 Task: Slide 4 - What I Do.
Action: Mouse moved to (101, 58)
Screenshot: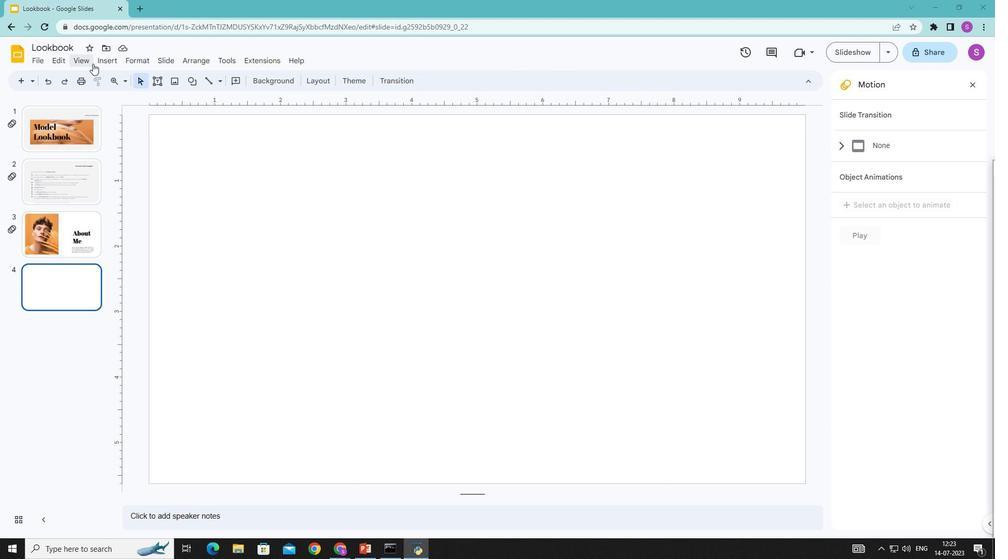 
Action: Mouse pressed left at (101, 58)
Screenshot: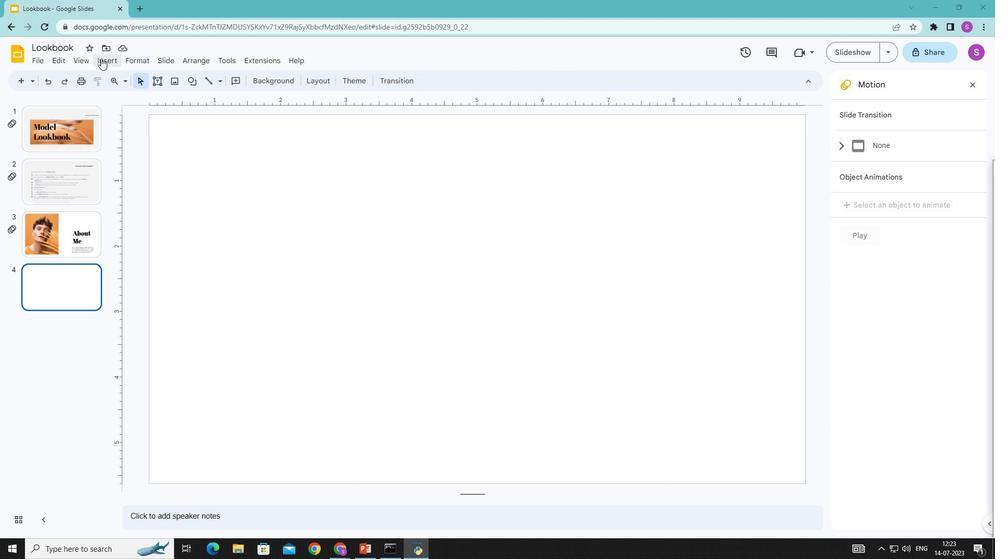 
Action: Mouse moved to (302, 78)
Screenshot: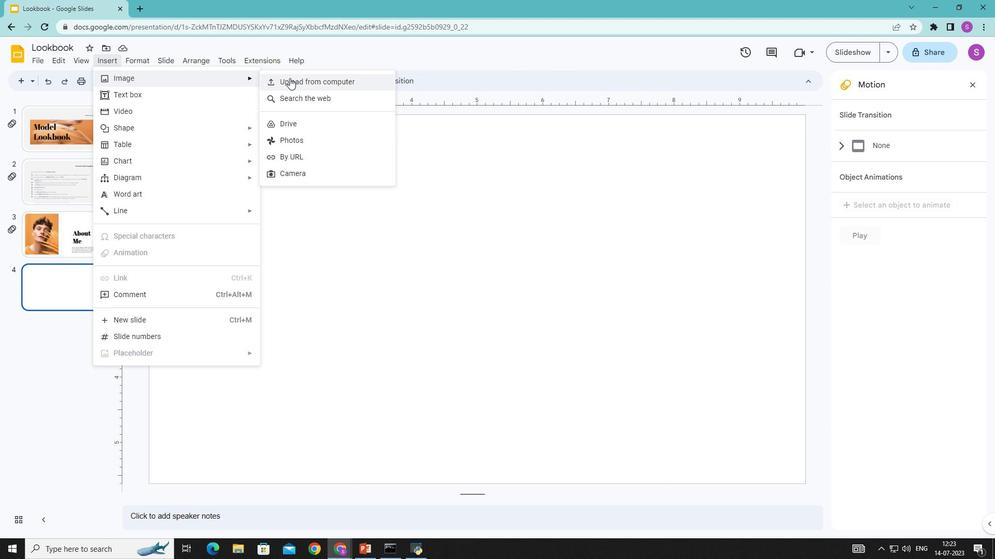 
Action: Mouse pressed left at (302, 78)
Screenshot: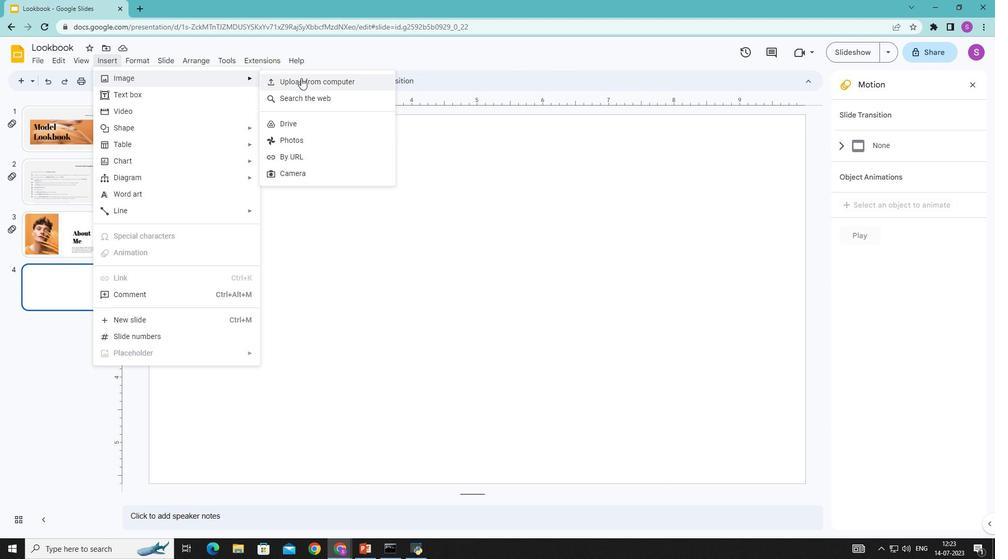 
Action: Mouse moved to (239, 102)
Screenshot: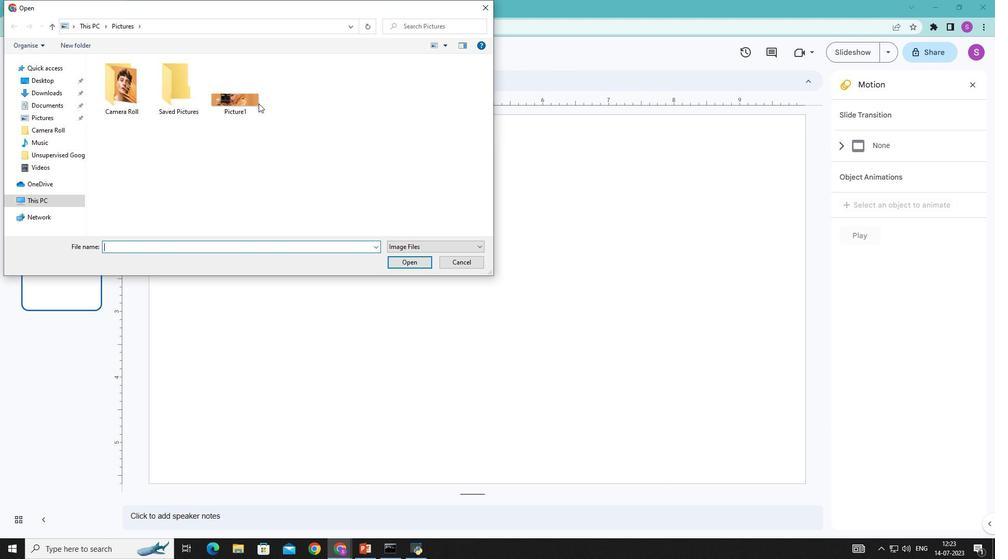 
Action: Mouse pressed left at (239, 102)
Screenshot: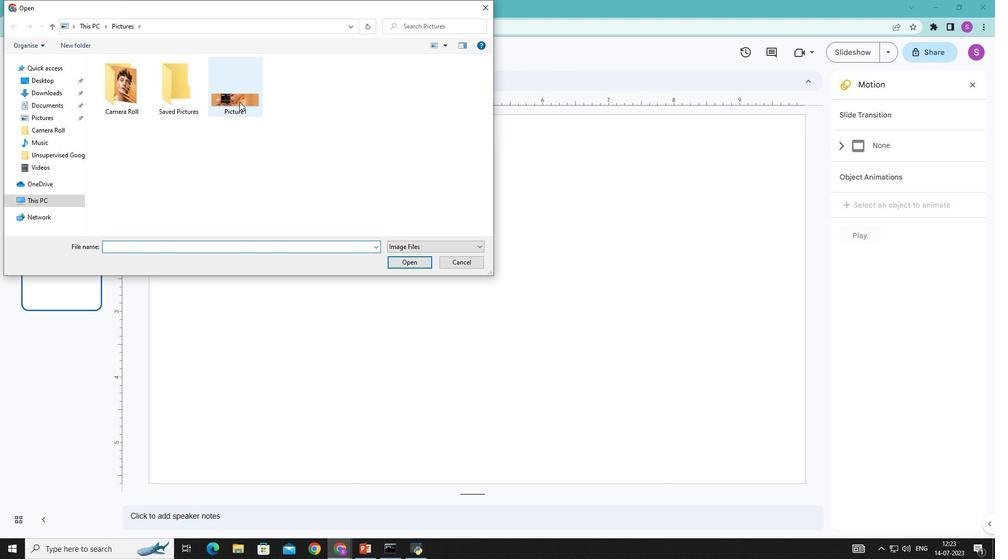 
Action: Mouse moved to (409, 261)
Screenshot: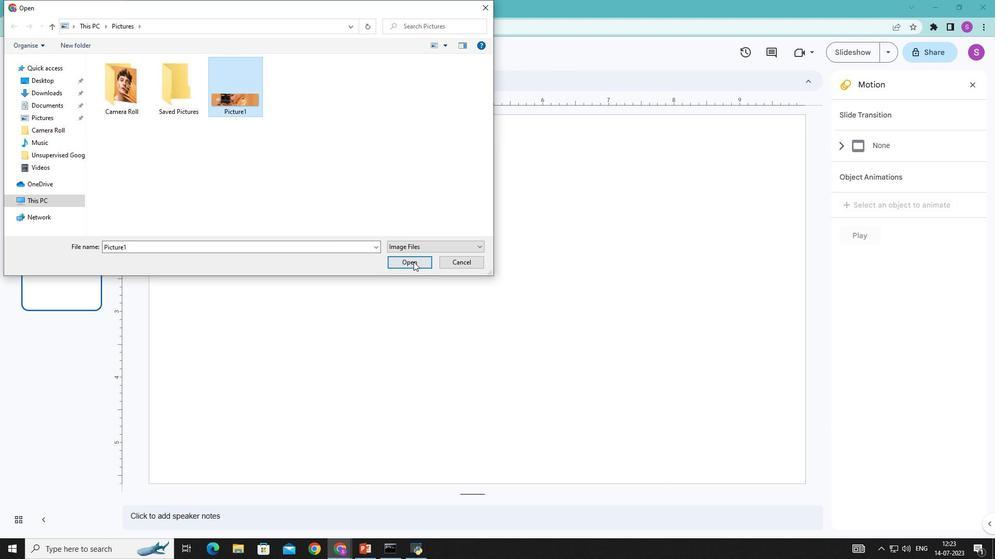 
Action: Mouse pressed left at (409, 261)
Screenshot: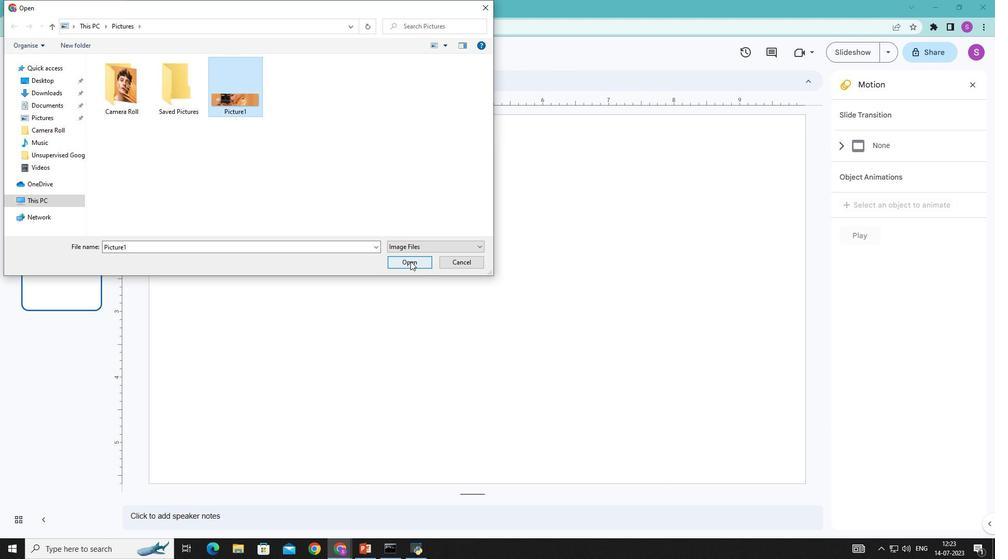 
Action: Mouse moved to (356, 250)
Screenshot: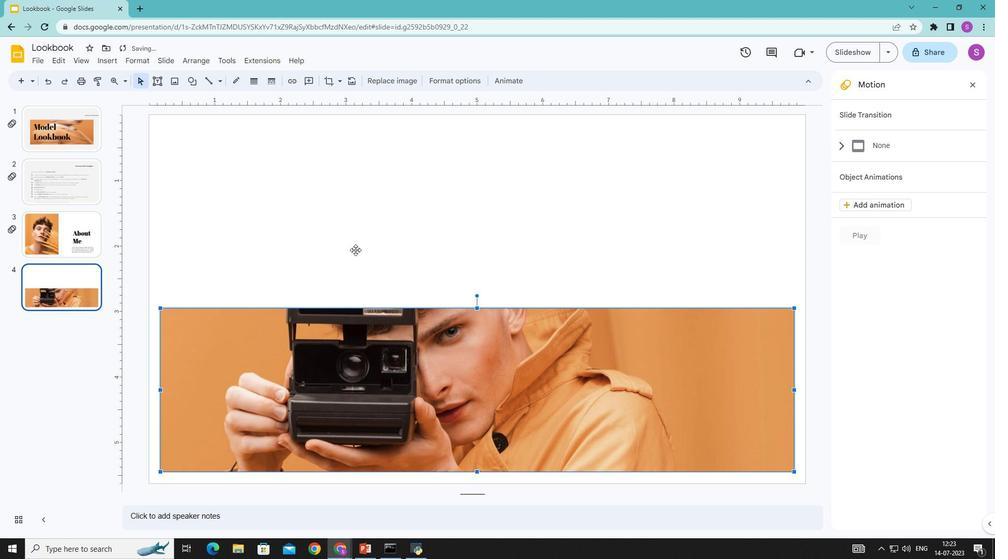 
Action: Mouse pressed left at (356, 250)
Screenshot: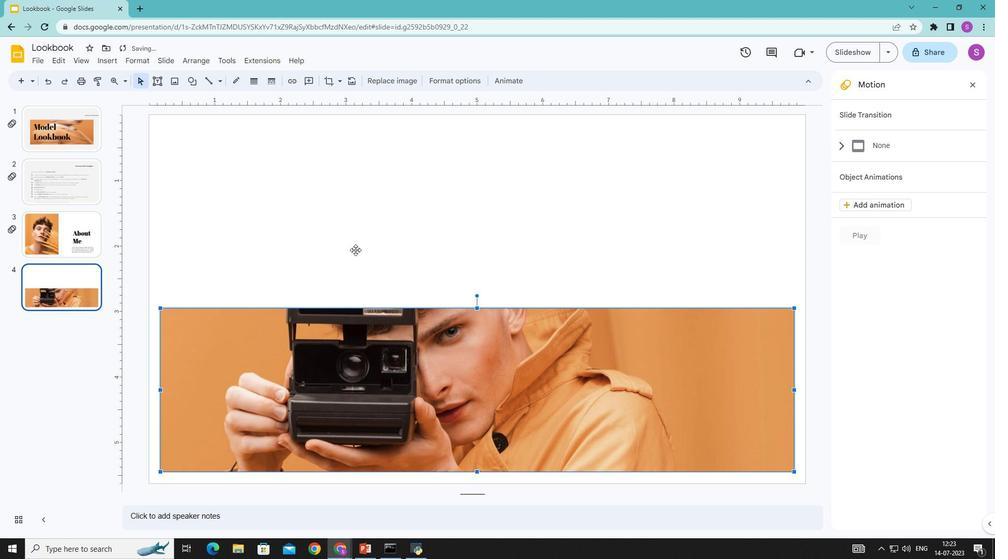 
Action: Mouse moved to (585, 270)
Screenshot: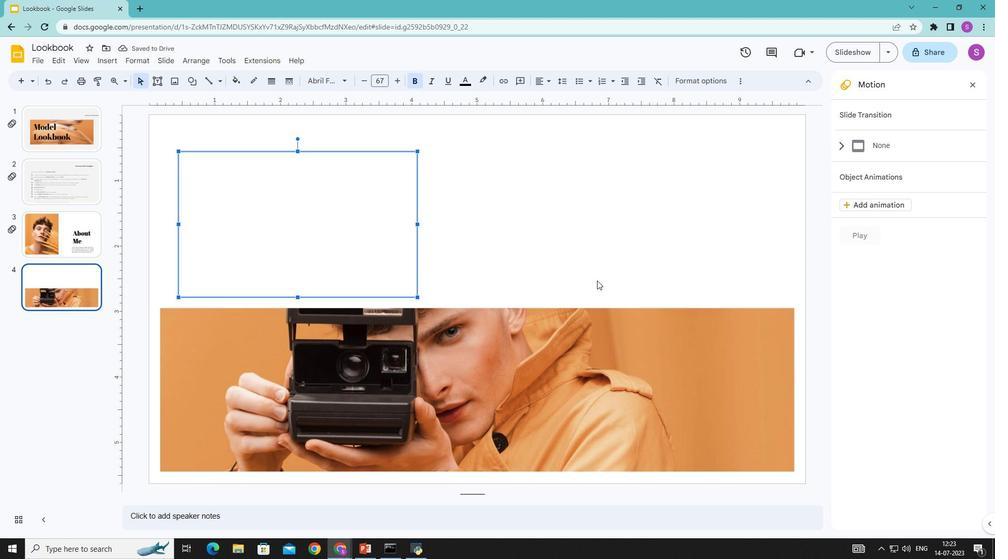 
Action: Mouse pressed left at (585, 270)
Screenshot: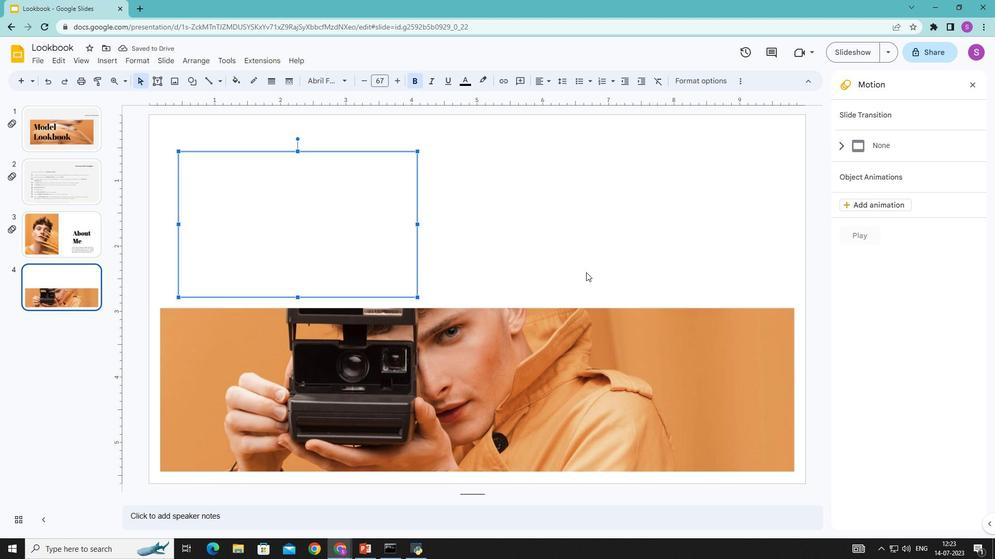
Action: Mouse moved to (430, 388)
Screenshot: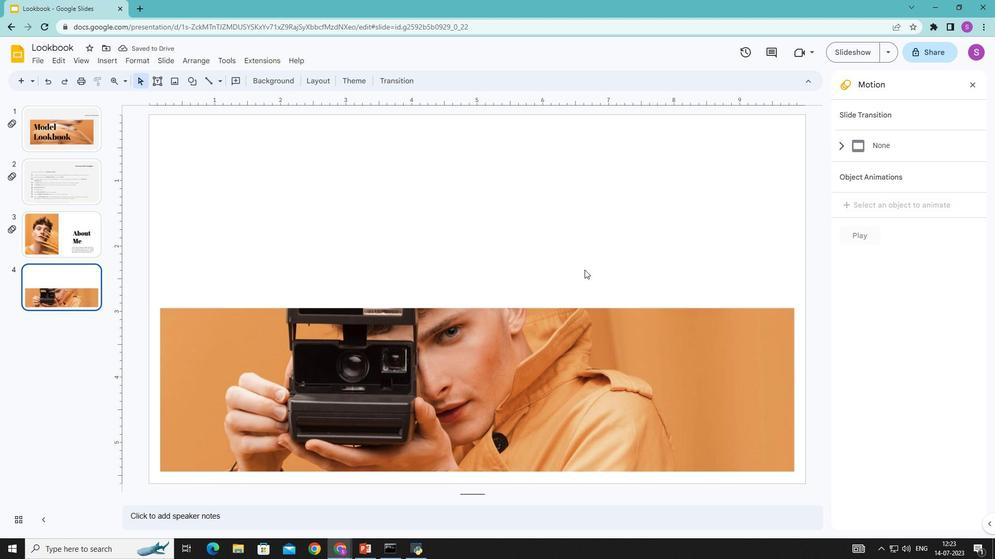 
Action: Mouse pressed left at (430, 388)
Screenshot: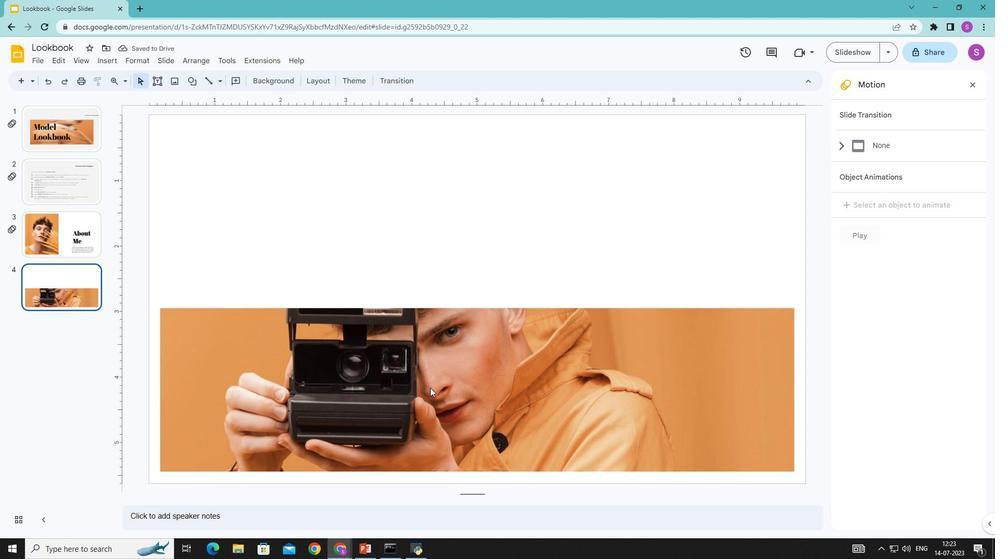 
Action: Mouse moved to (160, 389)
Screenshot: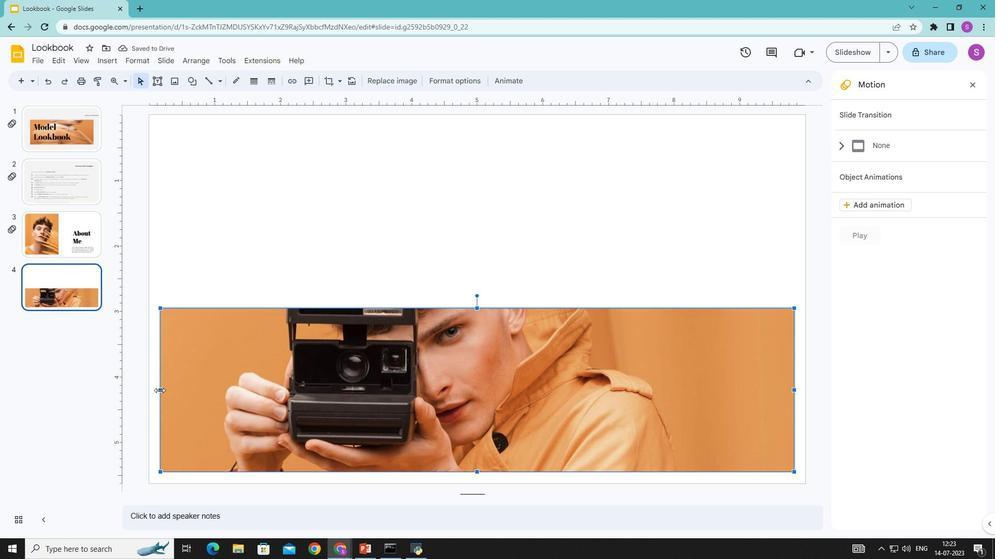 
Action: Mouse pressed left at (160, 389)
Screenshot: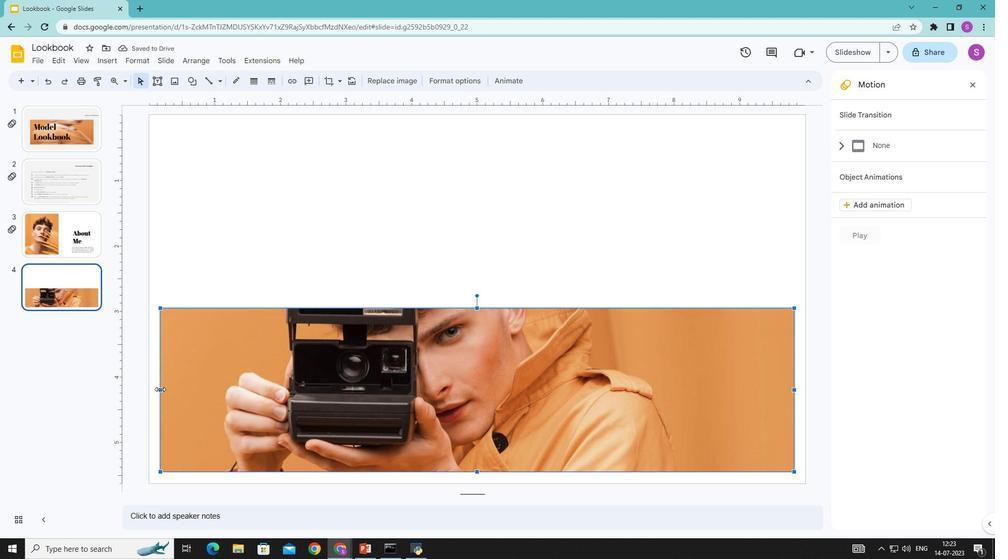 
Action: Mouse moved to (520, 231)
Screenshot: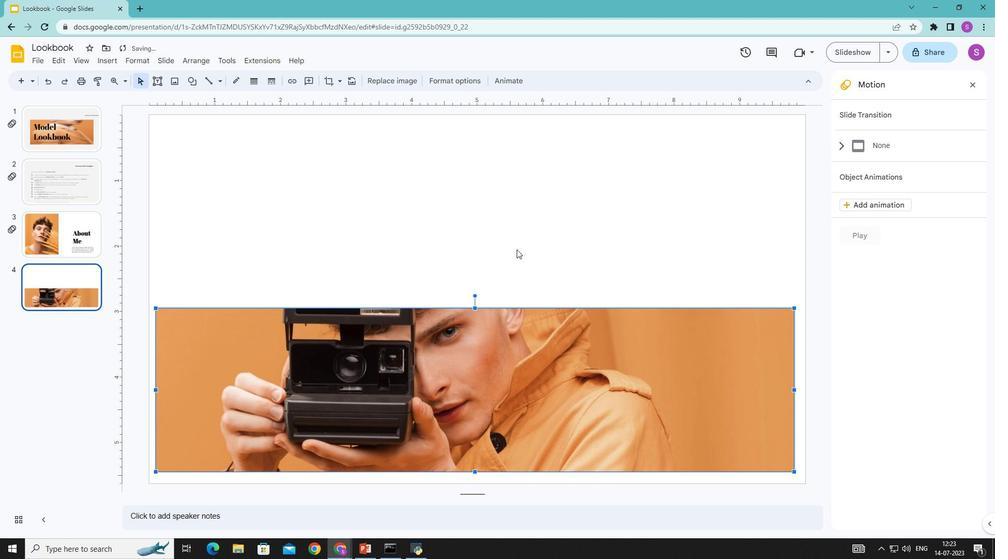 
Action: Mouse pressed left at (520, 231)
Screenshot: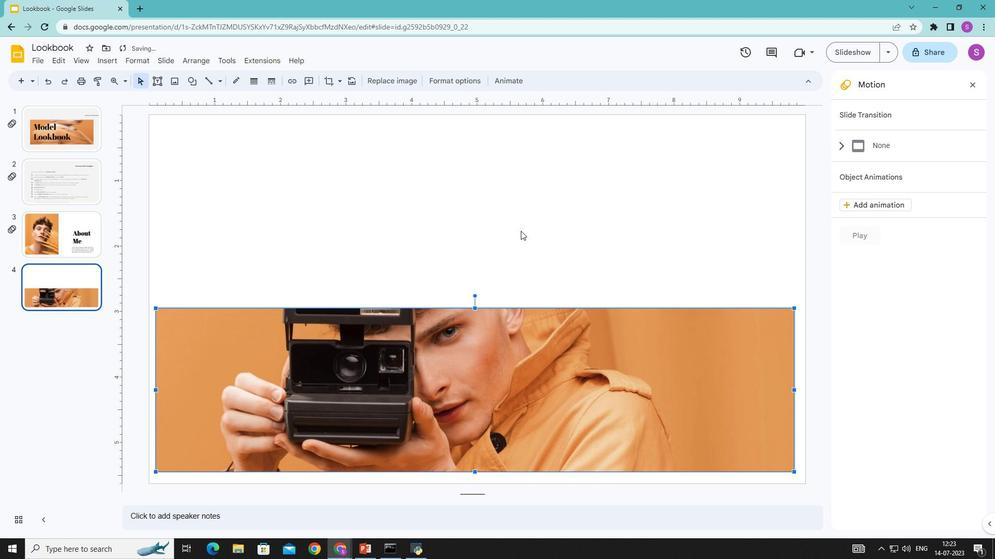 
Action: Mouse moved to (175, 165)
Screenshot: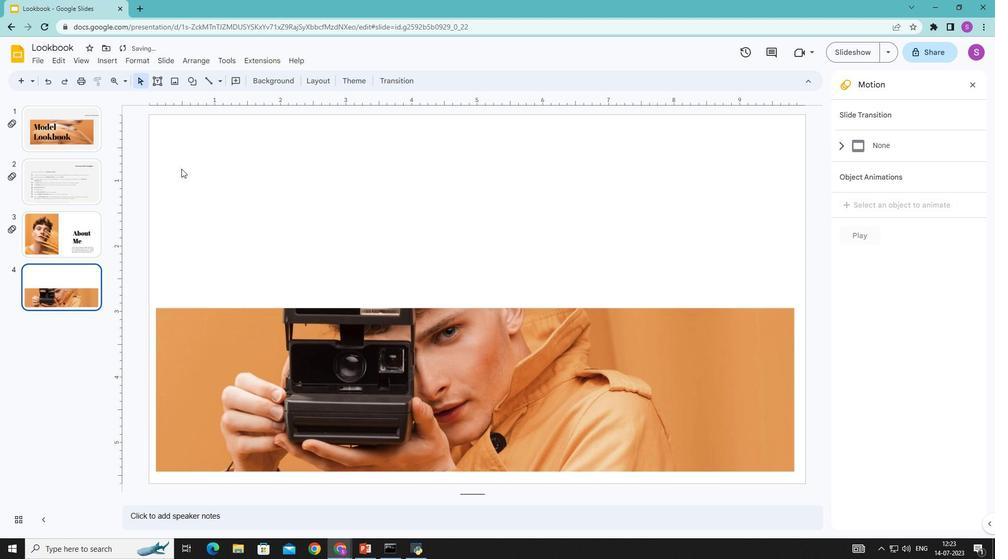 
Action: Mouse pressed left at (175, 165)
Screenshot: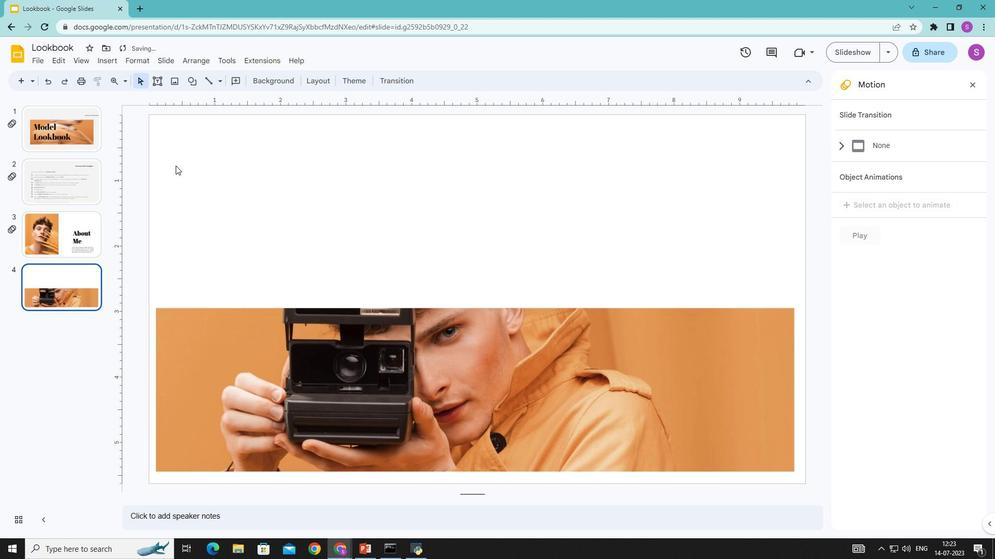 
Action: Mouse moved to (158, 83)
Screenshot: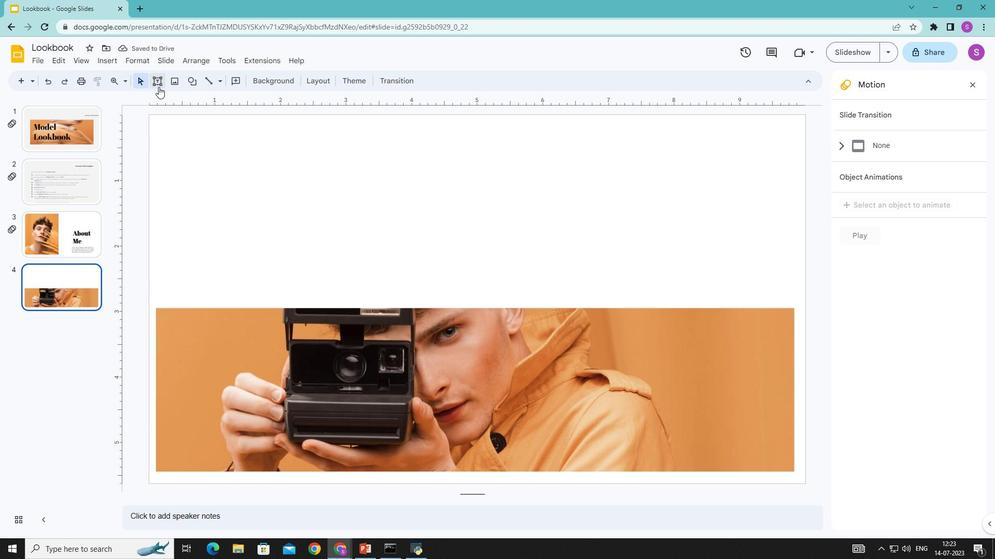 
Action: Mouse pressed left at (158, 83)
Screenshot: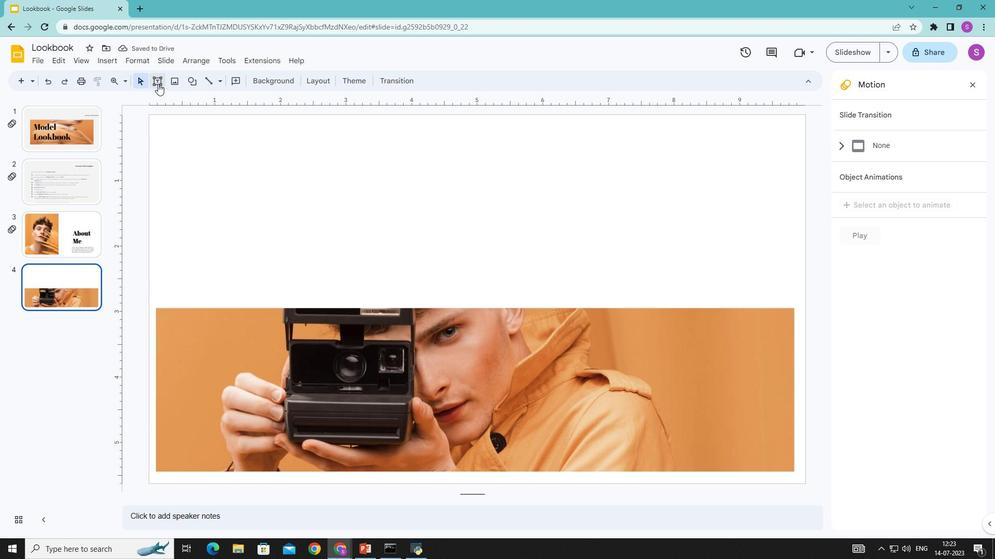 
Action: Mouse moved to (186, 140)
Screenshot: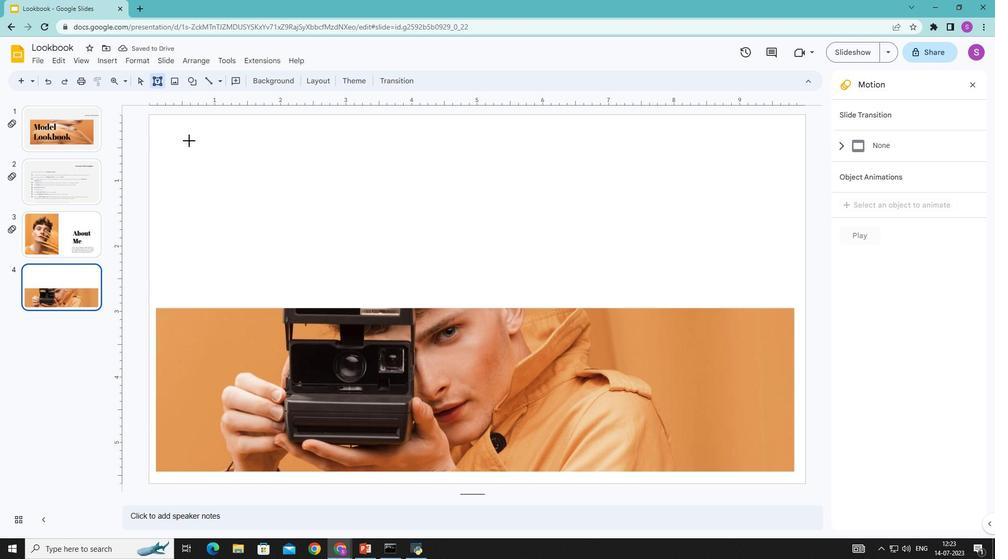 
Action: Mouse pressed left at (186, 140)
Screenshot: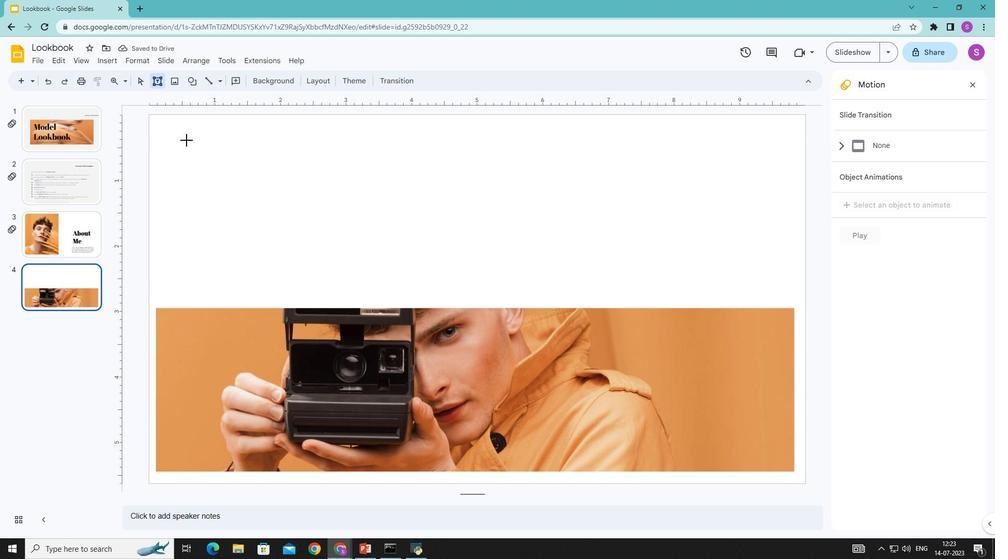 
Action: Mouse moved to (241, 188)
Screenshot: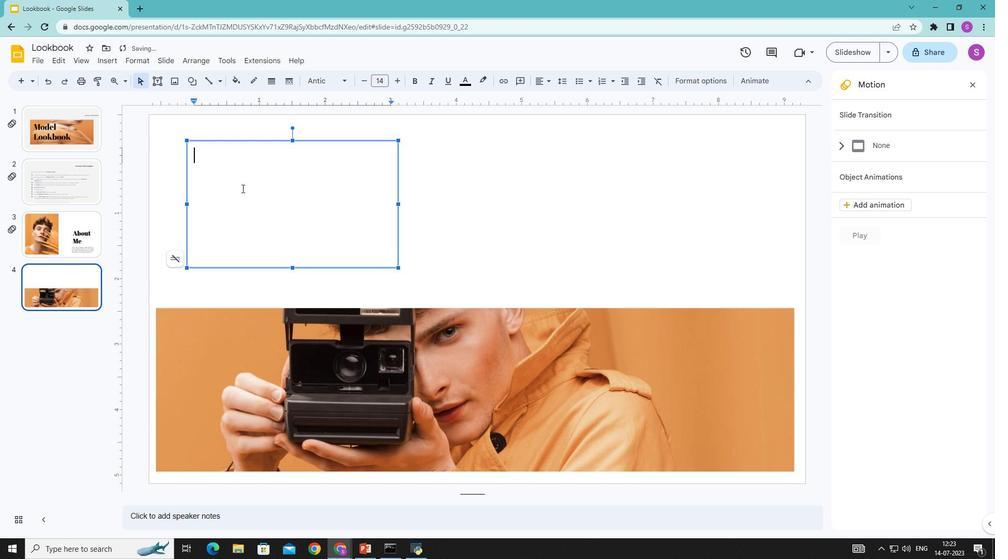 
Action: Key pressed <Key.shift>What<Key.space><Key.shift>I<Key.space><Key.shift>Do
Screenshot: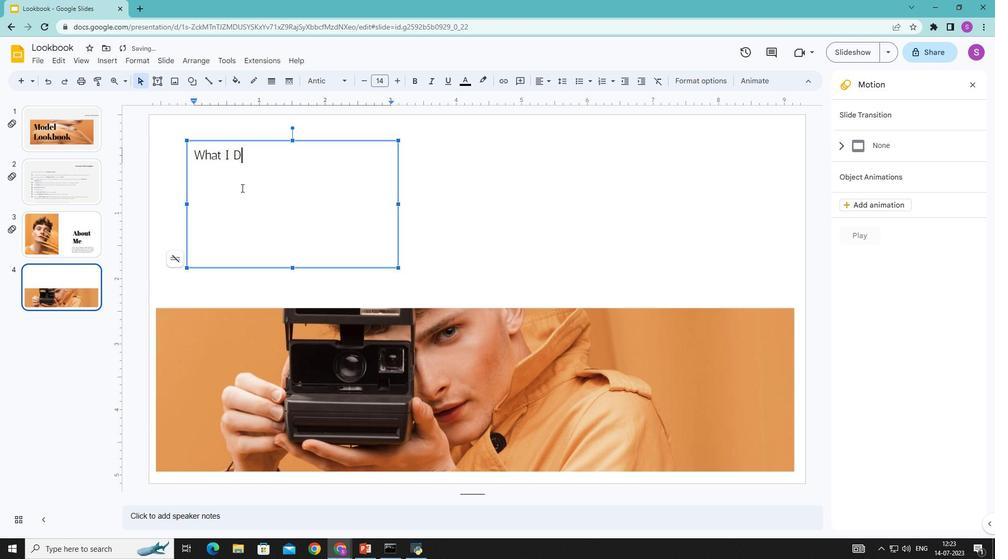 
Action: Mouse moved to (247, 156)
Screenshot: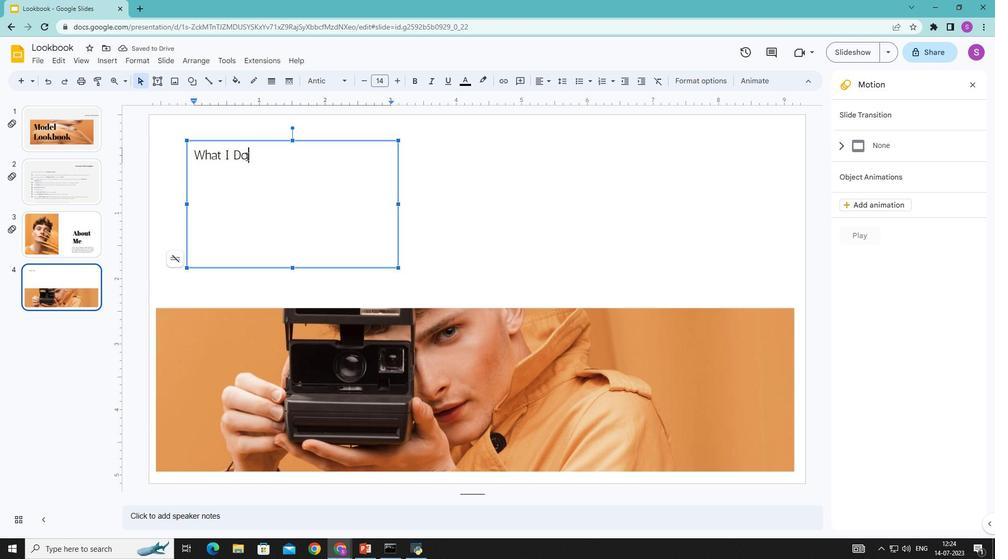 
Action: Mouse pressed left at (247, 156)
Screenshot: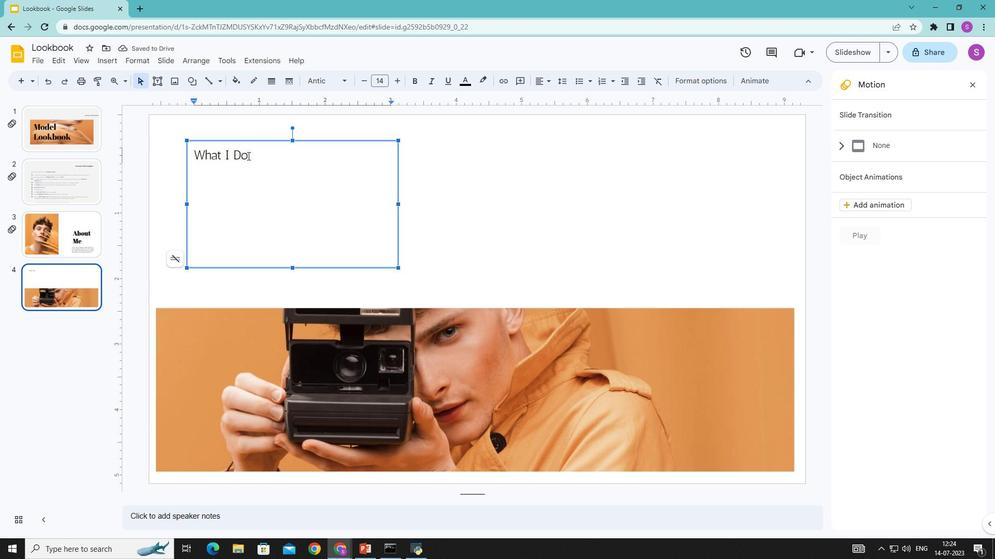 
Action: Mouse moved to (383, 79)
Screenshot: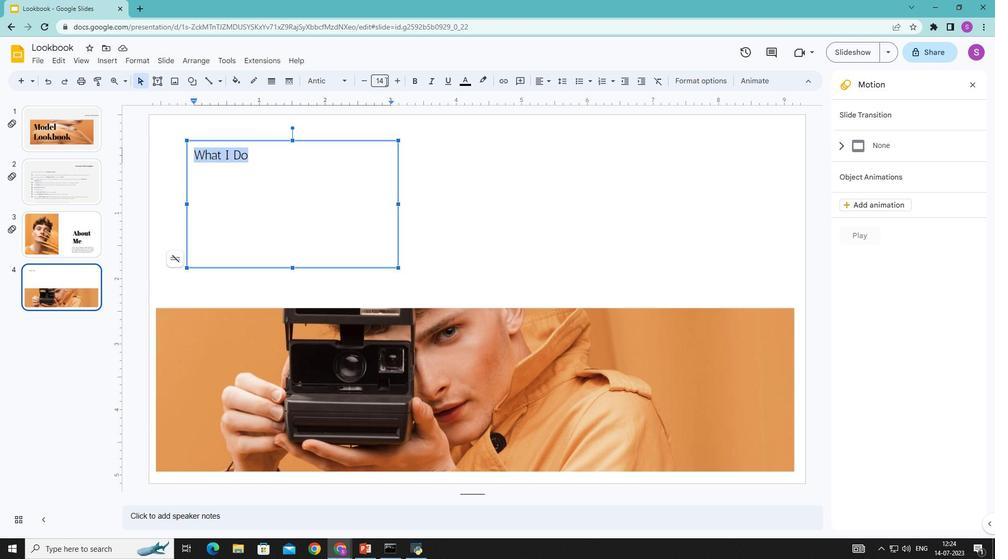 
Action: Mouse pressed left at (383, 79)
Screenshot: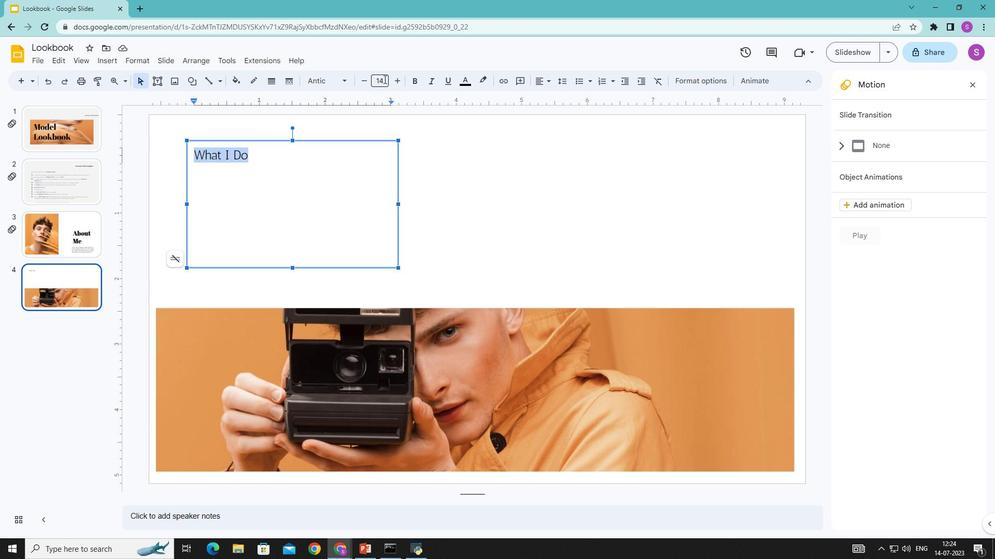
Action: Key pressed 61<Key.enter>
Screenshot: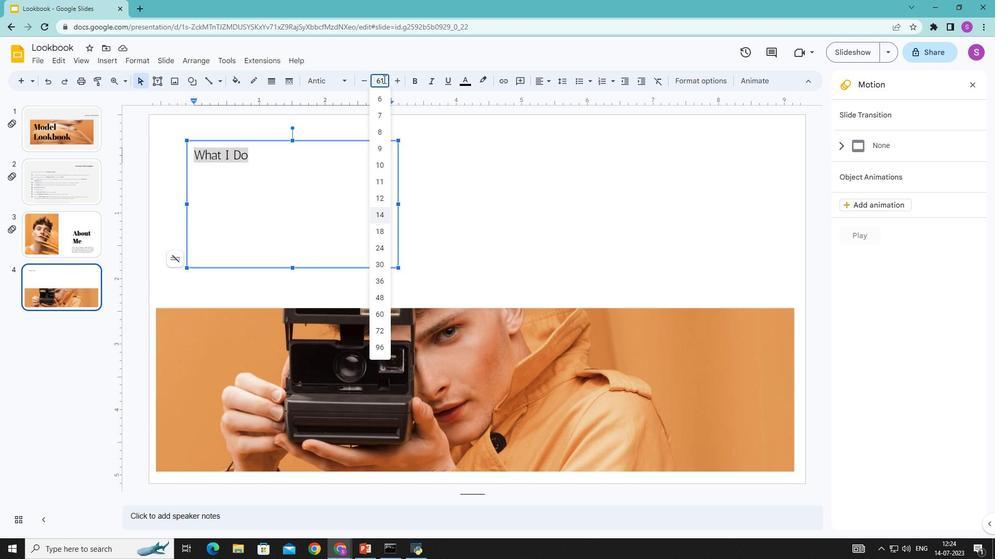 
Action: Mouse moved to (464, 194)
Screenshot: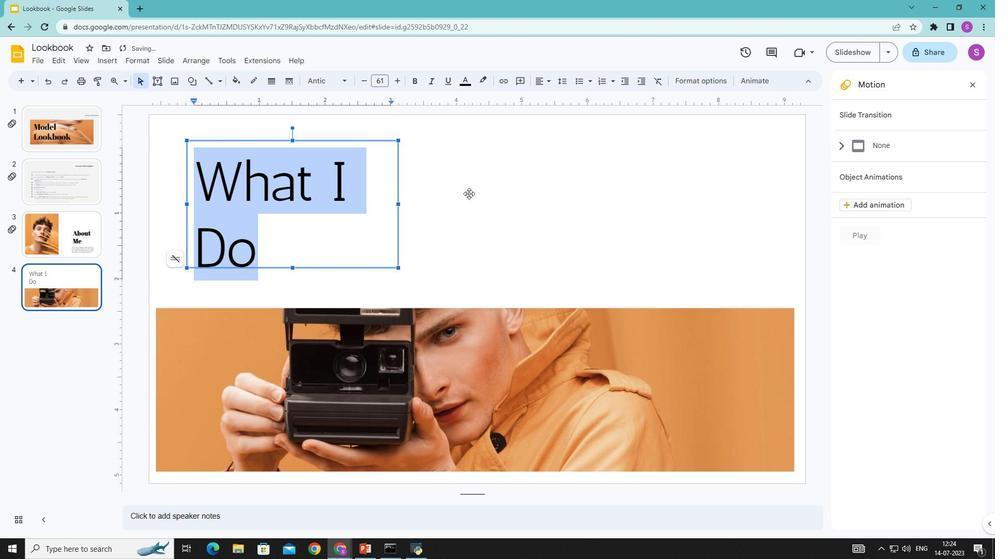 
Action: Mouse pressed left at (464, 194)
Screenshot: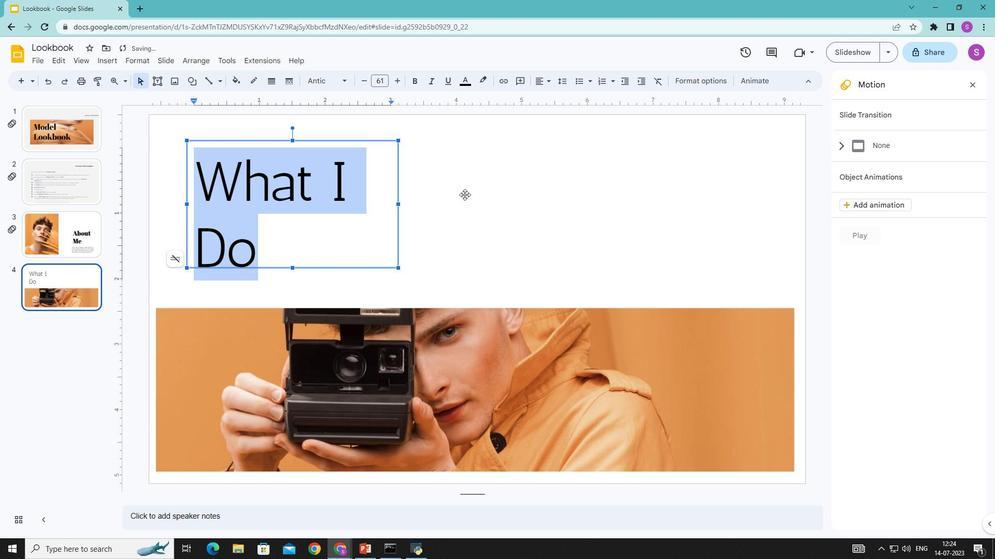 
Action: Mouse moved to (269, 227)
Screenshot: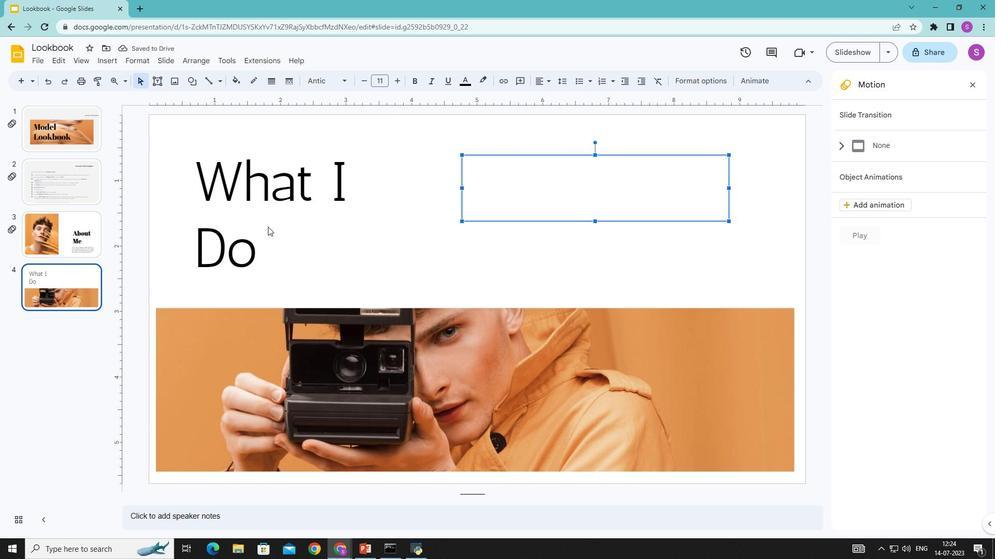 
Action: Mouse pressed left at (269, 227)
Screenshot: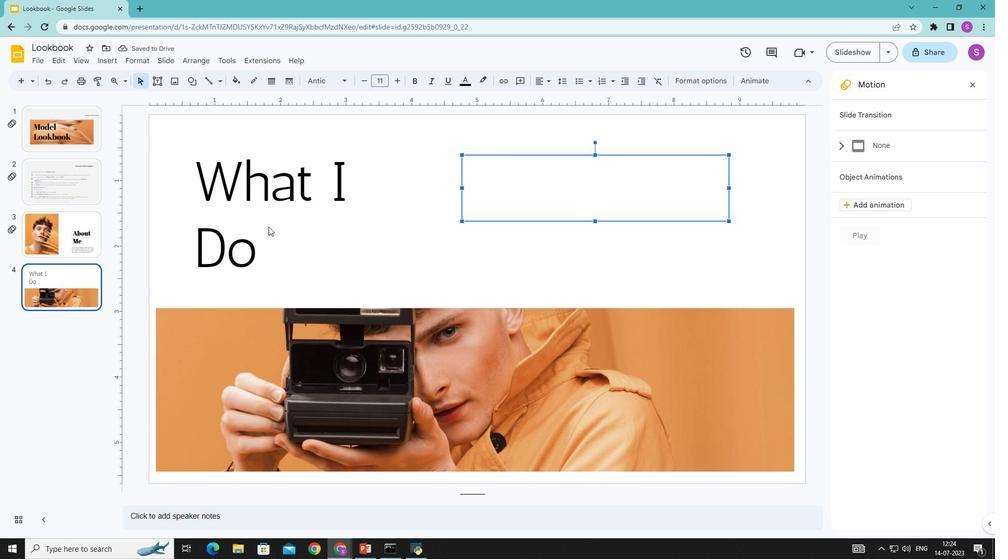 
Action: Mouse moved to (252, 253)
Screenshot: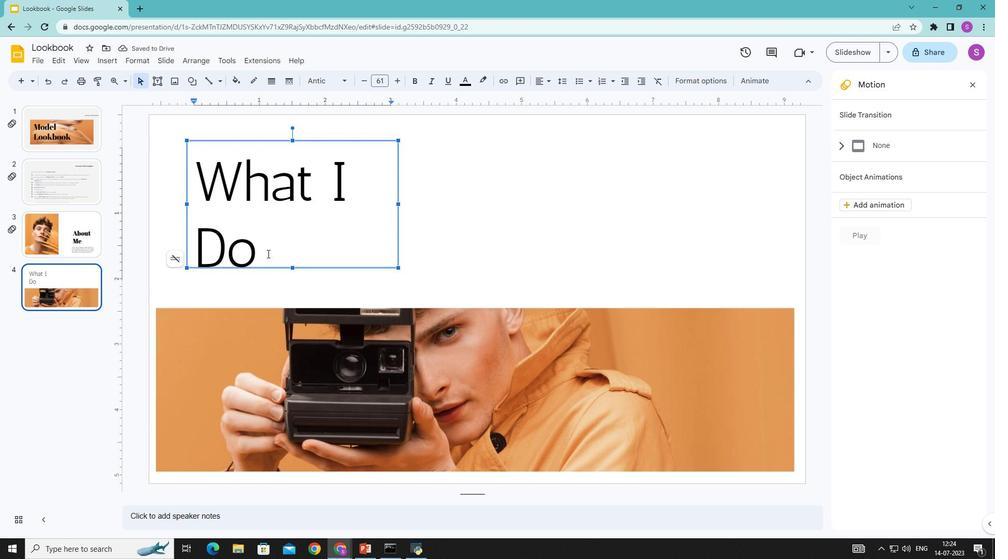 
Action: Mouse pressed left at (252, 253)
Screenshot: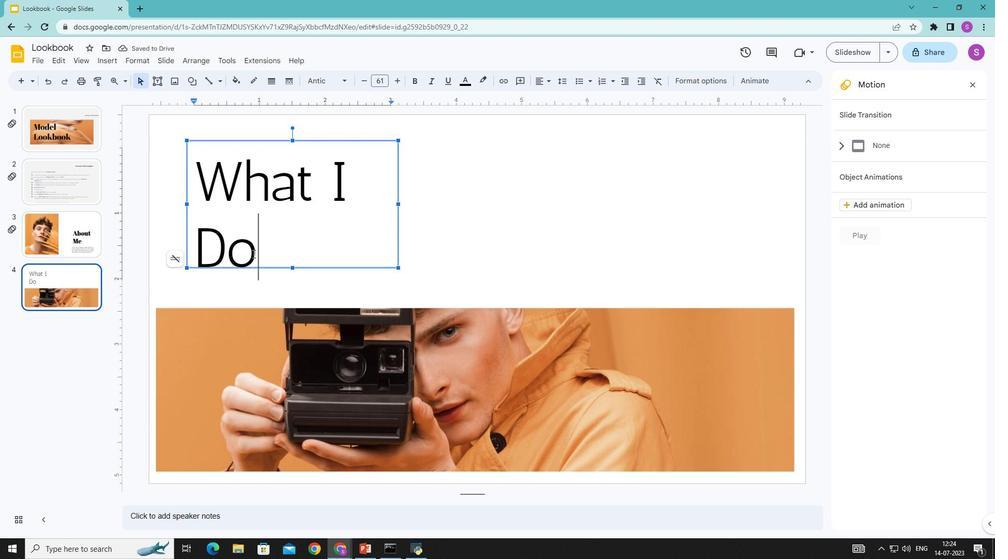 
Action: Mouse moved to (412, 78)
Screenshot: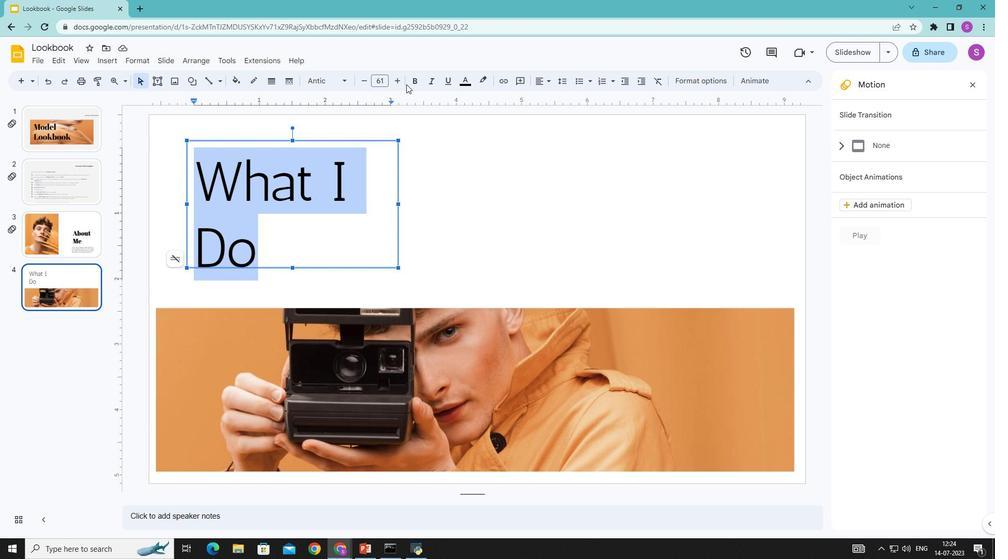 
Action: Mouse pressed left at (412, 78)
Screenshot: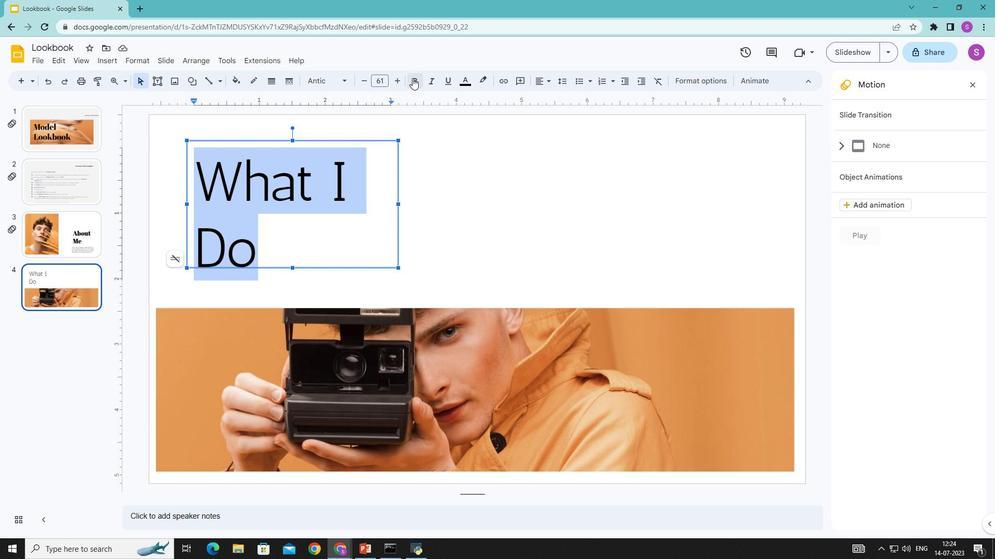 
Action: Mouse moved to (345, 80)
Screenshot: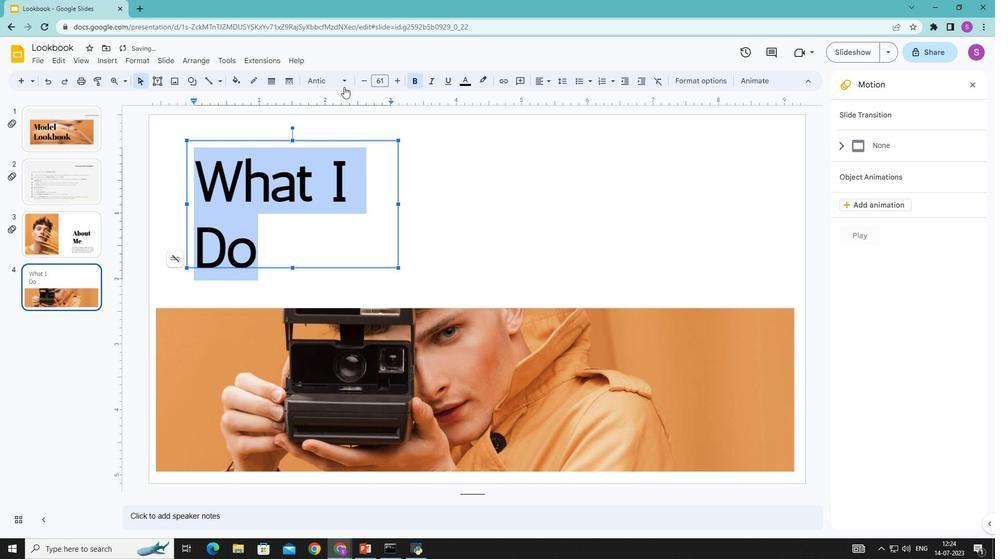 
Action: Mouse pressed left at (345, 80)
Screenshot: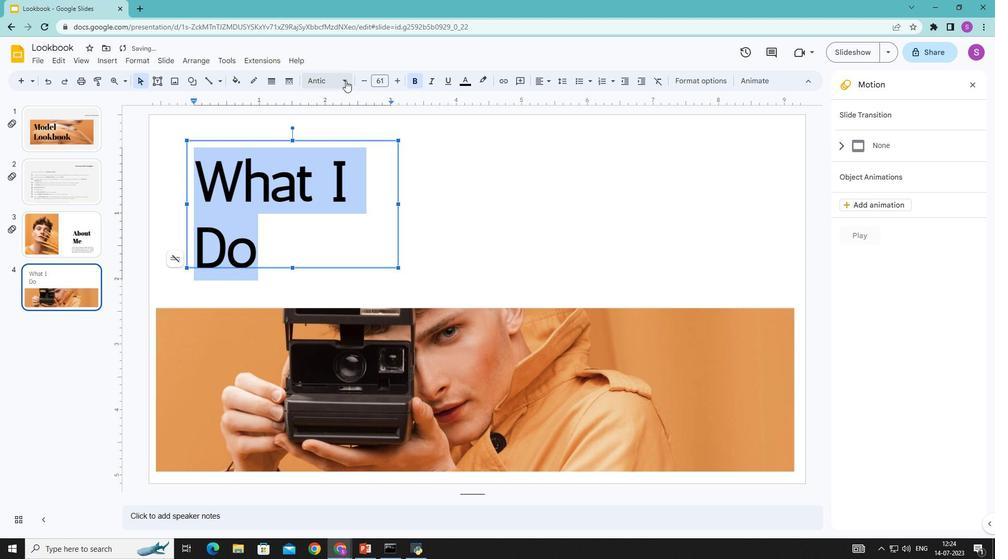 
Action: Mouse moved to (359, 201)
Screenshot: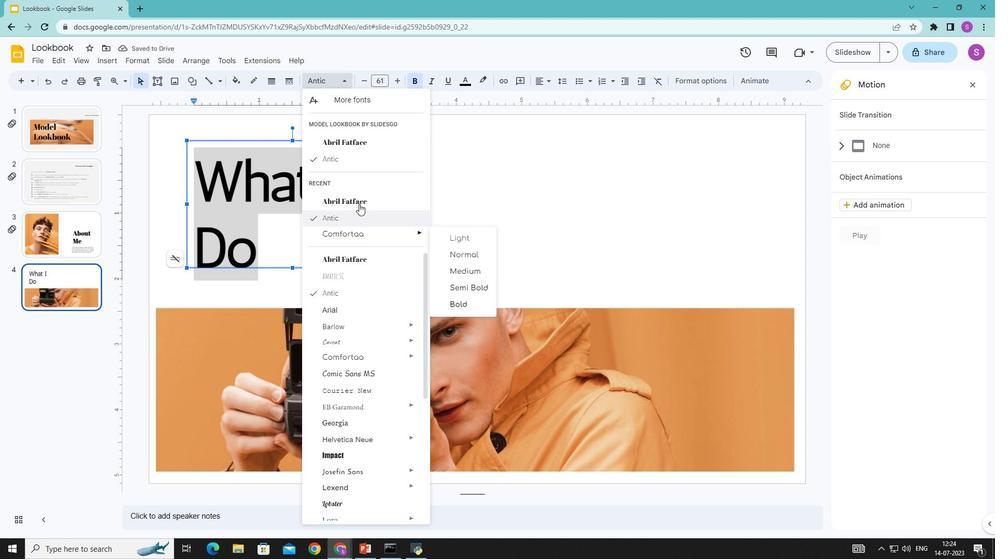 
Action: Mouse pressed left at (359, 201)
Screenshot: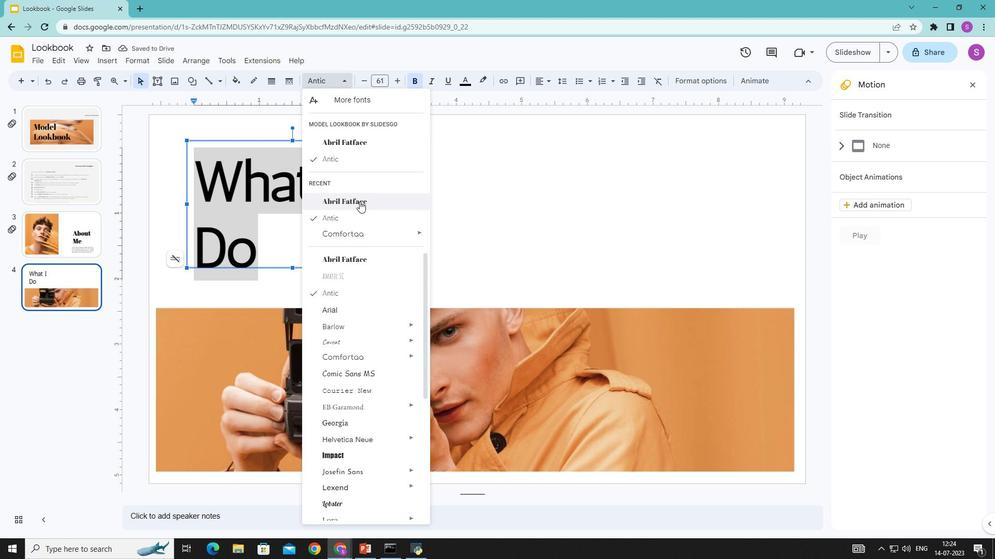 
Action: Mouse moved to (486, 201)
Screenshot: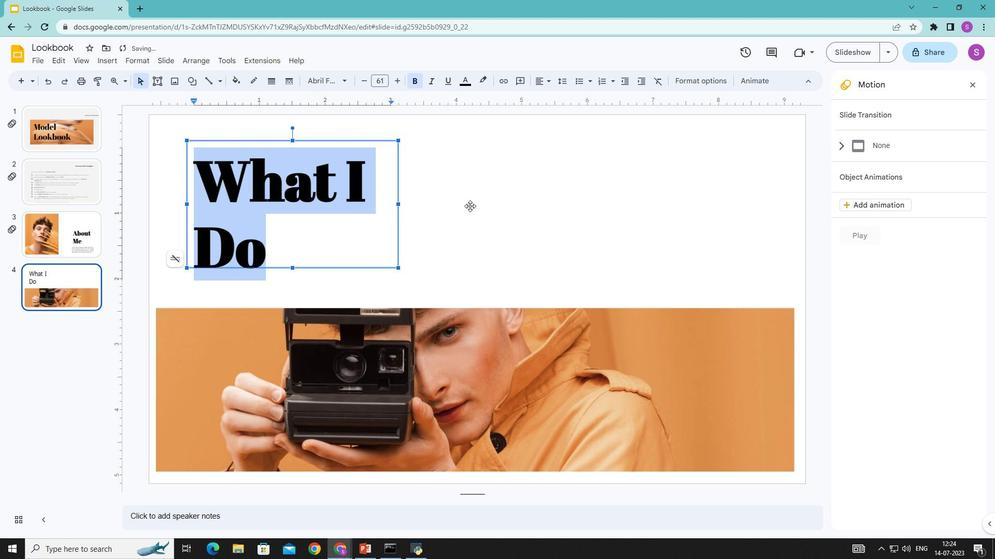 
Action: Mouse pressed left at (486, 201)
Screenshot: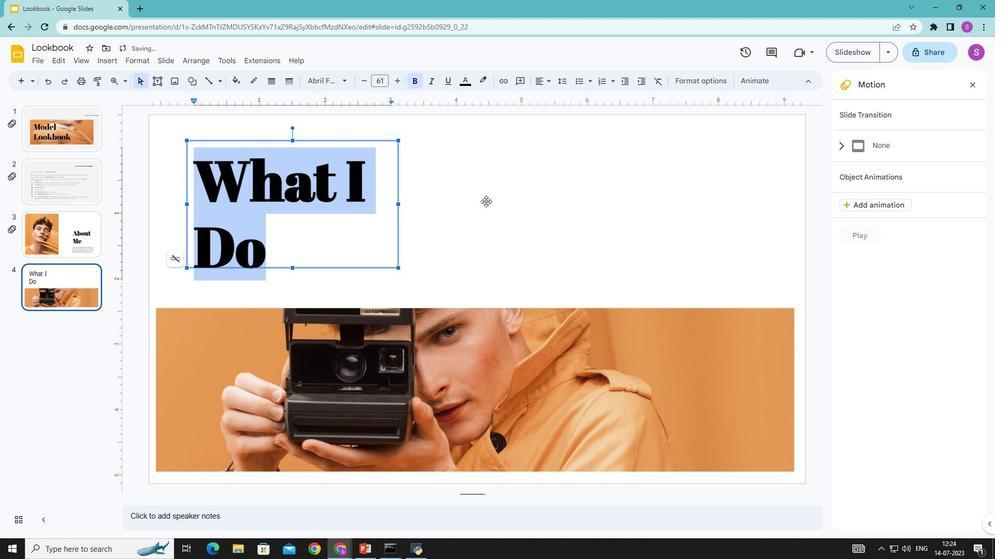 
Action: Mouse moved to (280, 259)
Screenshot: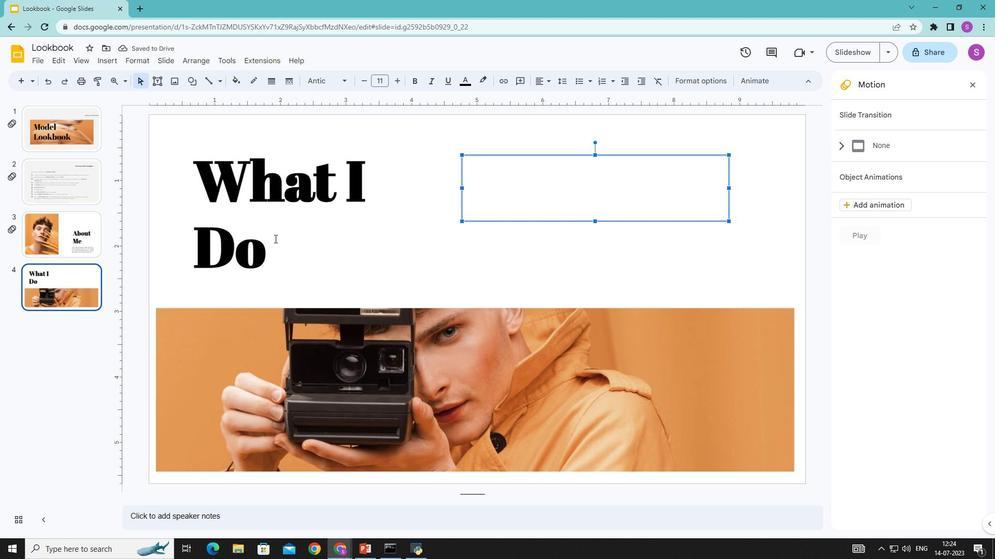 
Action: Mouse pressed left at (280, 259)
Screenshot: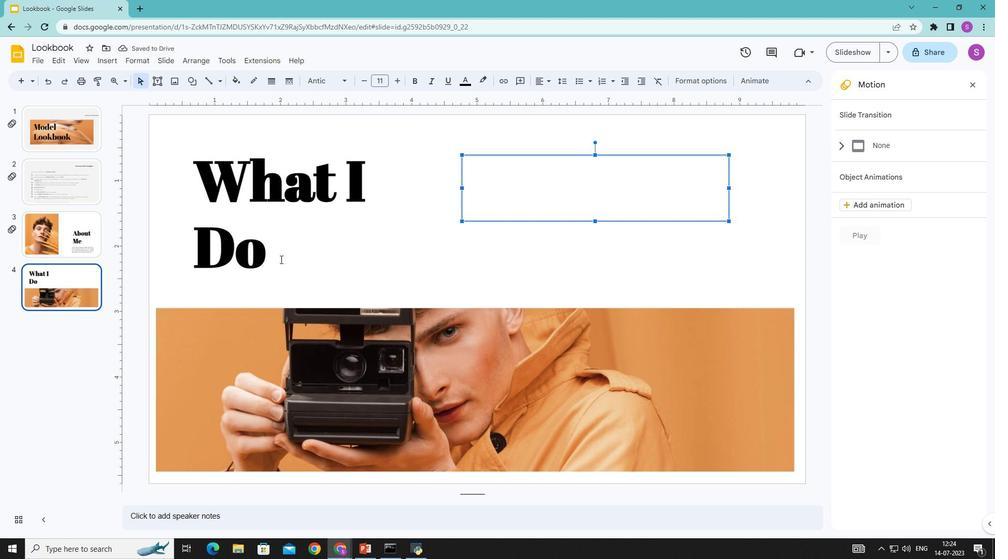 
Action: Mouse moved to (210, 83)
Screenshot: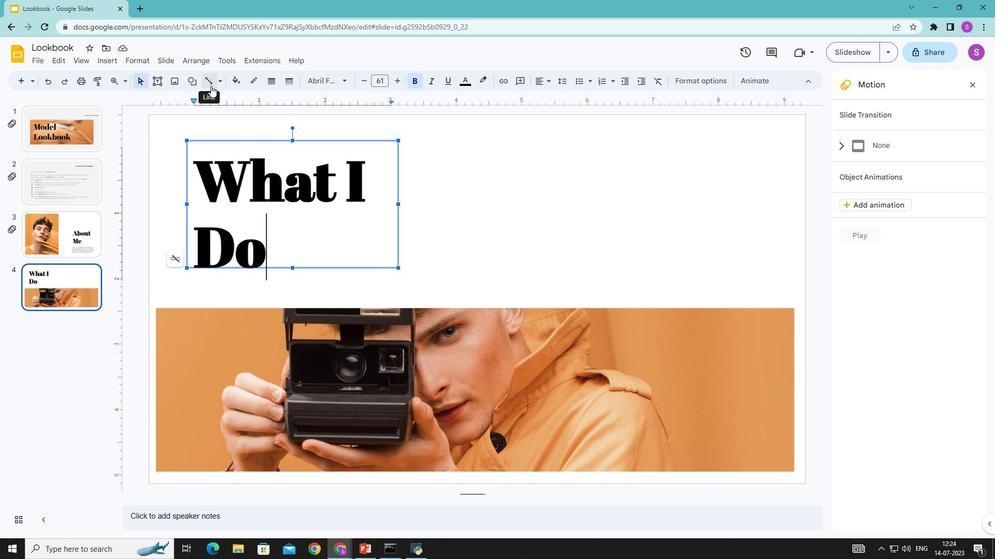 
Action: Mouse pressed left at (210, 83)
Screenshot: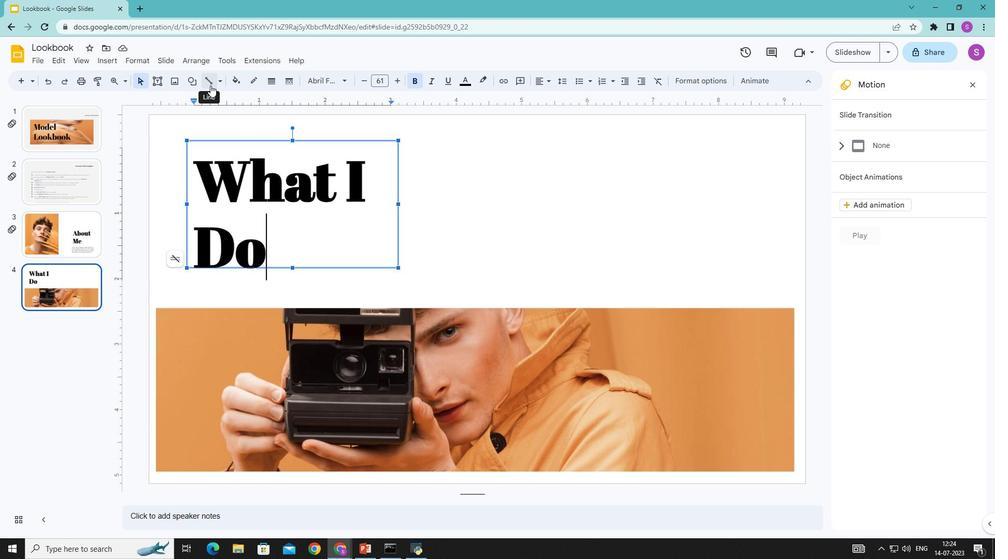 
Action: Mouse moved to (193, 275)
Screenshot: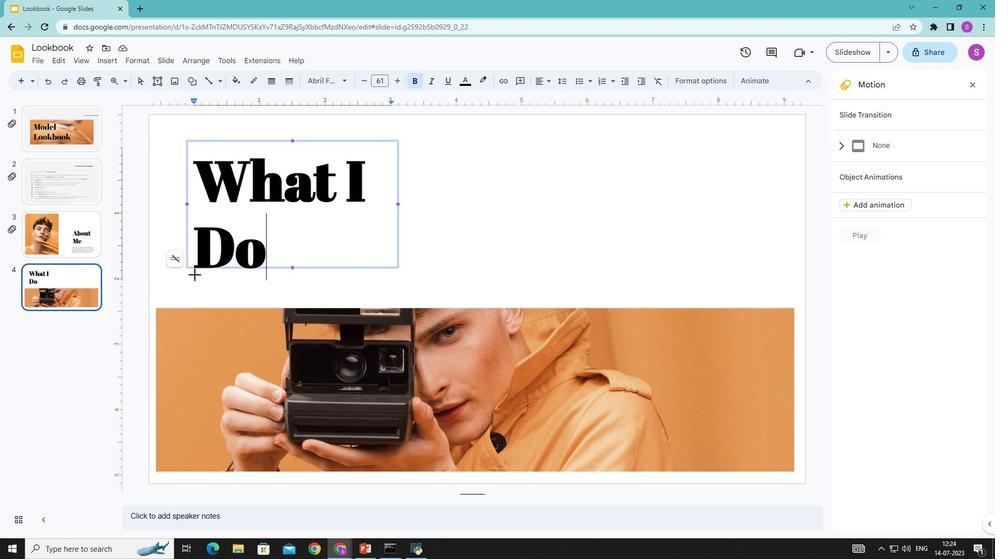 
Action: Mouse pressed left at (193, 275)
Screenshot: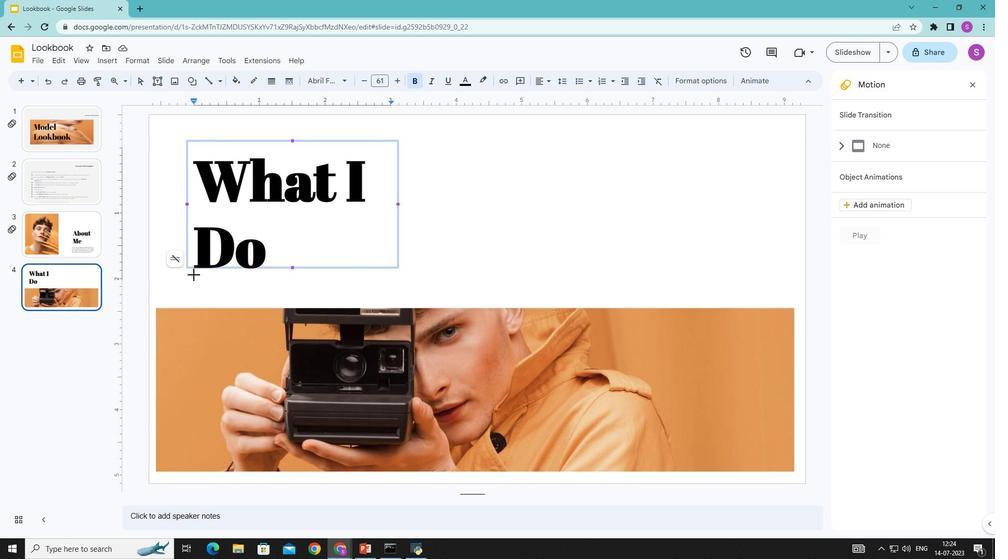 
Action: Mouse moved to (234, 79)
Screenshot: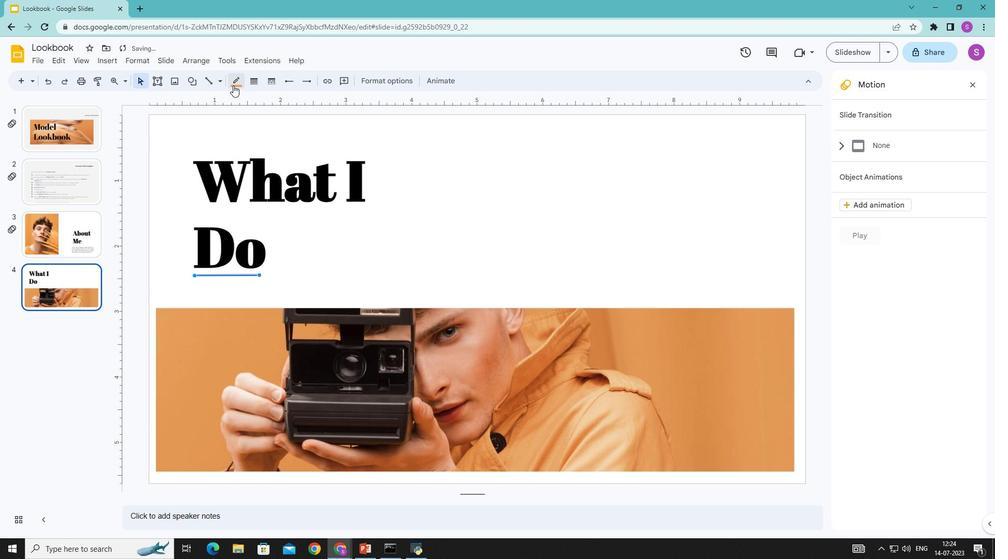 
Action: Mouse pressed left at (234, 79)
Screenshot: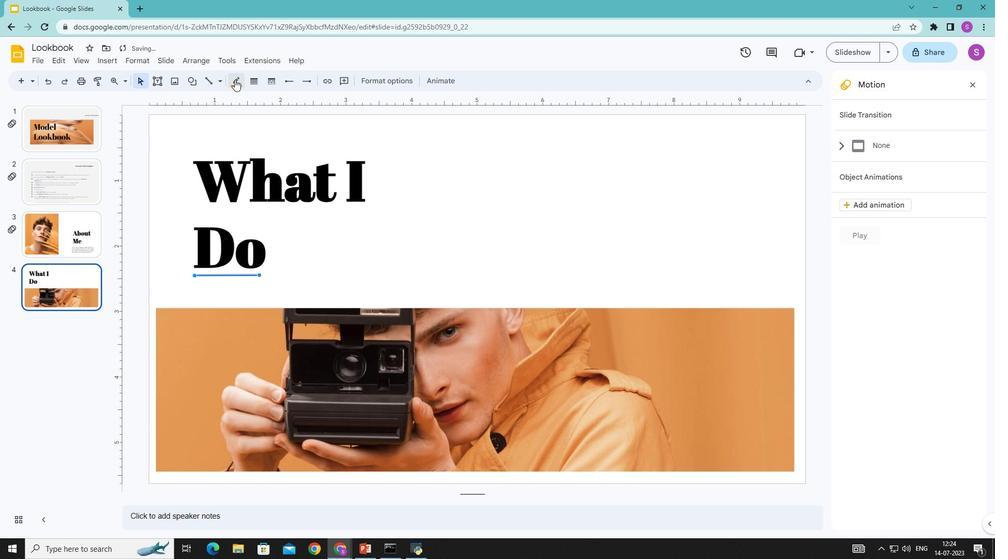 
Action: Mouse moved to (249, 114)
Screenshot: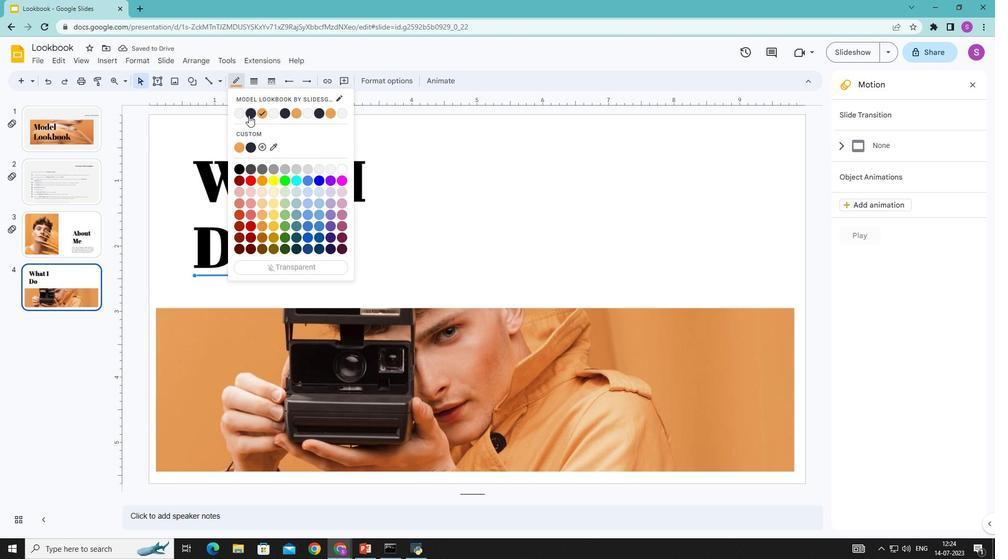 
Action: Mouse pressed left at (249, 114)
Screenshot: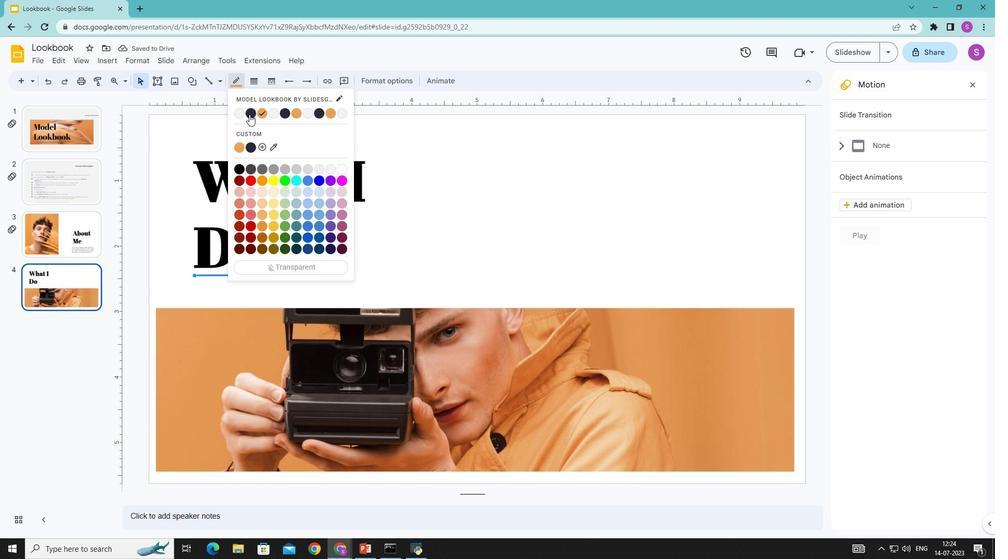 
Action: Mouse moved to (254, 82)
Screenshot: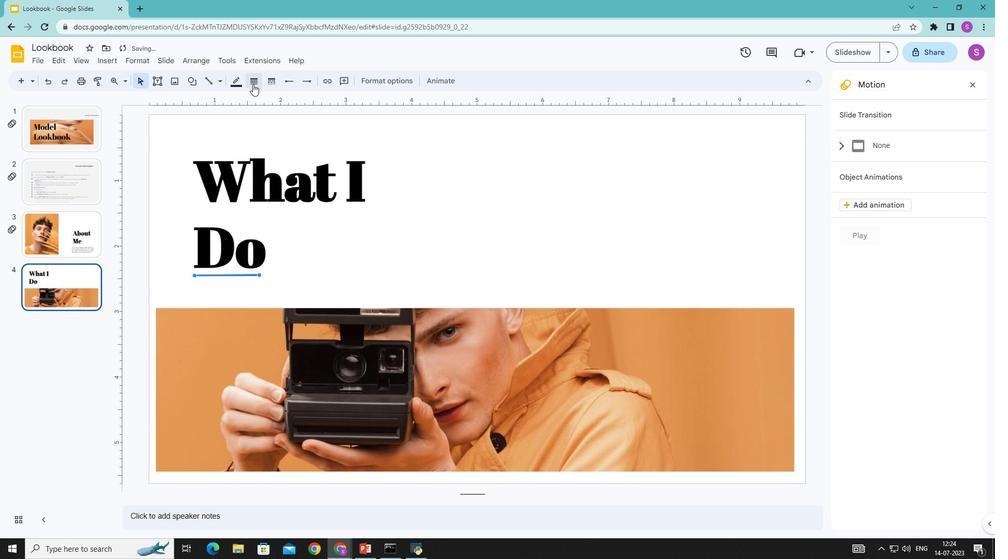 
Action: Mouse pressed left at (254, 82)
Screenshot: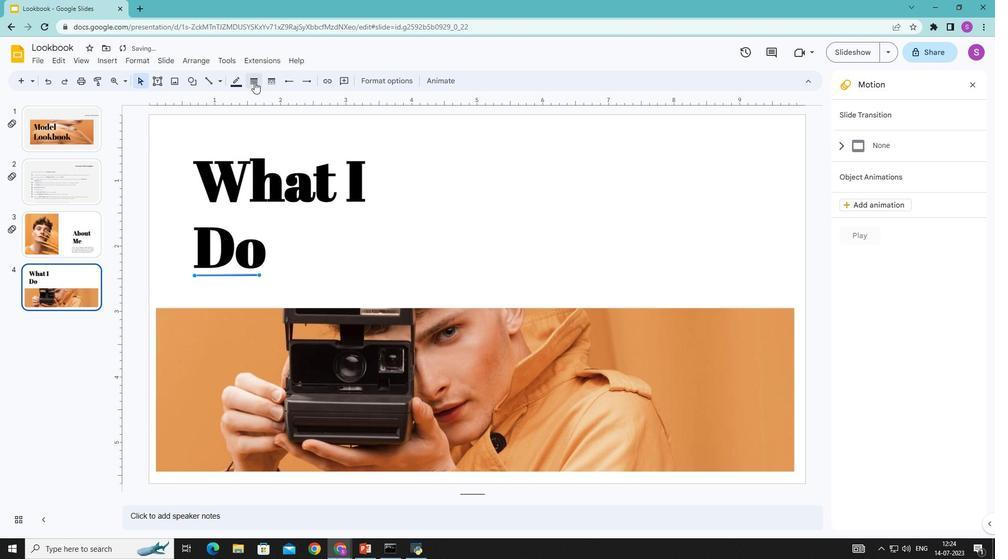 
Action: Mouse moved to (270, 166)
Screenshot: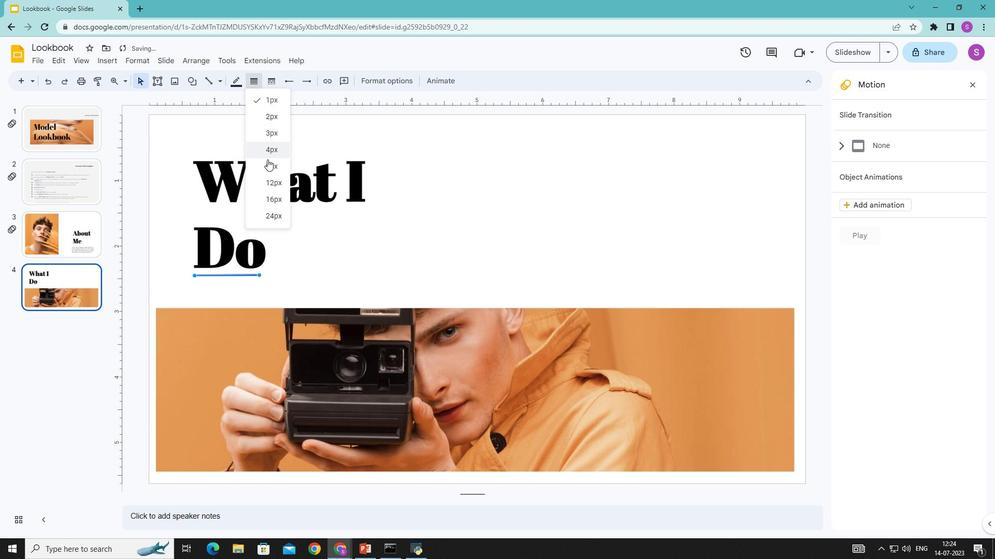 
Action: Mouse pressed left at (270, 166)
Screenshot: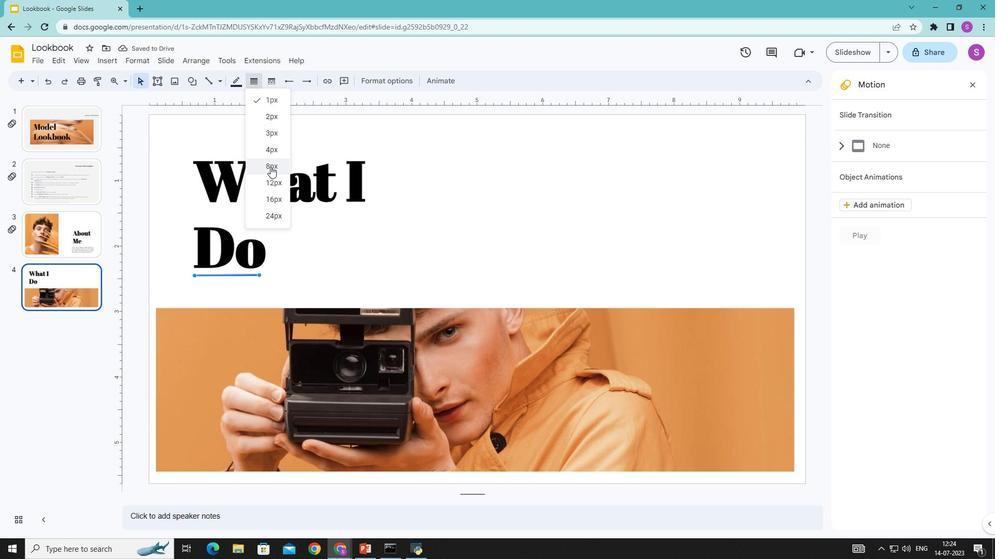 
Action: Mouse moved to (490, 215)
Screenshot: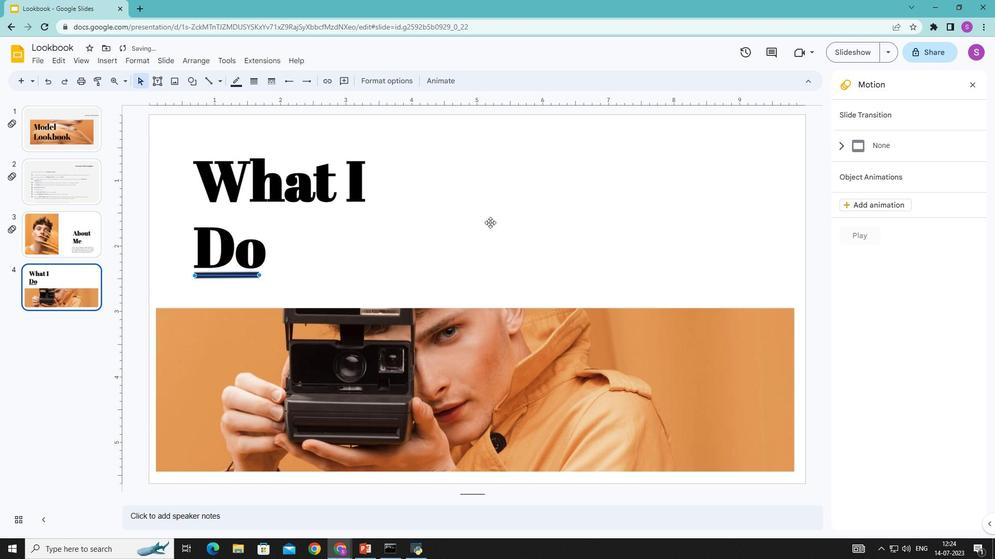 
Action: Mouse pressed left at (490, 215)
Screenshot: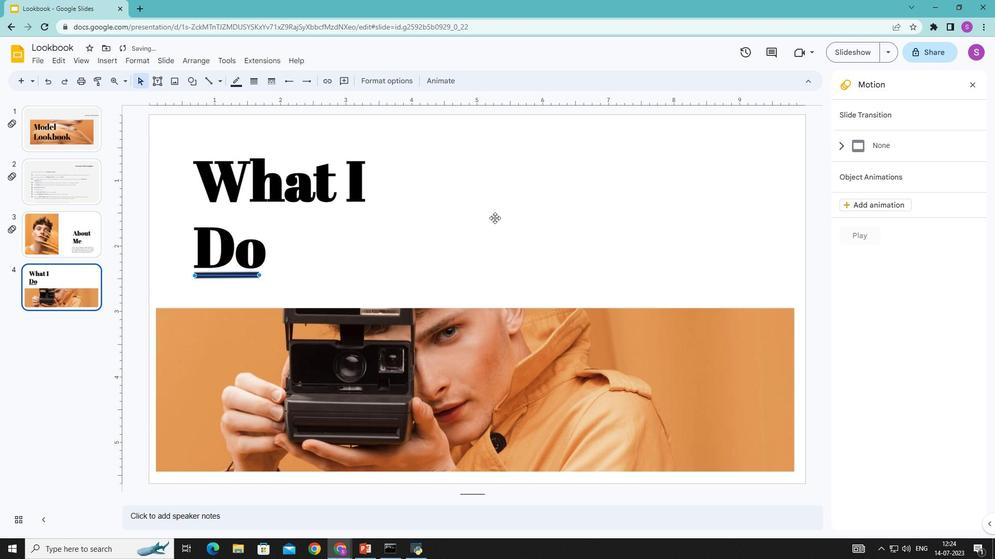 
Action: Mouse moved to (594, 153)
Screenshot: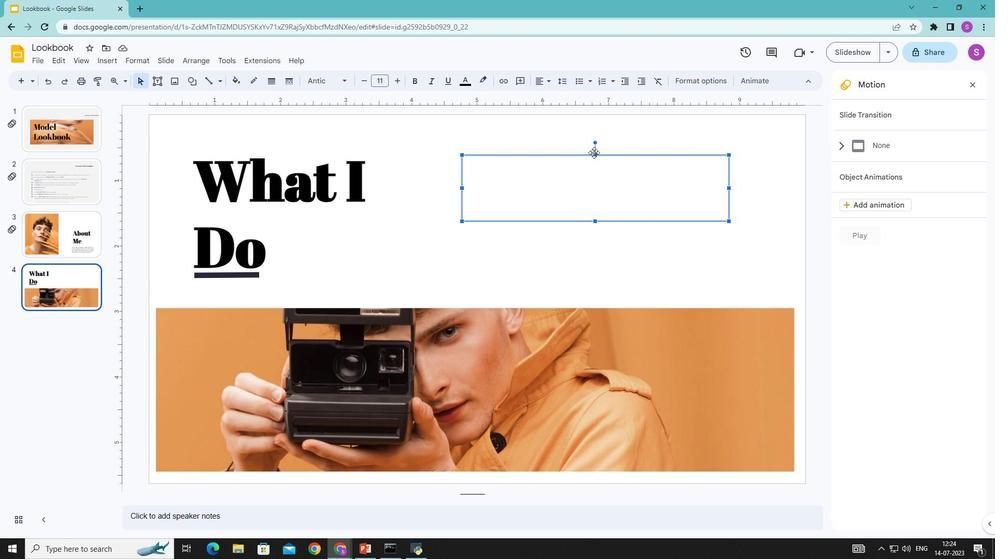 
Action: Mouse pressed left at (594, 153)
Screenshot: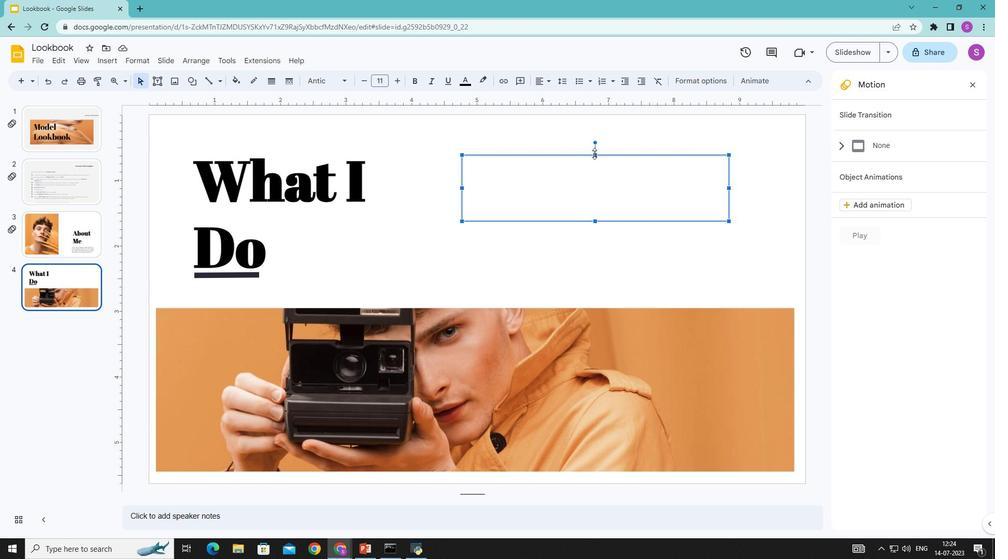 
Action: Mouse moved to (593, 220)
Screenshot: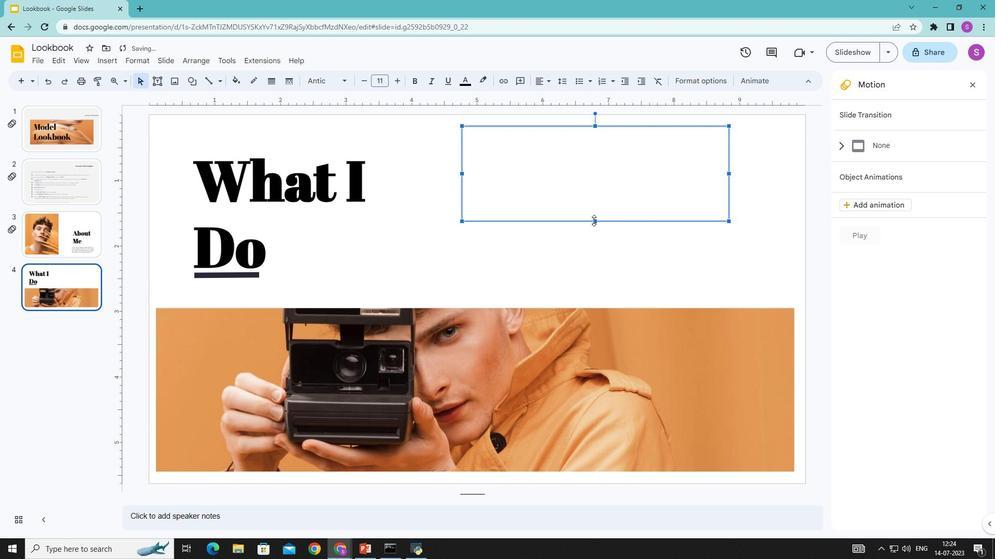 
Action: Mouse pressed left at (593, 220)
Screenshot: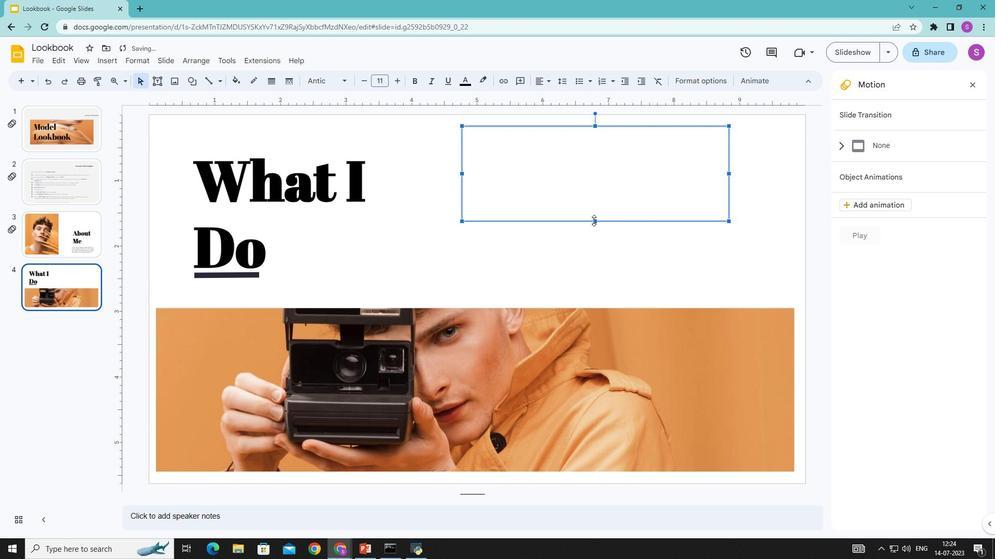 
Action: Mouse moved to (480, 140)
Screenshot: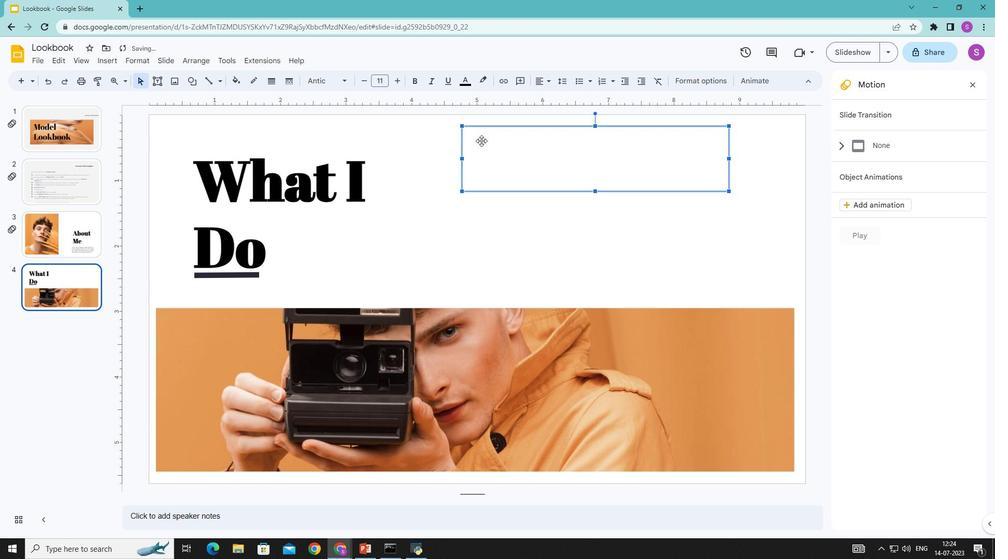 
Action: Mouse pressed left at (480, 140)
Screenshot: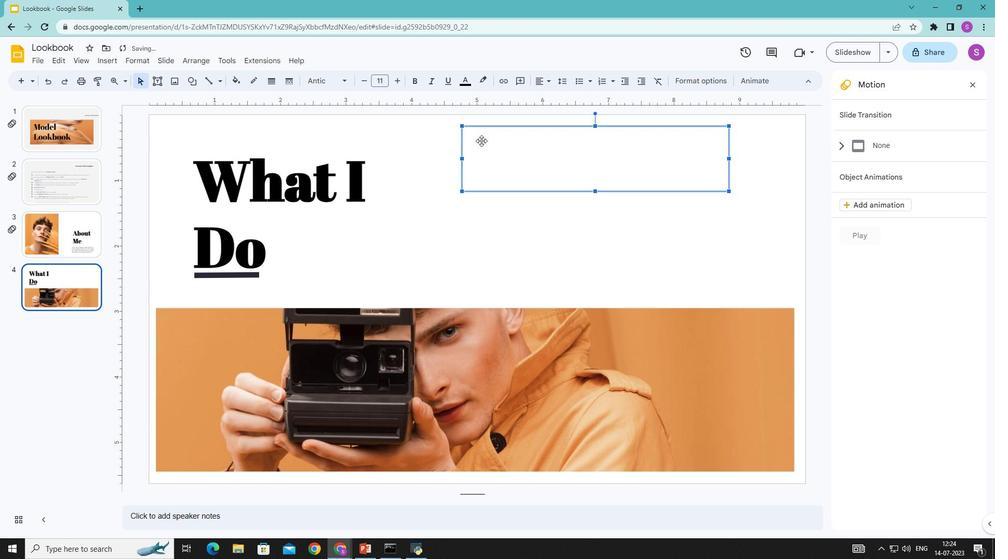 
Action: Mouse moved to (469, 134)
Screenshot: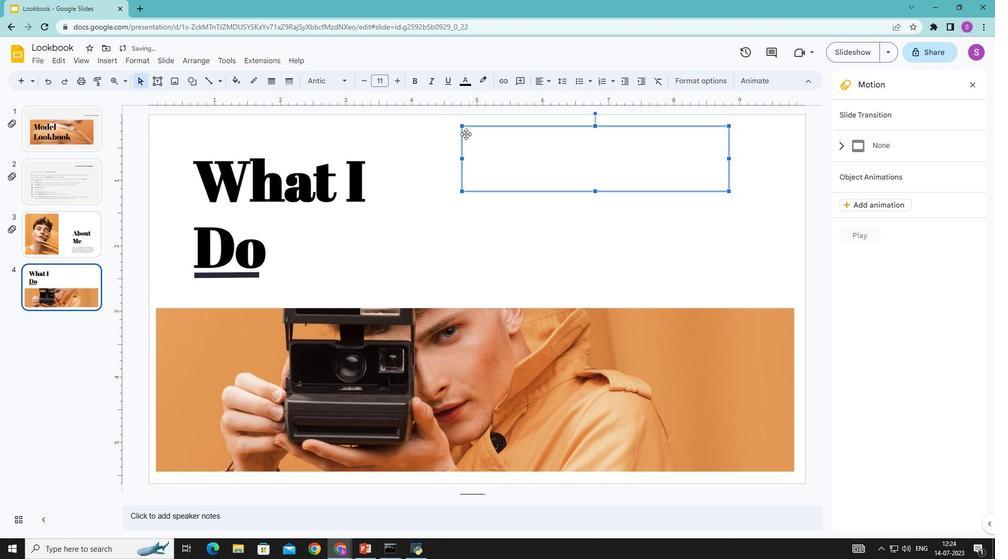 
Action: Mouse pressed left at (469, 134)
Screenshot: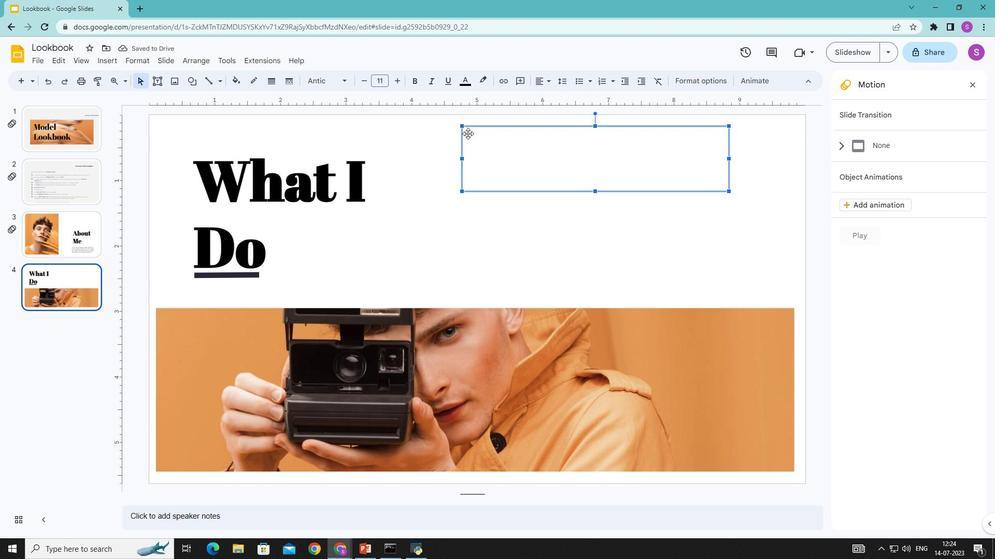 
Action: Key pressed jupiter<Key.space>is<Key.space>a<Key.space>gas<Key.space>giant<Key.space><Key.backspace>,<Key.space>the<Key.space>biggest<Key.space>planet<Key.space>in<Key.space>our<Key.space><Key.shift>Solar<Key.space><Key.shift>System<Key.space>and<Key.space>the<Key.space>fourth-brightest<Key.space>object<Key.space>in<Key.space>the<Key.space>sku
Screenshot: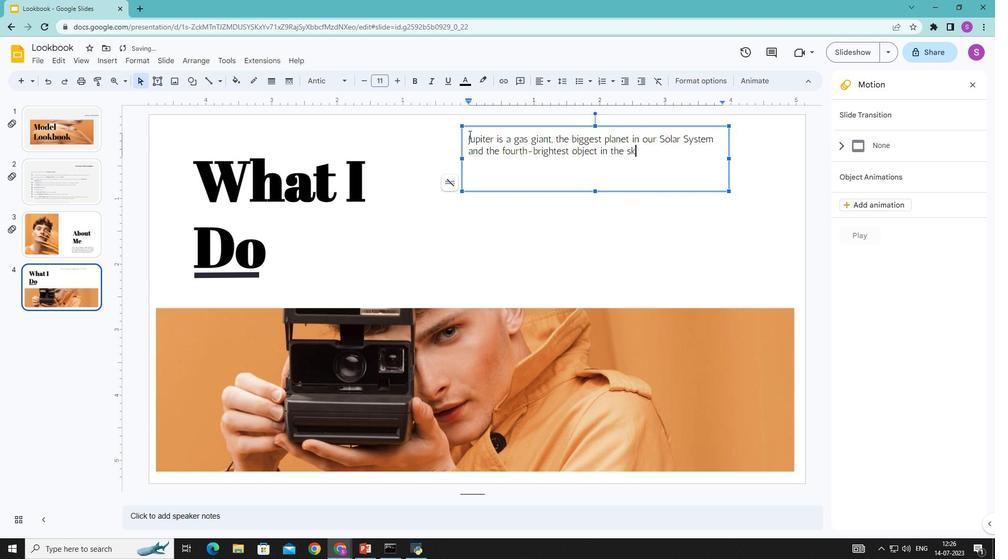 
Action: Mouse moved to (553, 232)
Screenshot: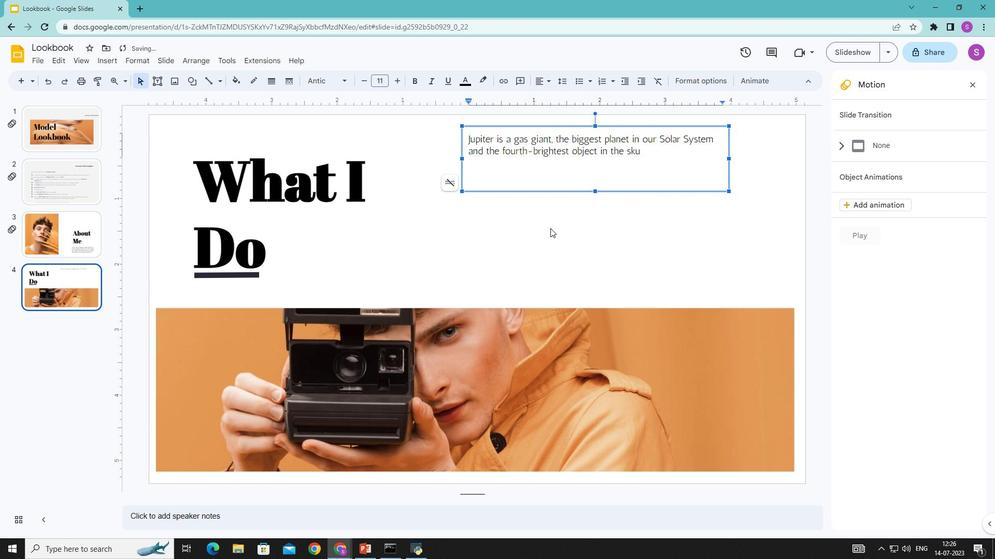 
Action: Mouse pressed left at (553, 232)
Screenshot: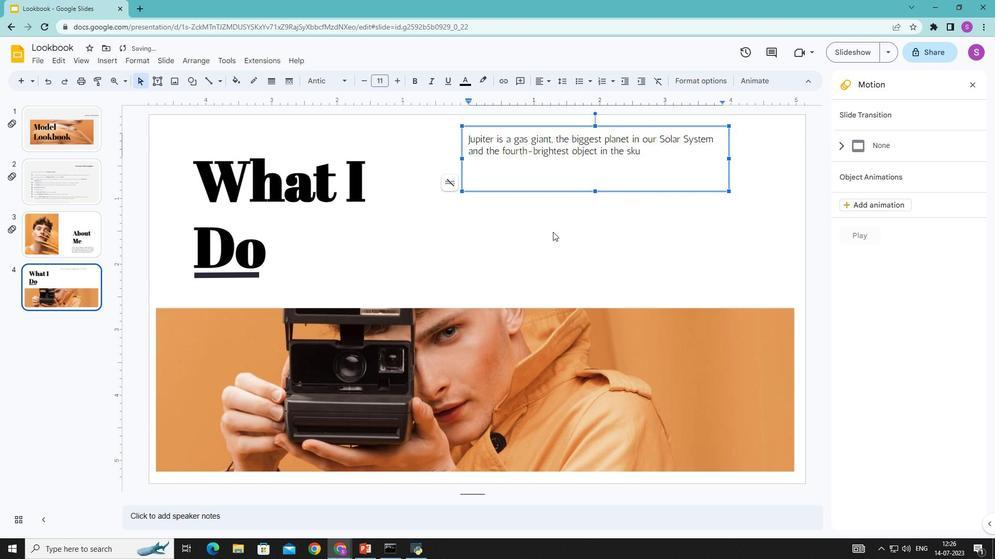 
Action: Mouse moved to (154, 80)
Screenshot: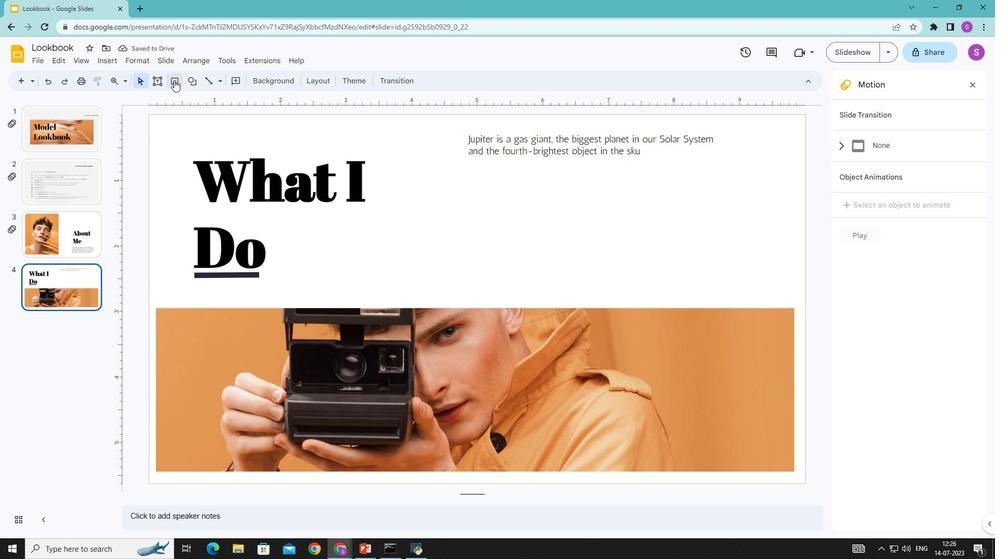 
Action: Mouse pressed left at (154, 80)
Screenshot: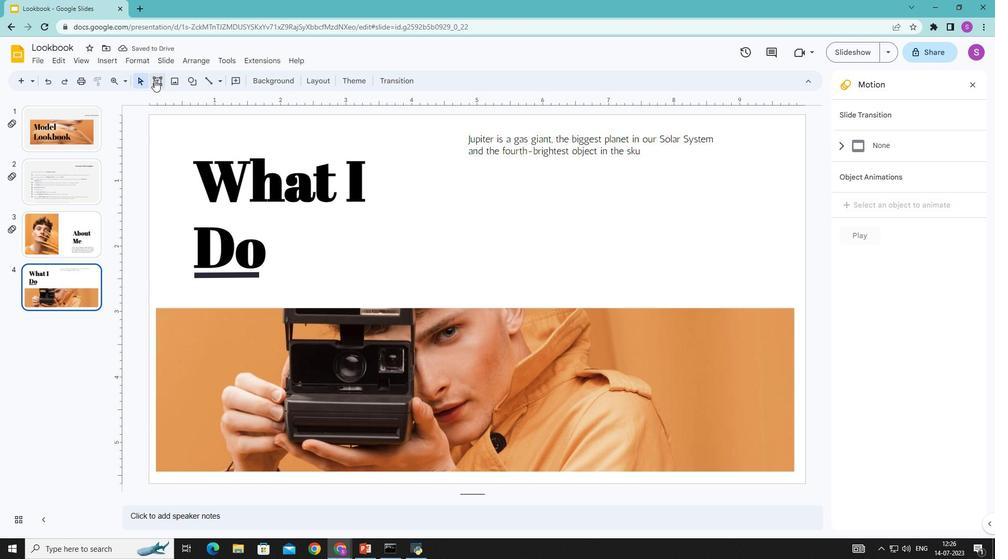 
Action: Mouse moved to (465, 211)
Screenshot: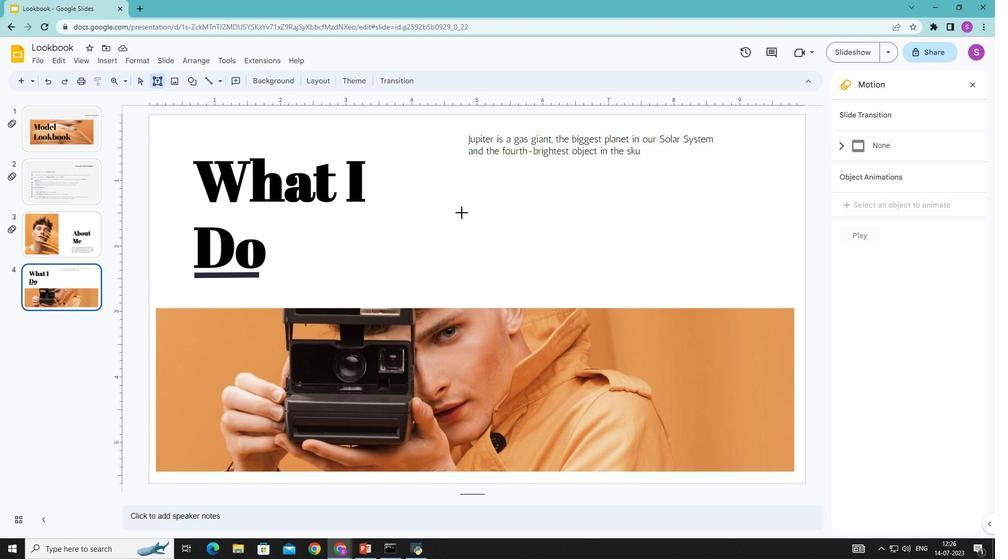 
Action: Mouse pressed left at (465, 211)
Screenshot: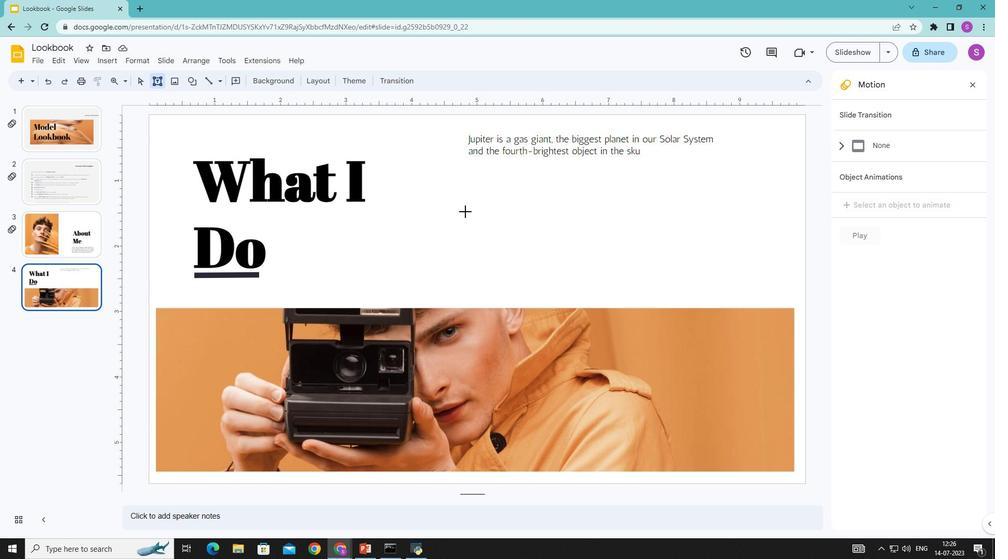 
Action: Mouse moved to (520, 235)
Screenshot: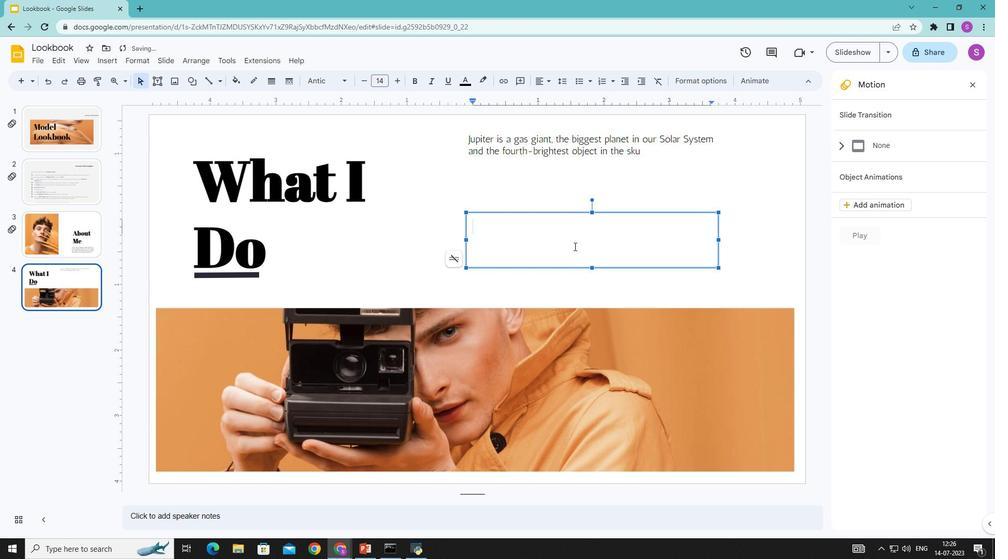 
Action: Key pressed <Key.shift>Venus<Key.space>has<Key.space>a<Key.space>beautiful<Key.space>name<Key.space>and<Key.space>is<Key.space>the<Key.space>second<Key.space>planet<Key.space>from<Key.space>the<Key.space><Key.shift>sun.<Key.space><Key.shift>It's<Key.space>terribly<Key.space>hot,<Key.space>even<Key.space>hotter<Key.space>than<Key.space><Key.shift>Mercury
Screenshot: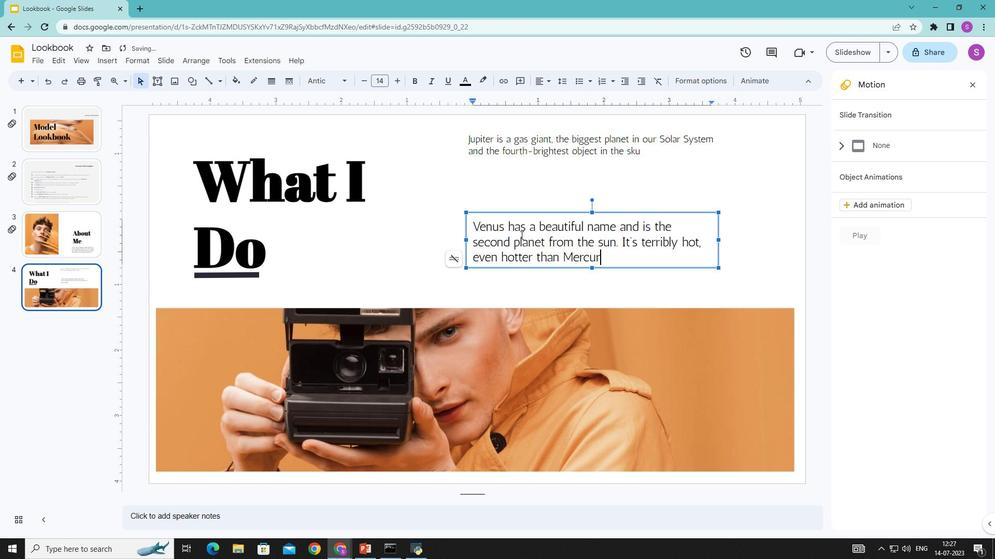 
Action: Mouse moved to (766, 205)
Screenshot: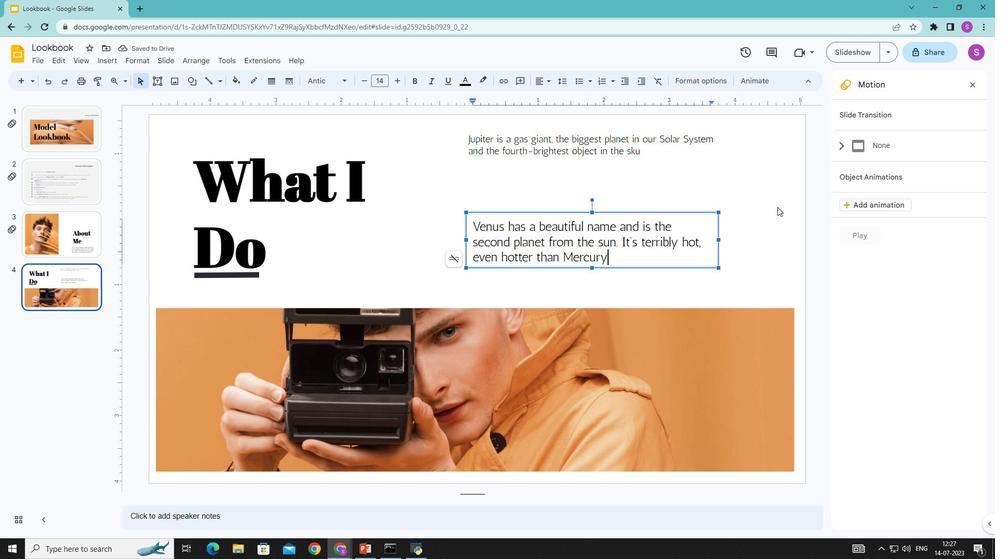 
Action: Mouse pressed left at (766, 205)
Screenshot: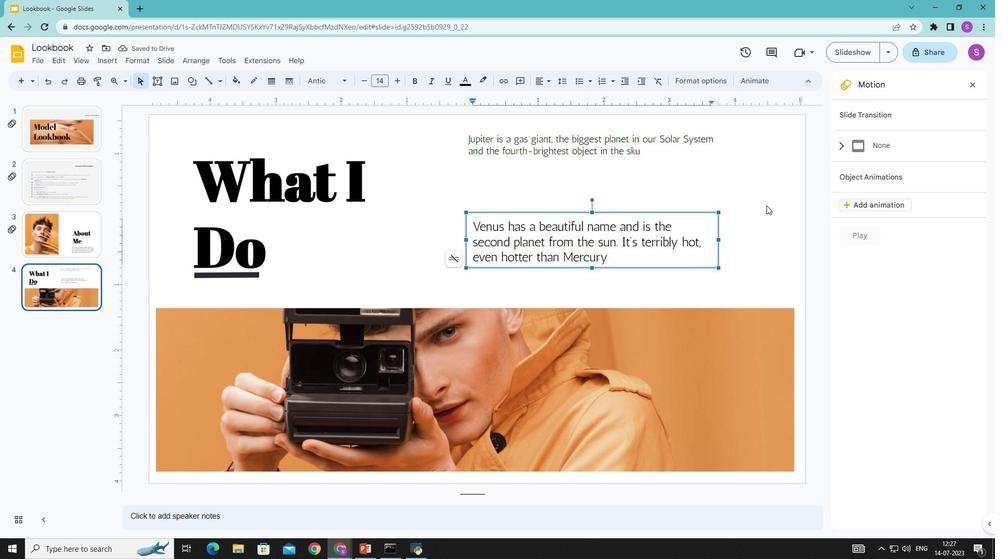 
Action: Mouse moved to (639, 152)
Screenshot: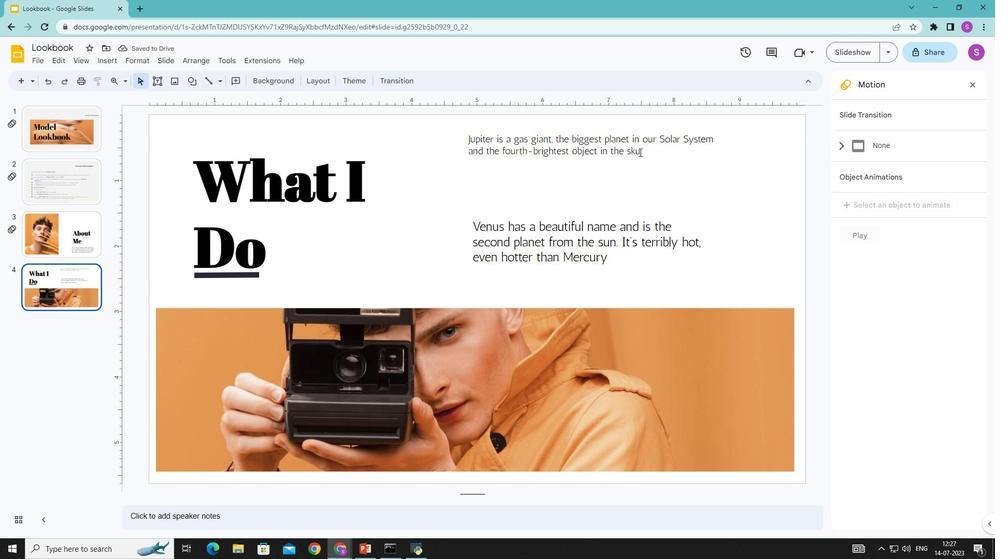 
Action: Mouse pressed left at (639, 152)
Screenshot: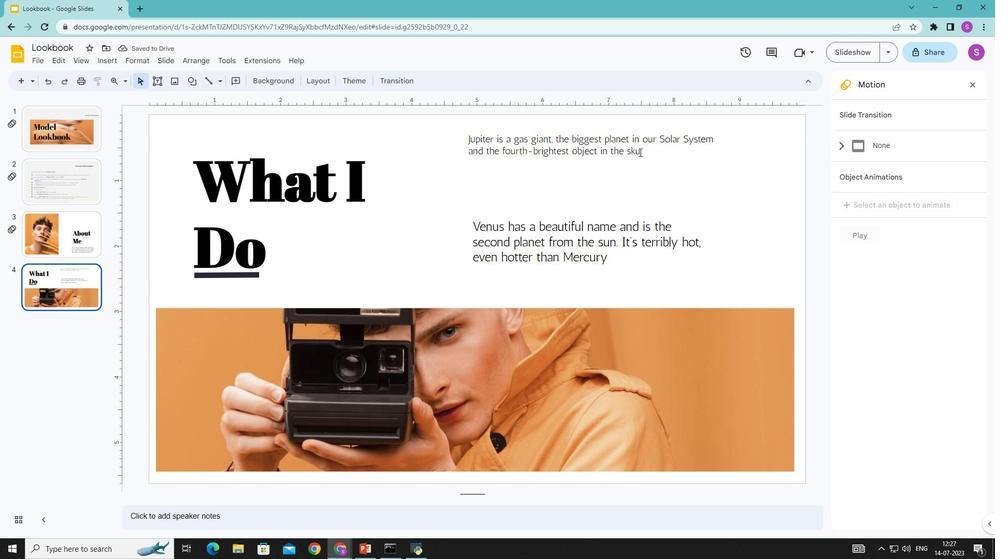 
Action: Mouse moved to (343, 77)
Screenshot: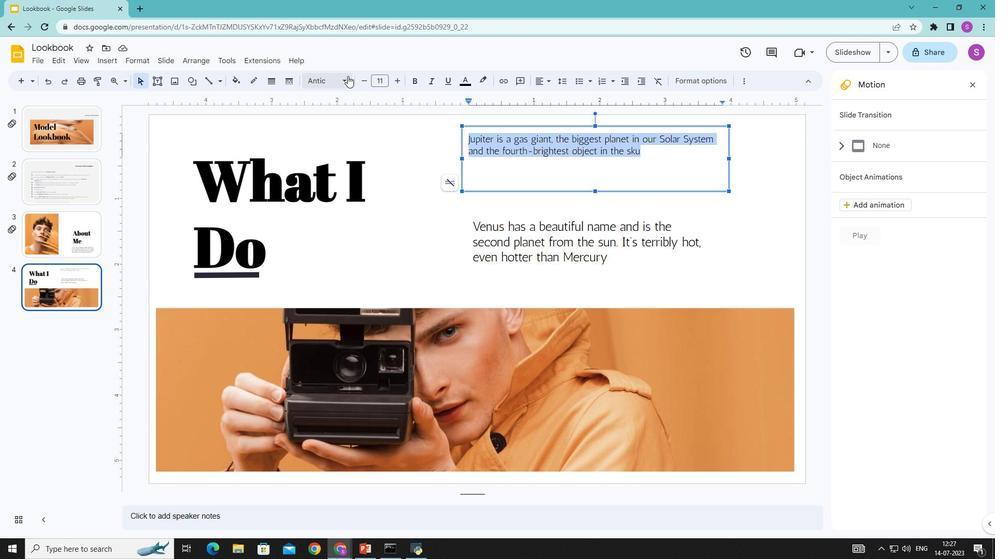 
Action: Mouse pressed left at (343, 77)
Screenshot: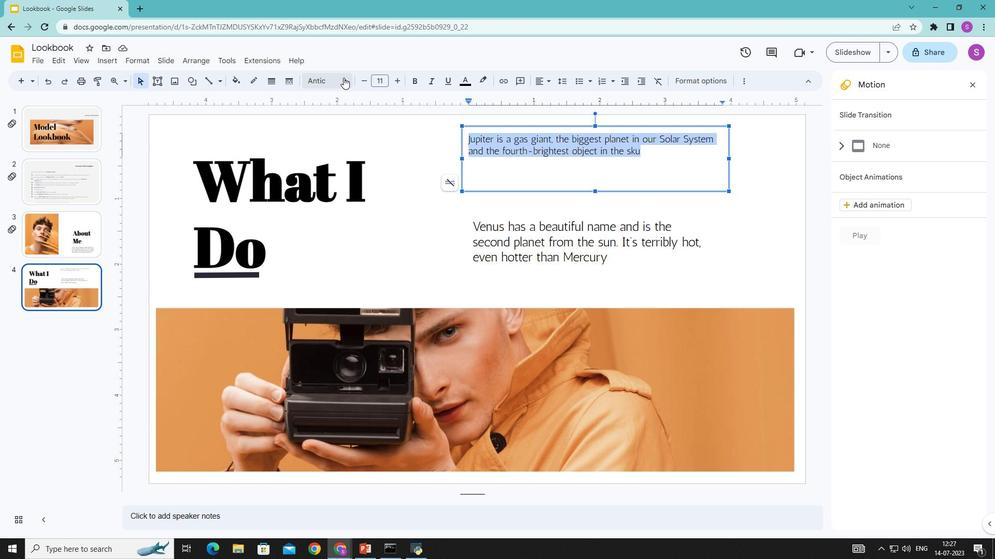 
Action: Mouse moved to (353, 359)
Screenshot: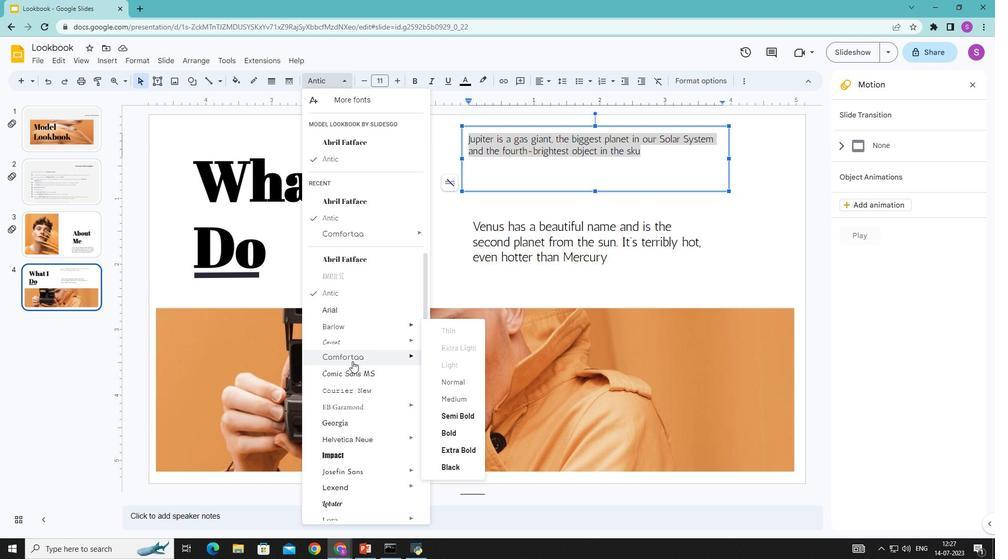 
Action: Mouse pressed left at (353, 359)
Screenshot: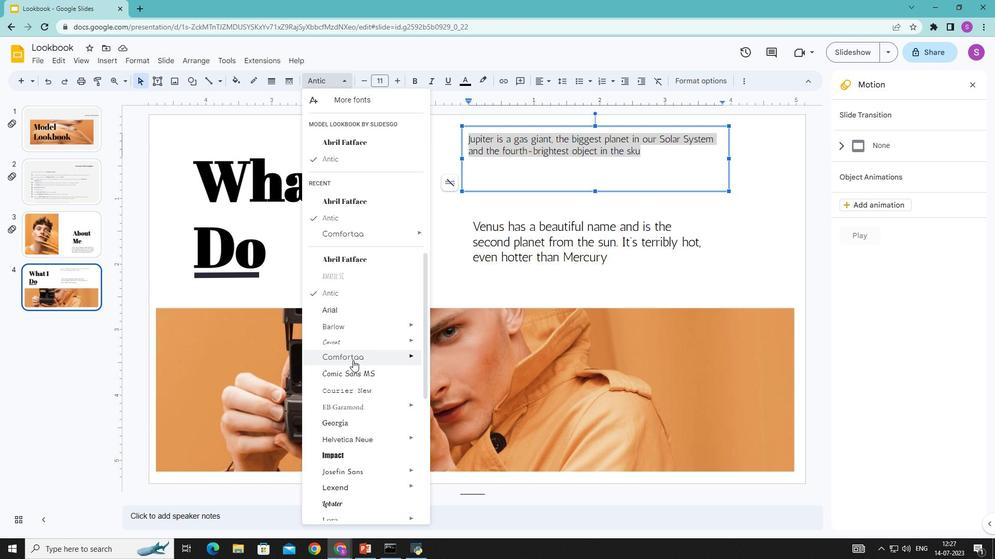 
Action: Mouse moved to (420, 242)
Screenshot: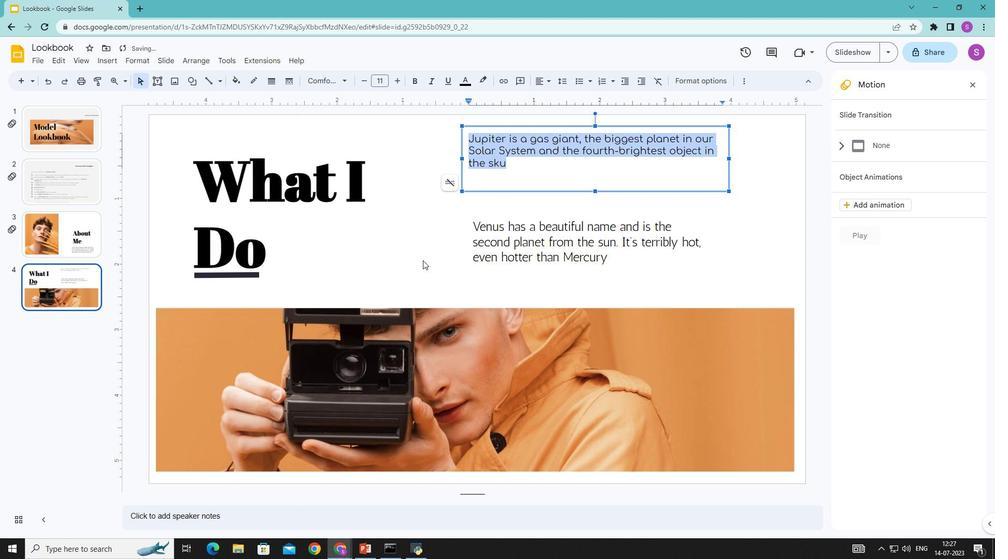 
Action: Mouse pressed left at (420, 242)
Screenshot: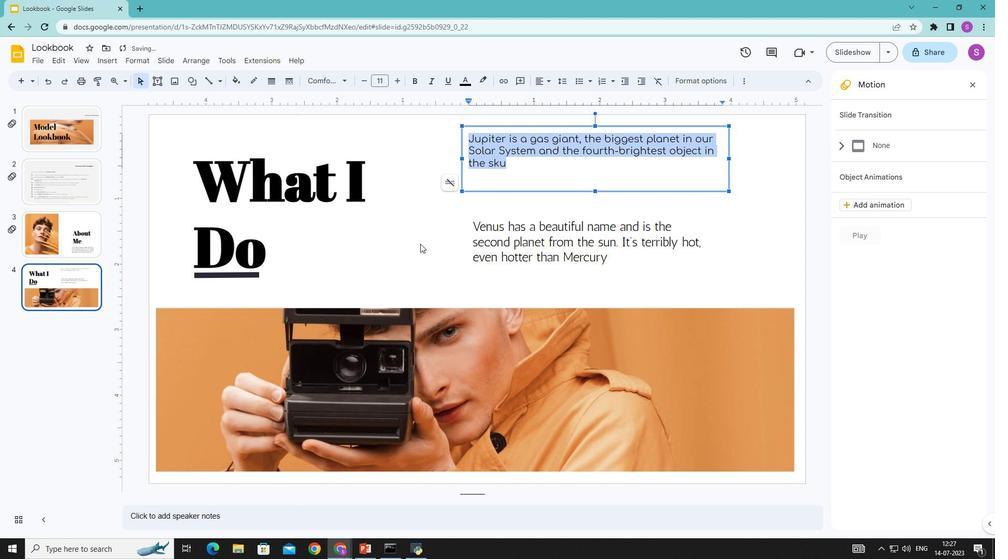 
Action: Mouse moved to (607, 258)
Screenshot: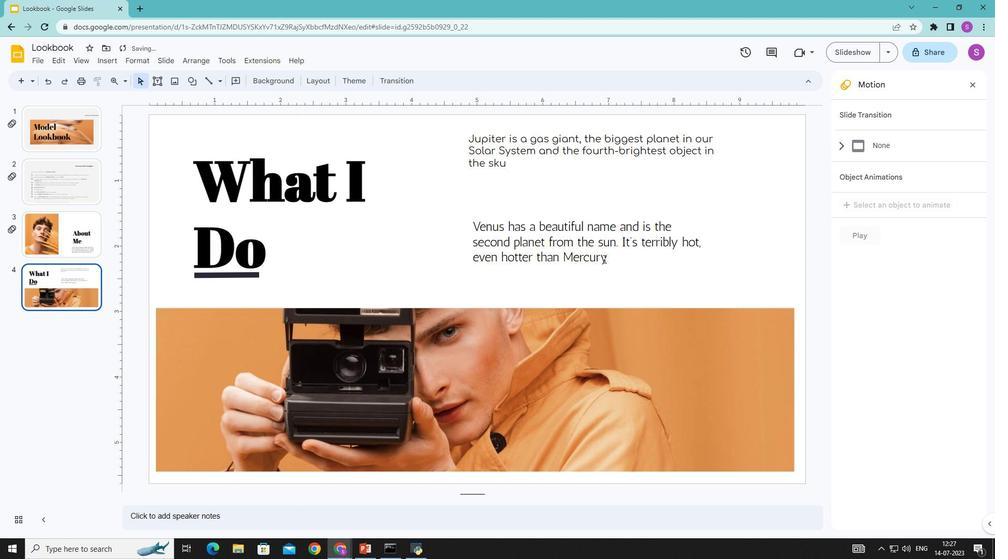 
Action: Mouse pressed left at (607, 258)
Screenshot: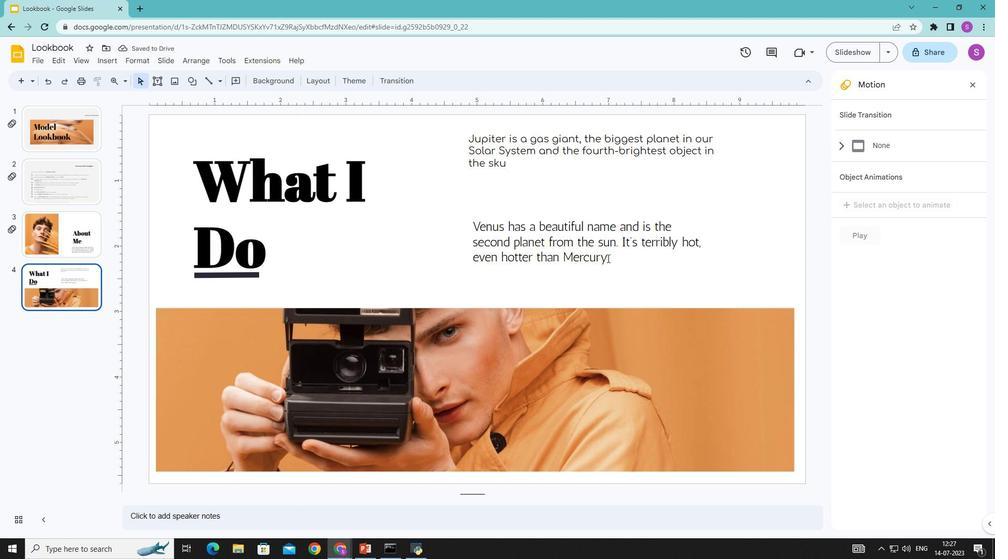
Action: Mouse moved to (343, 80)
Screenshot: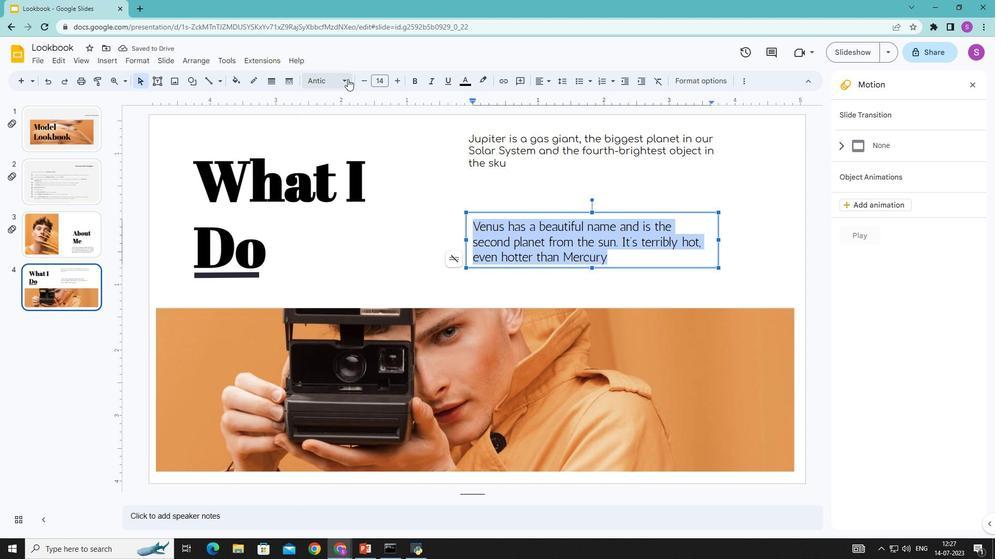 
Action: Mouse pressed left at (343, 80)
Screenshot: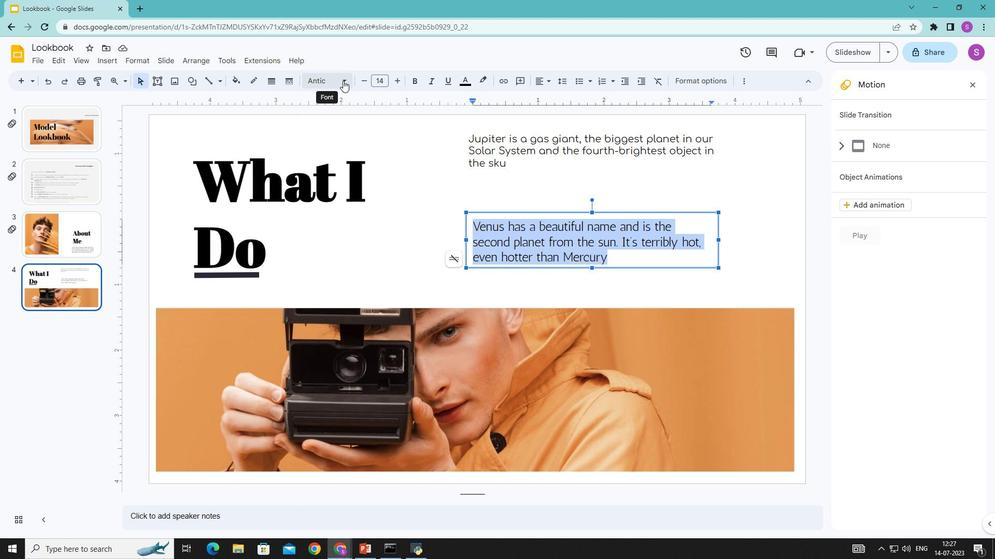 
Action: Mouse moved to (355, 401)
Screenshot: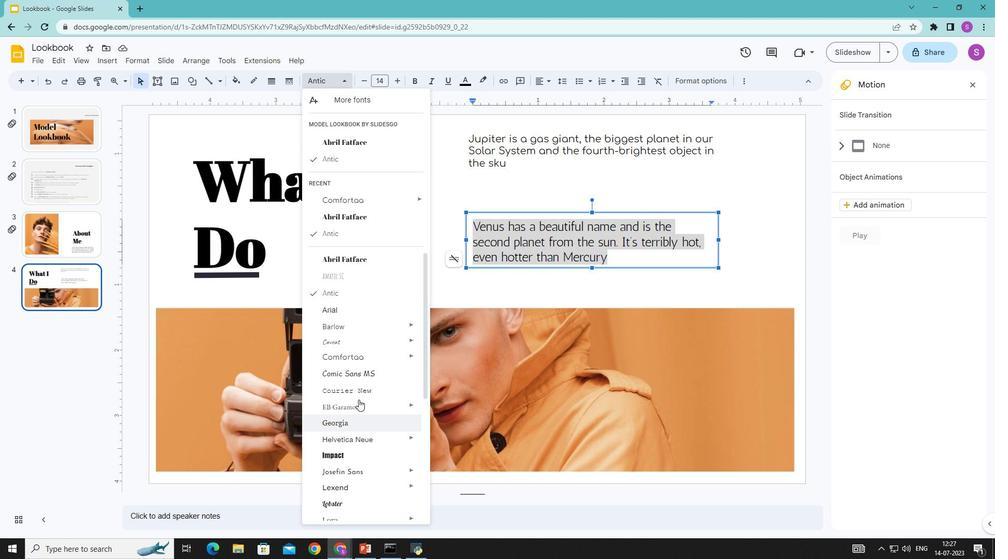 
Action: Mouse pressed left at (355, 401)
Screenshot: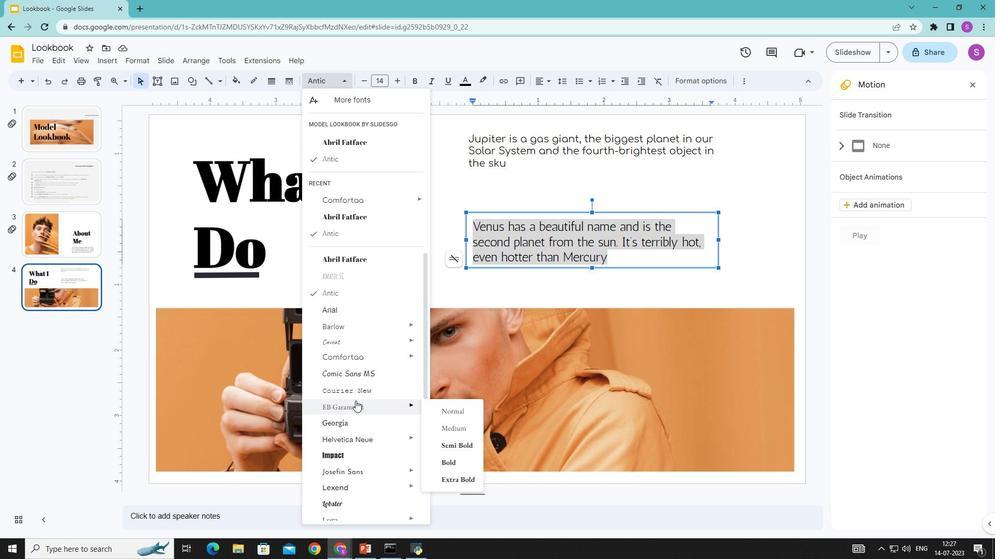 
Action: Mouse moved to (430, 165)
Screenshot: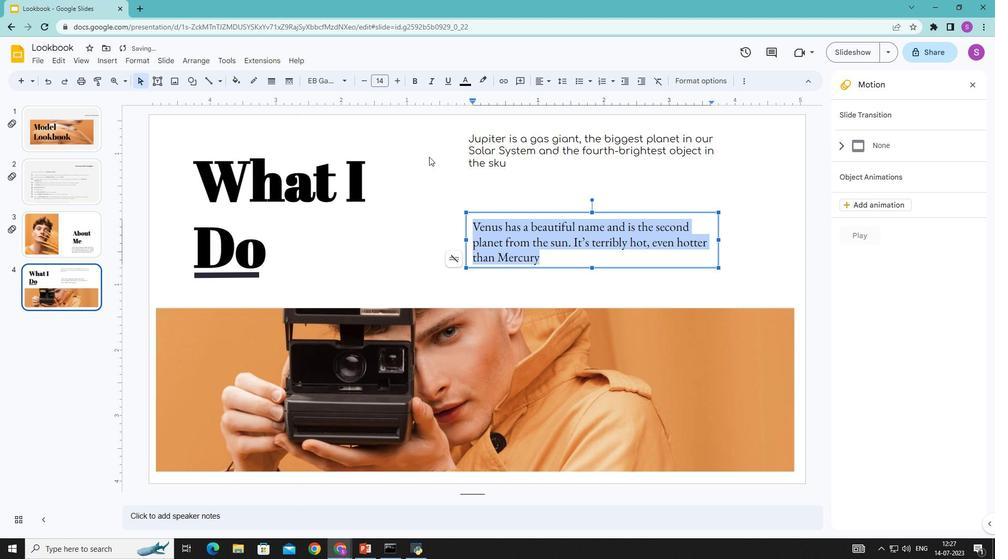 
Action: Mouse pressed left at (430, 165)
Screenshot: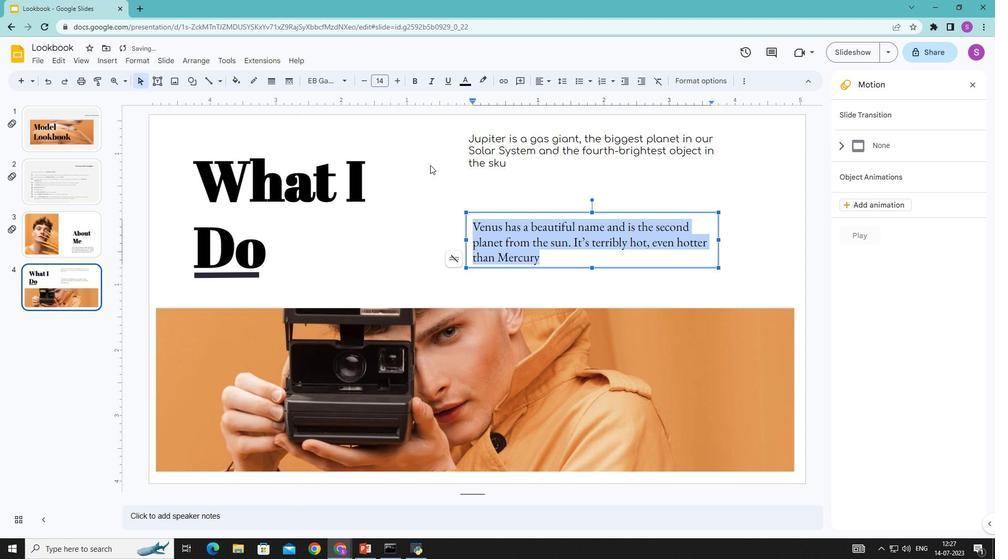 
Action: Mouse moved to (539, 258)
Screenshot: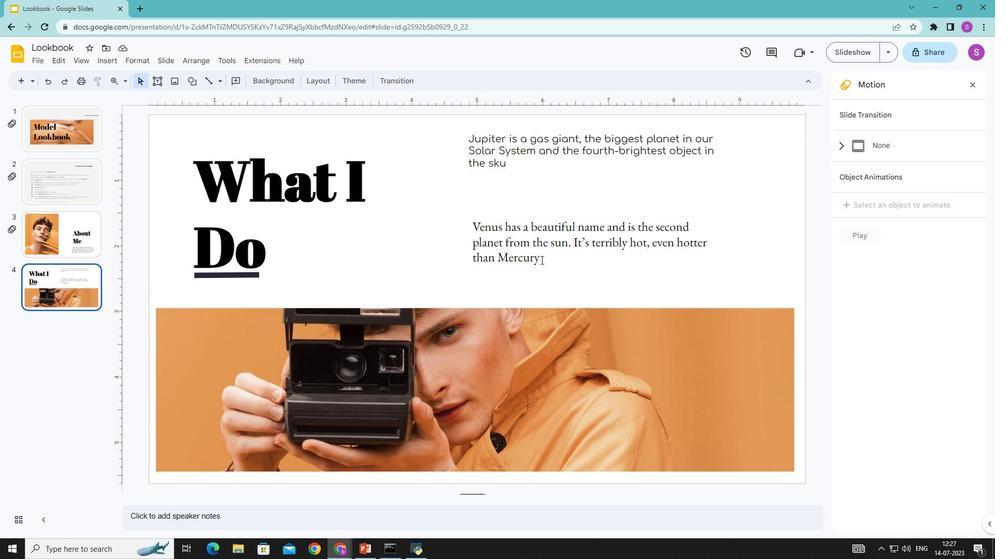 
Action: Mouse pressed left at (539, 258)
Screenshot: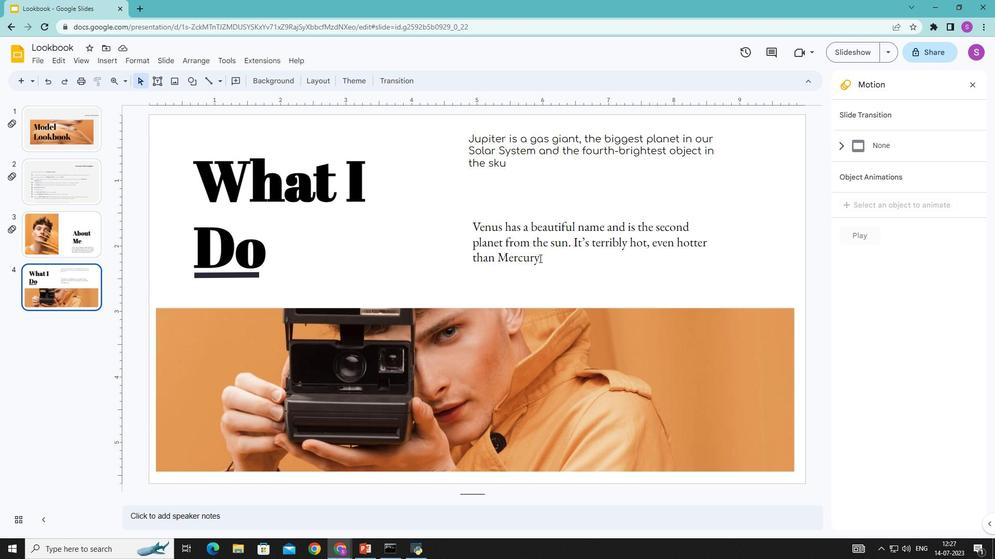 
Action: Mouse moved to (343, 81)
Screenshot: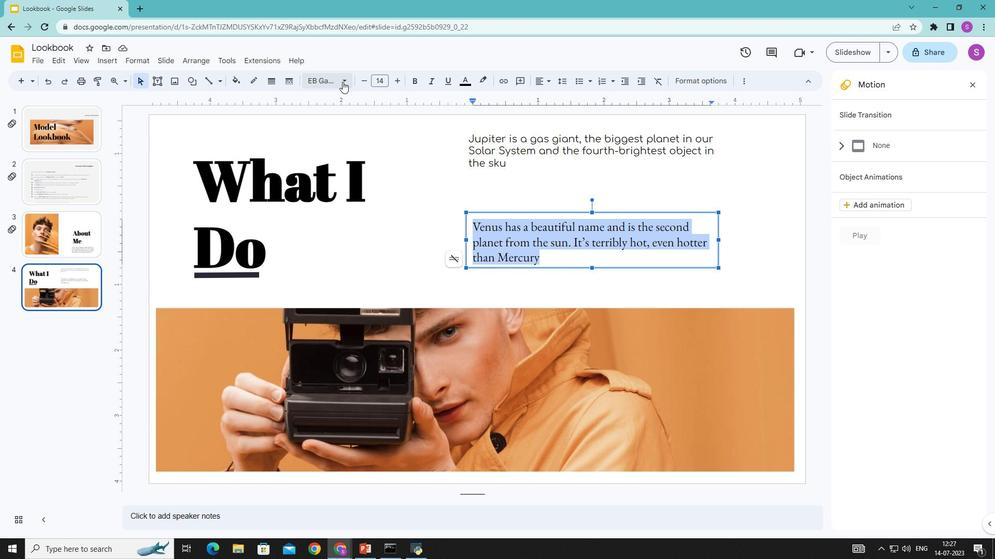 
Action: Mouse pressed left at (343, 81)
Screenshot: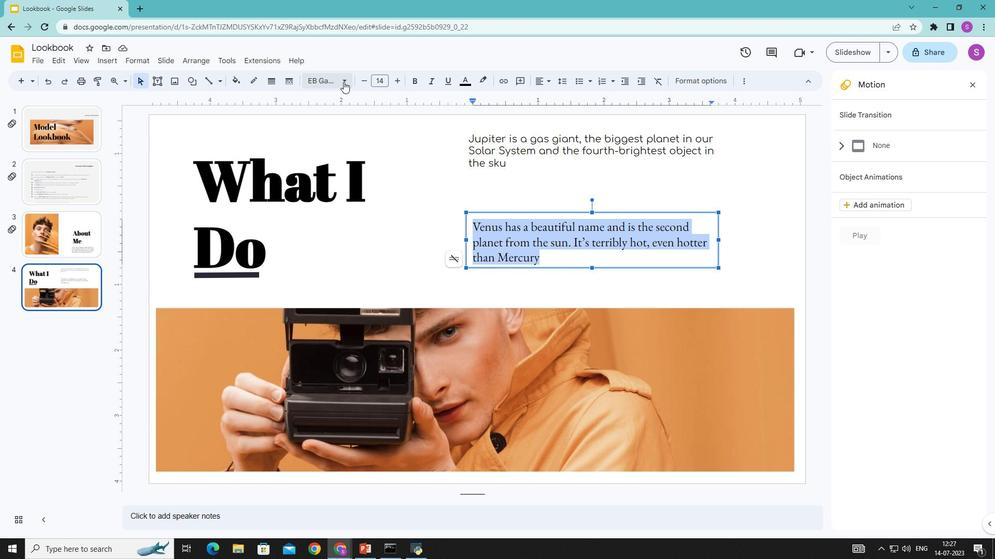 
Action: Mouse moved to (361, 442)
Screenshot: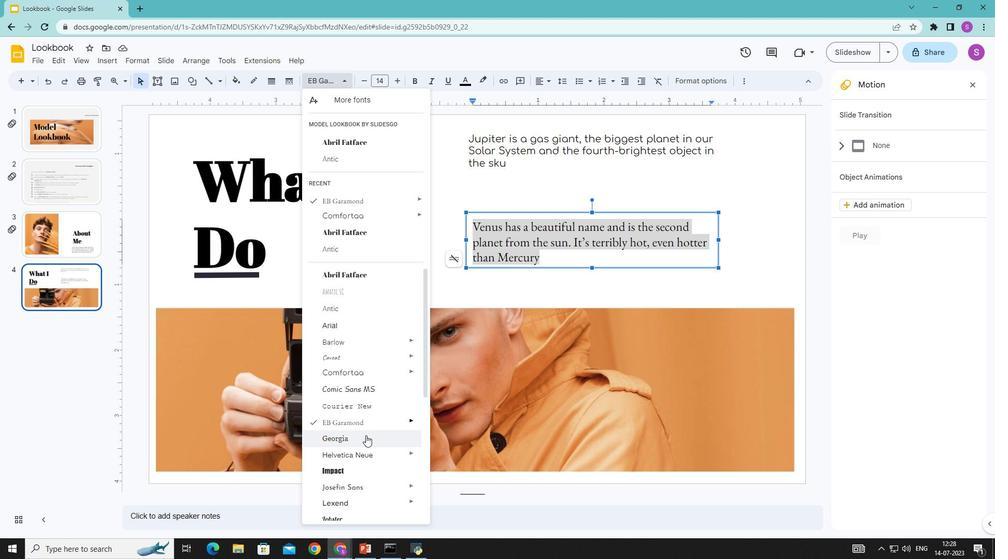 
Action: Mouse pressed left at (361, 442)
Screenshot: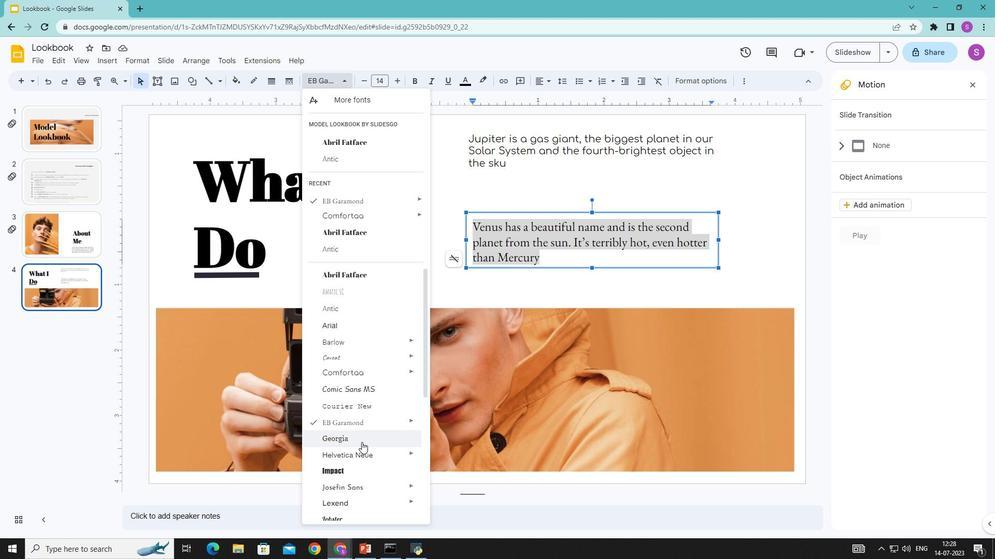 
Action: Mouse moved to (389, 192)
Screenshot: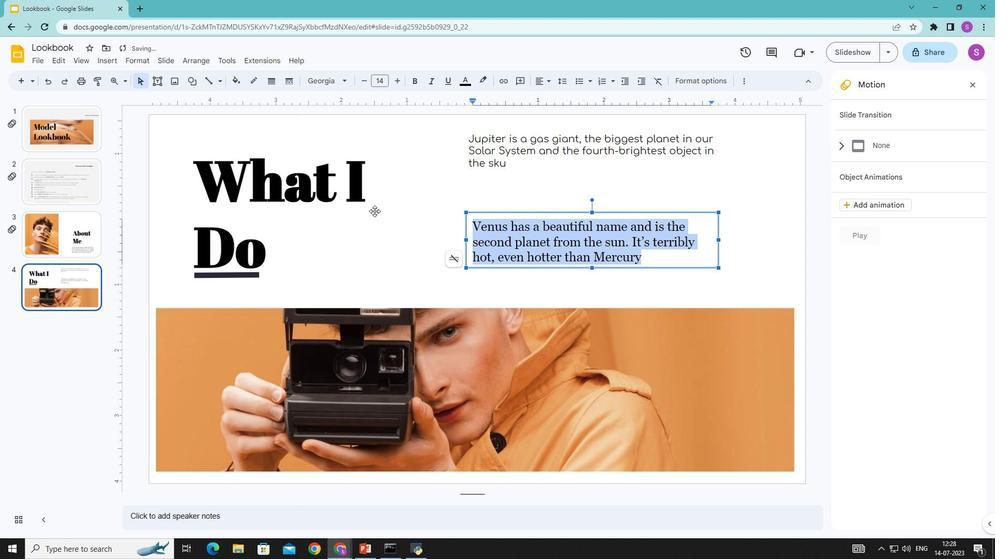 
Action: Mouse pressed left at (389, 192)
Screenshot: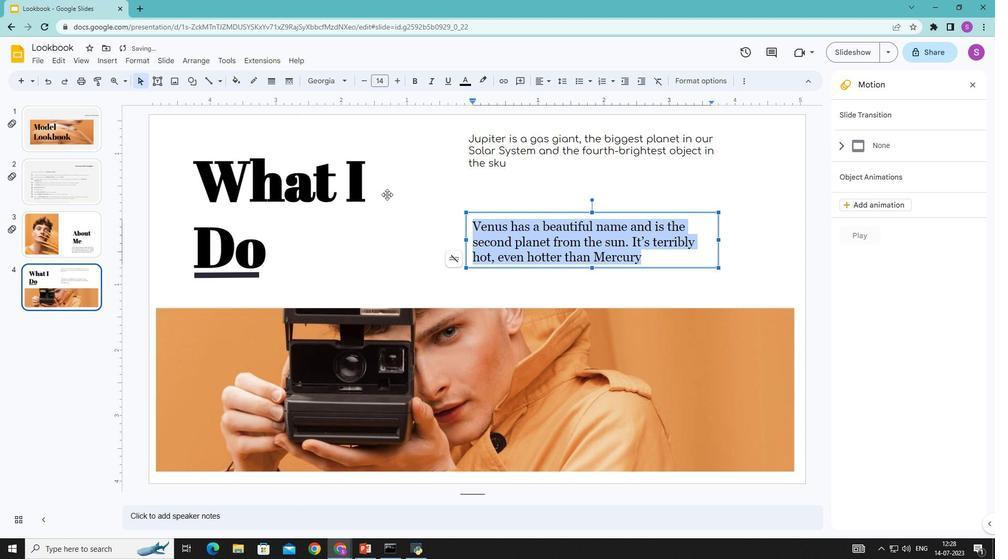 
Action: Mouse moved to (505, 164)
Screenshot: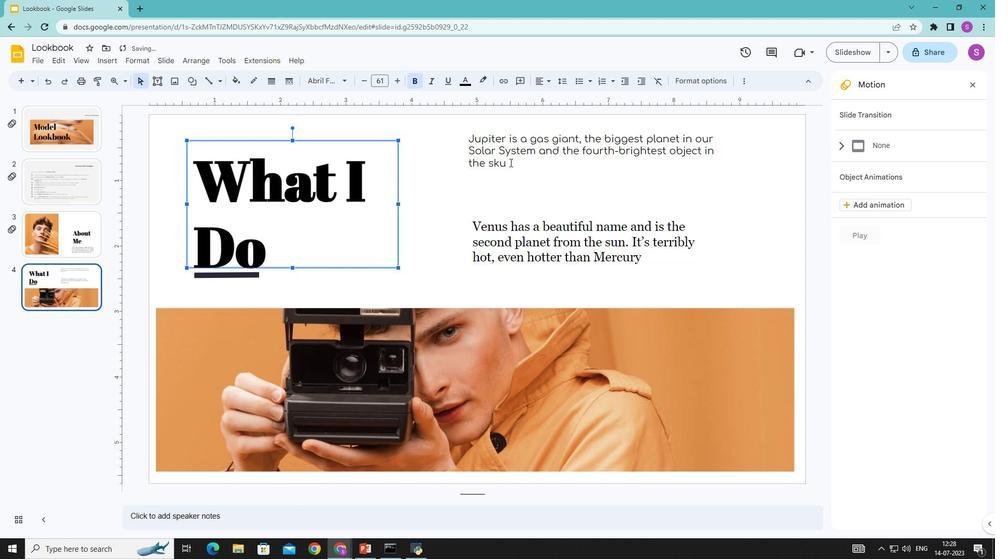 
Action: Mouse pressed left at (505, 164)
Screenshot: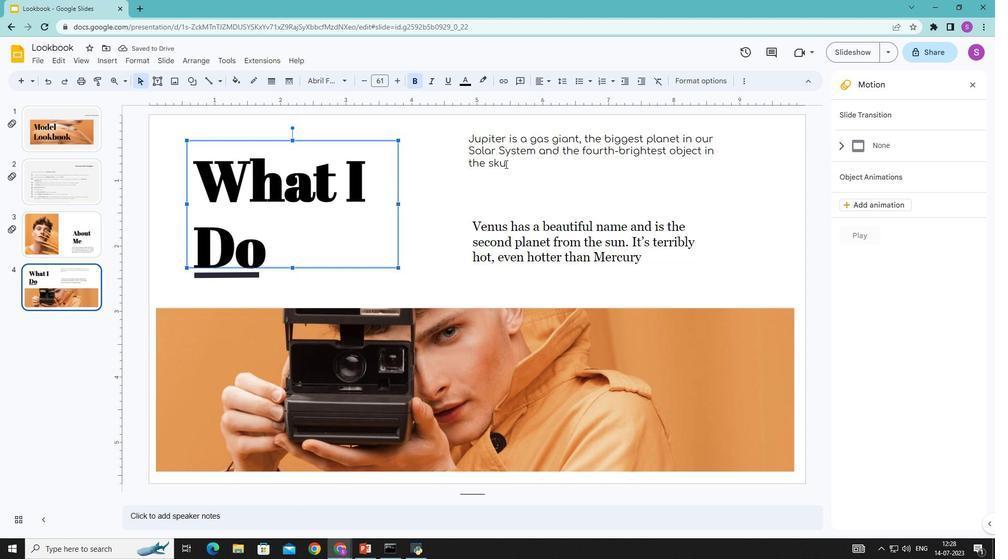 
Action: Mouse moved to (345, 77)
Screenshot: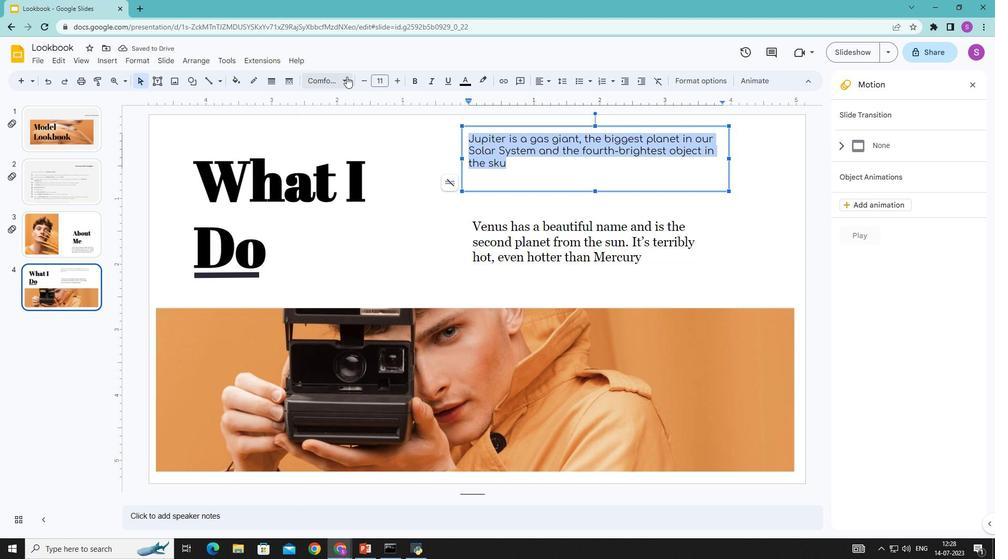 
Action: Mouse pressed left at (345, 77)
Screenshot: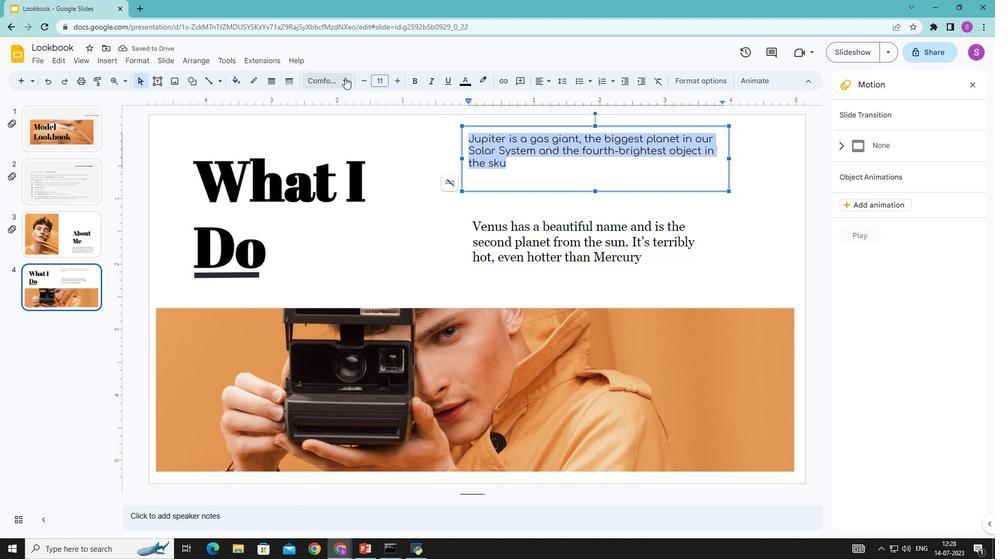 
Action: Mouse moved to (360, 439)
Screenshot: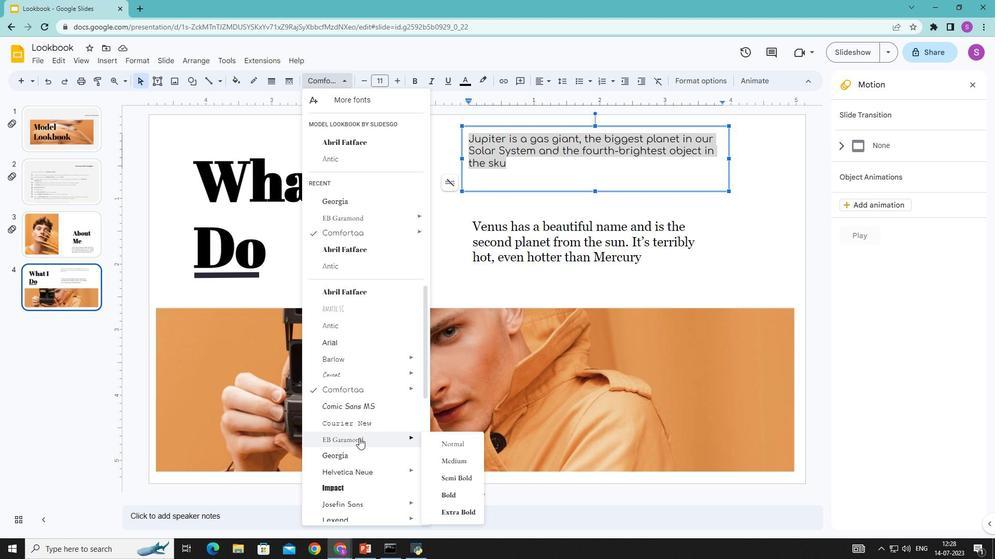 
Action: Mouse pressed left at (360, 439)
Screenshot: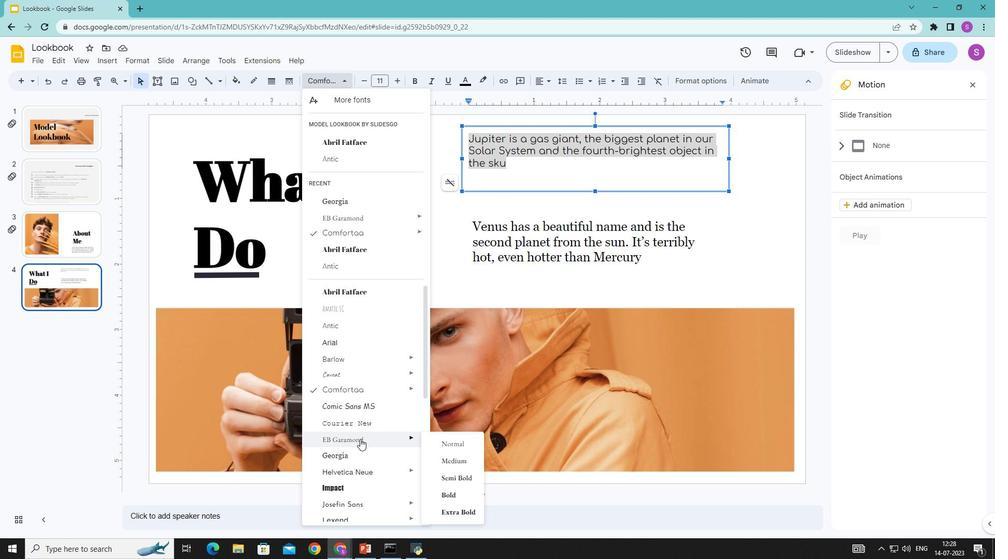 
Action: Mouse moved to (383, 262)
Screenshot: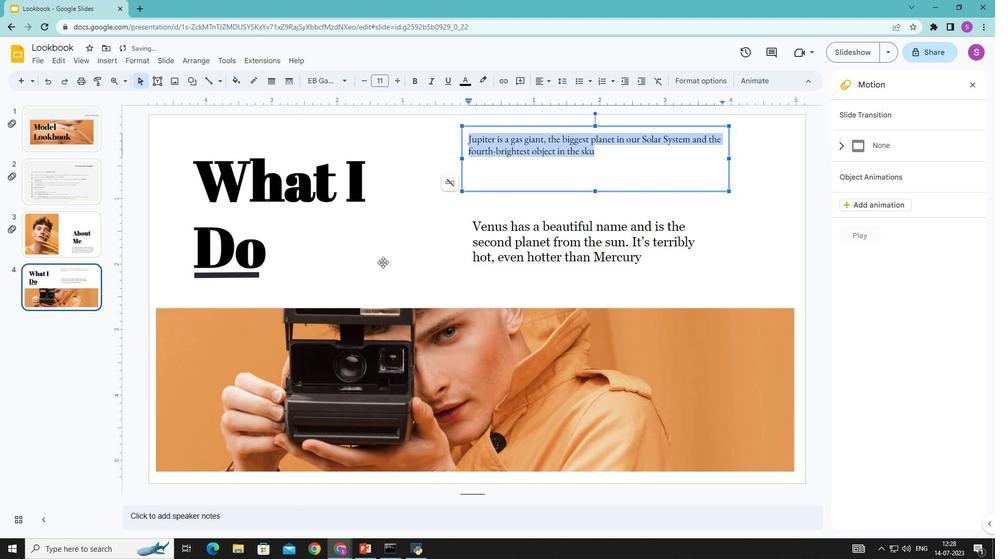 
Action: Mouse pressed left at (383, 262)
Screenshot: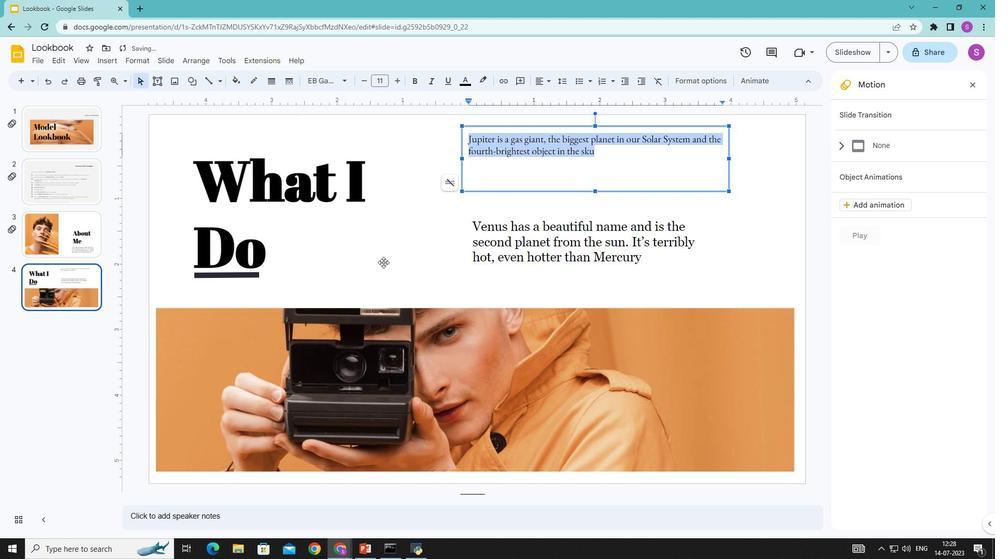 
Action: Mouse moved to (433, 181)
Screenshot: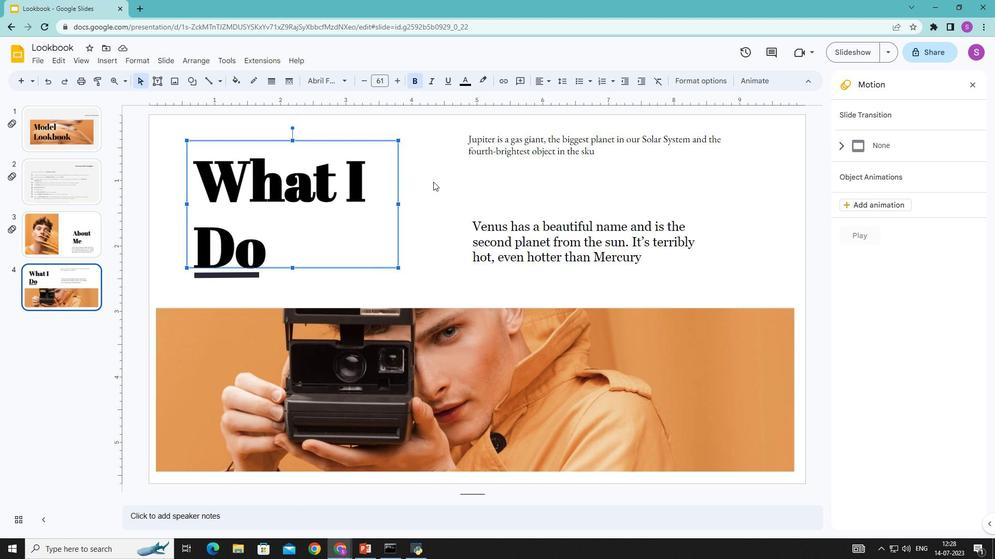 
Action: Mouse pressed left at (433, 181)
Screenshot: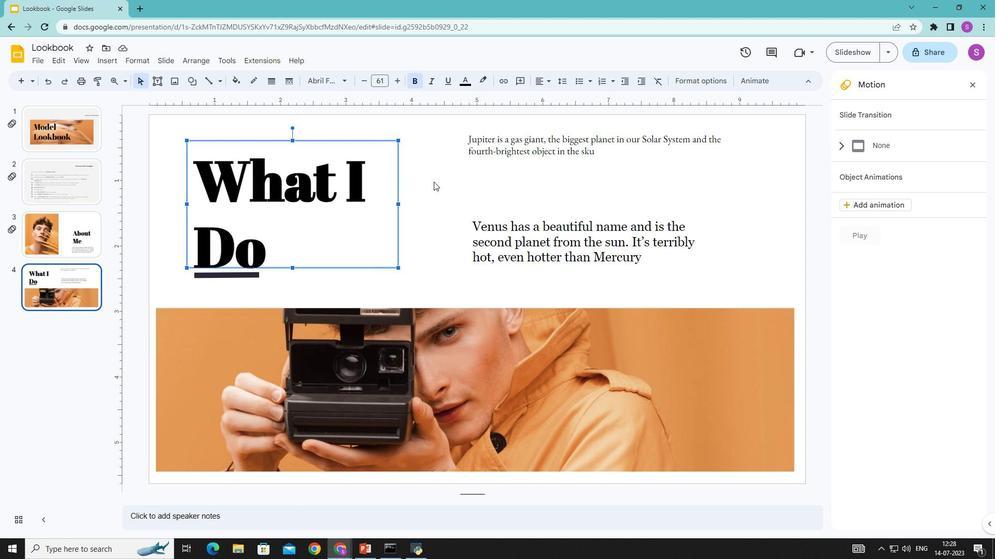 
Action: Mouse moved to (593, 151)
Screenshot: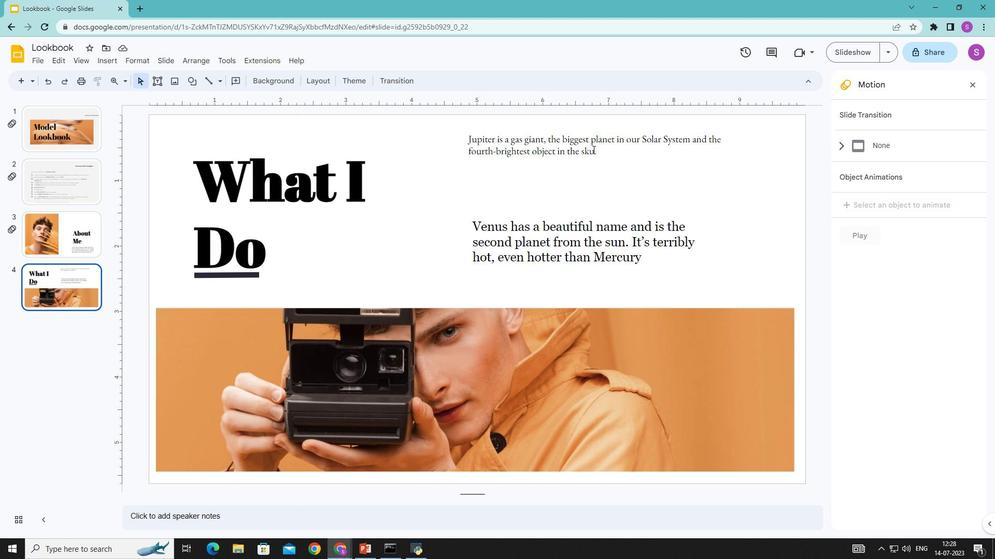 
Action: Mouse pressed left at (593, 151)
Screenshot: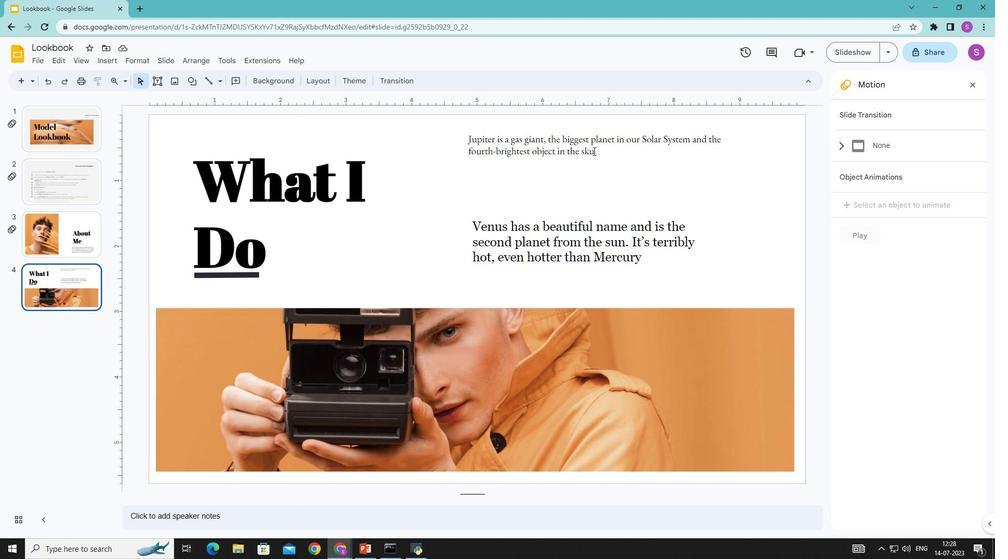 
Action: Mouse moved to (396, 82)
Screenshot: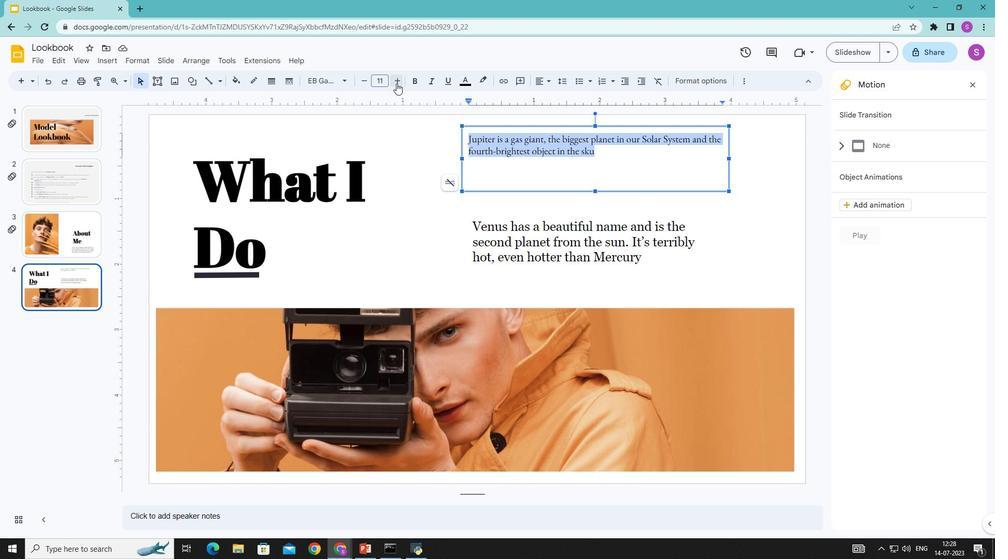 
Action: Mouse pressed left at (396, 82)
Screenshot: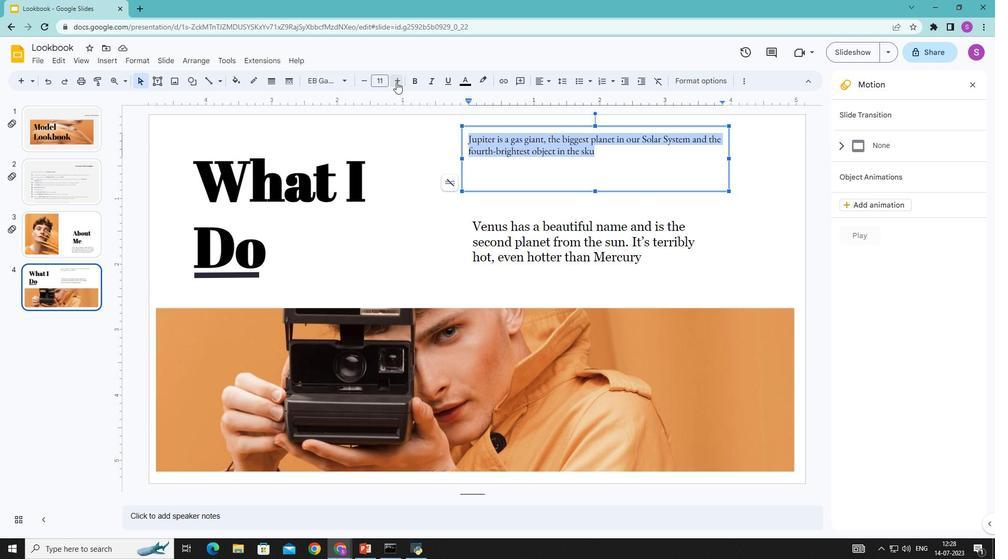 
Action: Mouse pressed left at (396, 82)
Screenshot: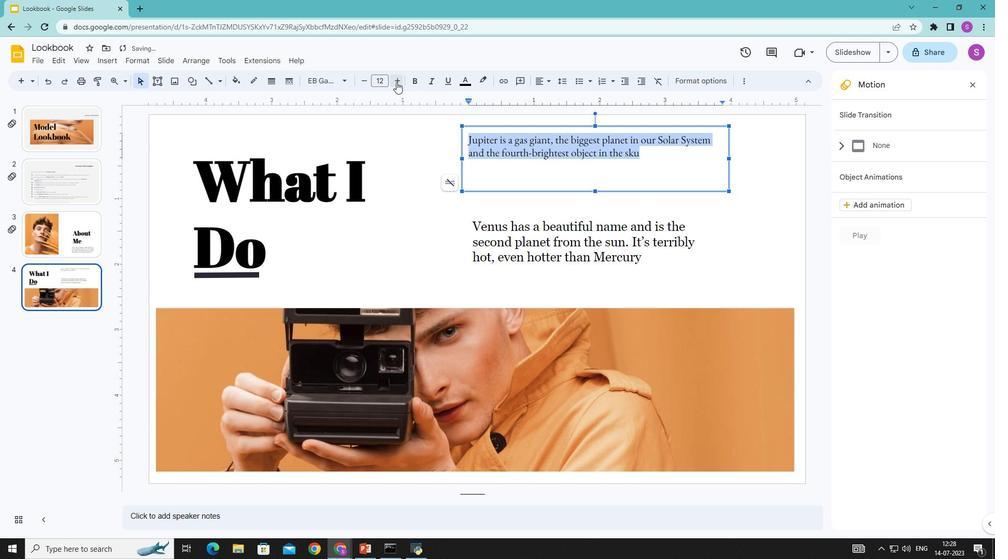 
Action: Mouse pressed left at (396, 82)
Screenshot: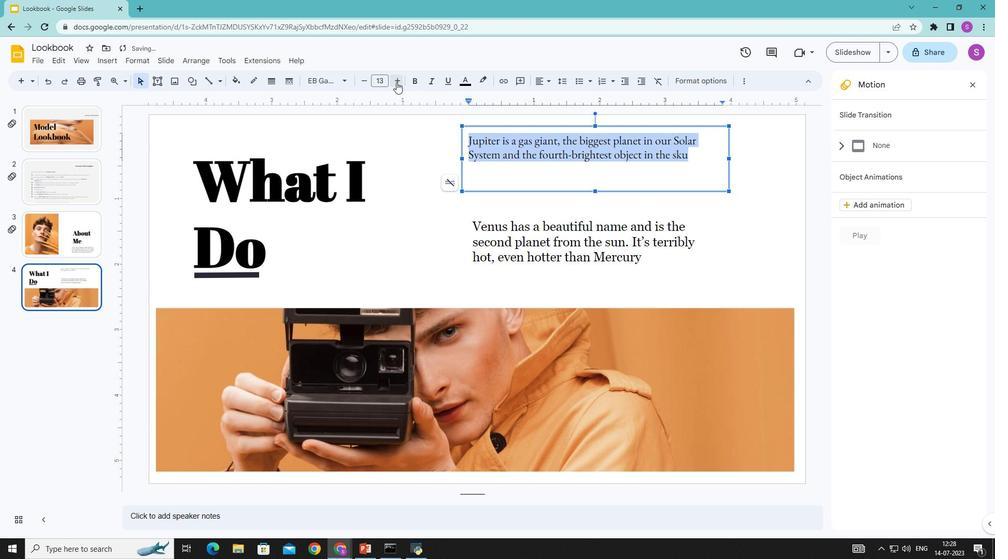 
Action: Mouse moved to (409, 165)
Screenshot: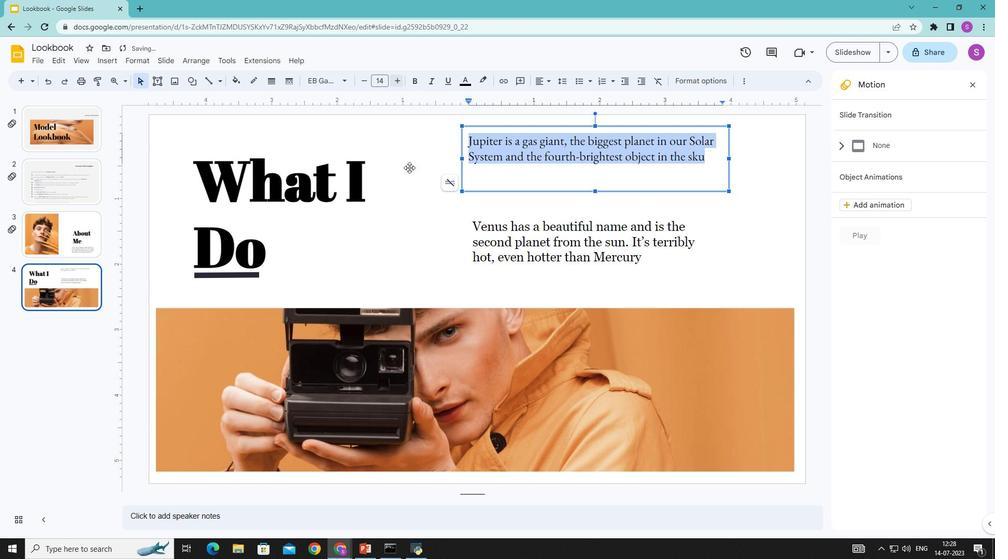 
Action: Mouse pressed left at (409, 165)
Screenshot: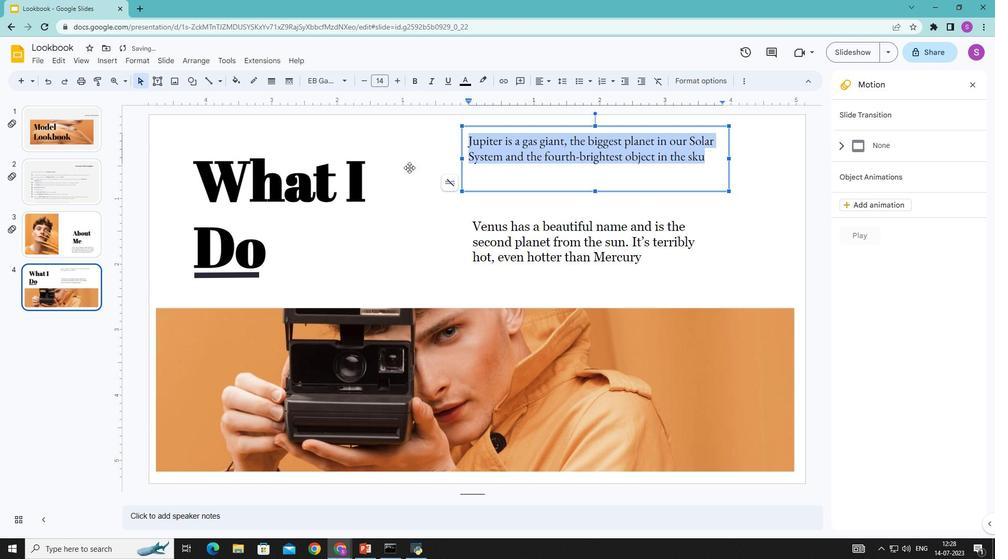 
Action: Mouse moved to (734, 216)
Screenshot: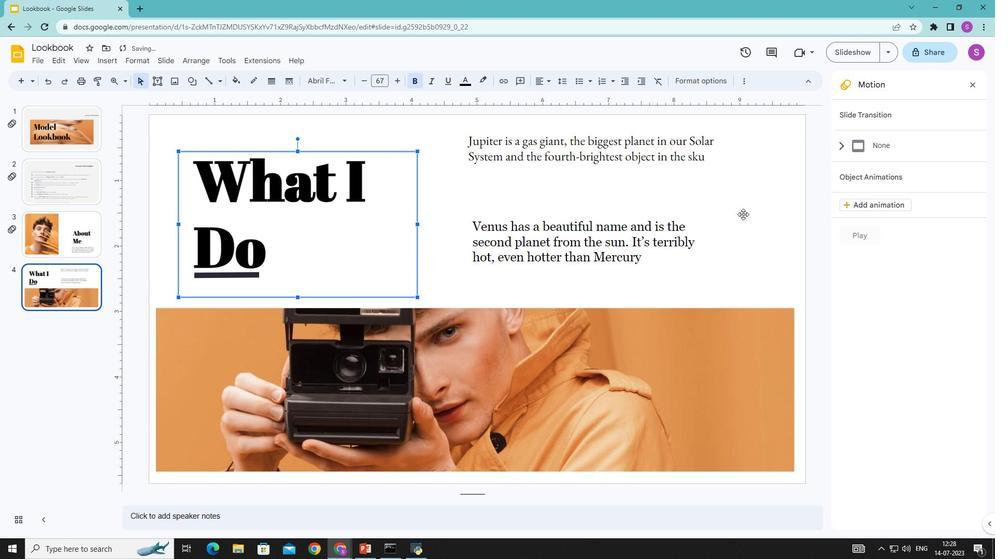 
Action: Mouse pressed left at (734, 216)
Screenshot: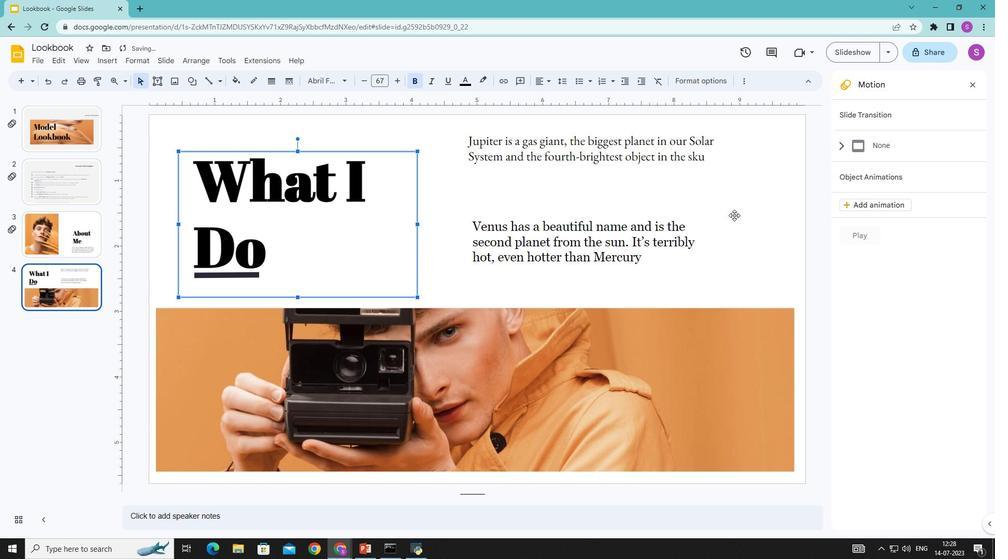
Action: Mouse moved to (744, 268)
Screenshot: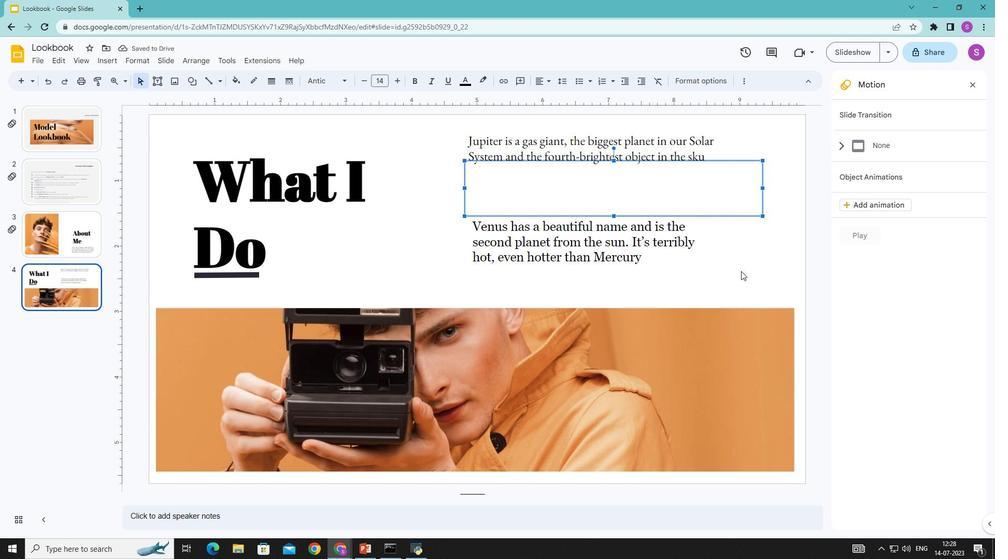 
Action: Mouse pressed left at (744, 268)
Screenshot: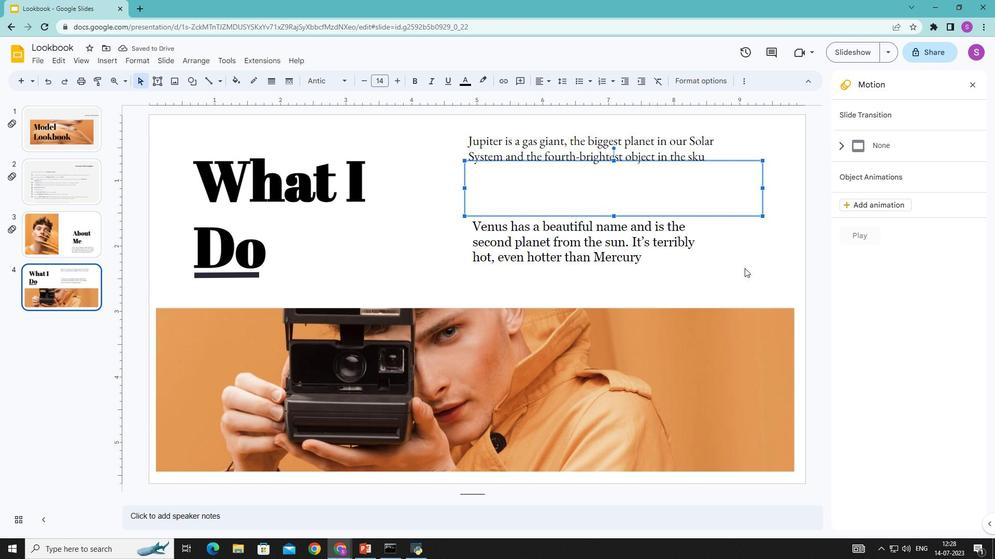 
